 Task: Look for space in Dhanaula, India from 12th  July, 2023 to 15th July, 2023 for 3 adults in price range Rs.12000 to Rs.16000. Place can be entire place with 2 bedrooms having 3 beds and 1 bathroom. Property type can be house, flat, guest house. Booking option can be shelf check-in. Required host language is English.
Action: Mouse moved to (555, 133)
Screenshot: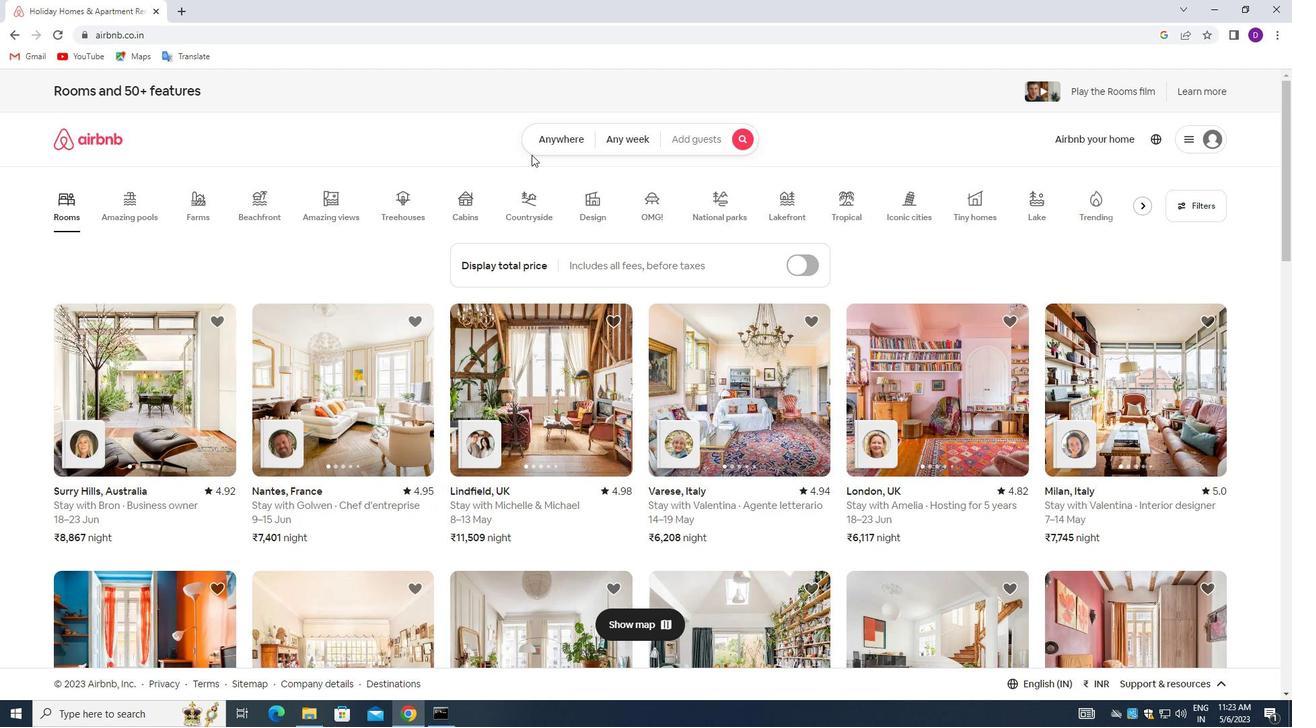 
Action: Mouse pressed left at (555, 133)
Screenshot: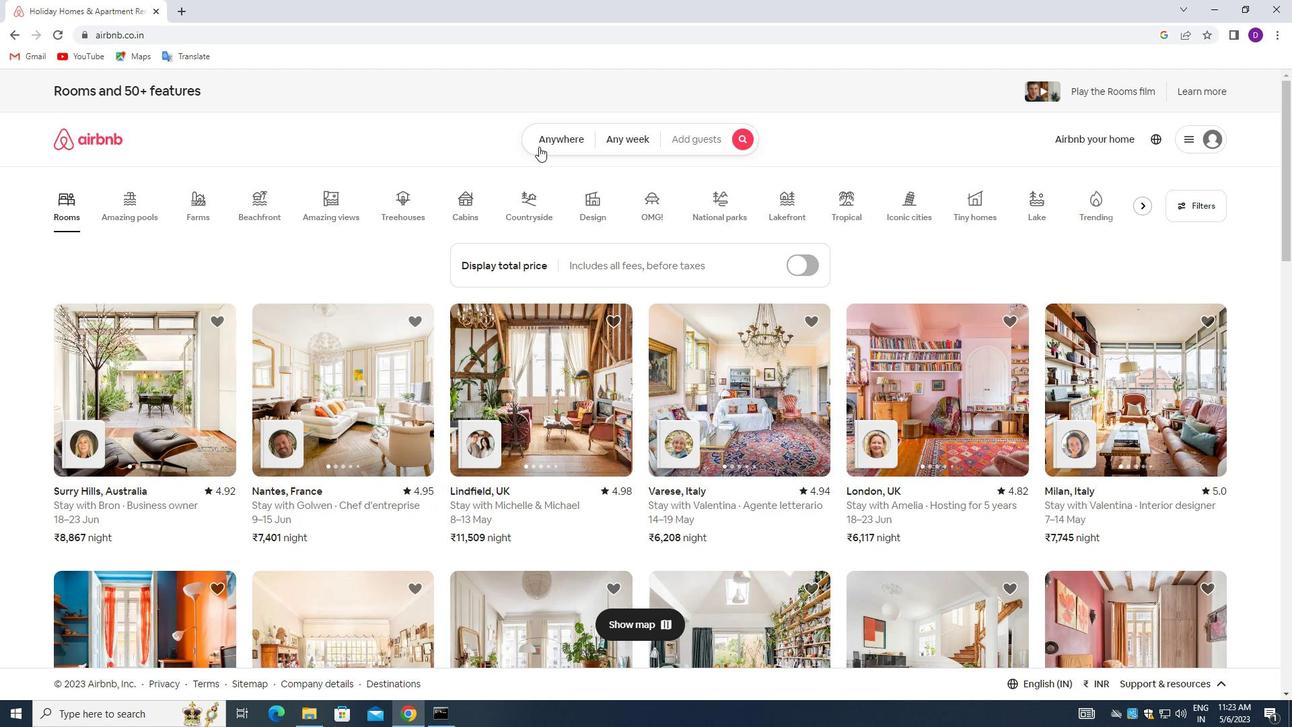 
Action: Mouse moved to (515, 202)
Screenshot: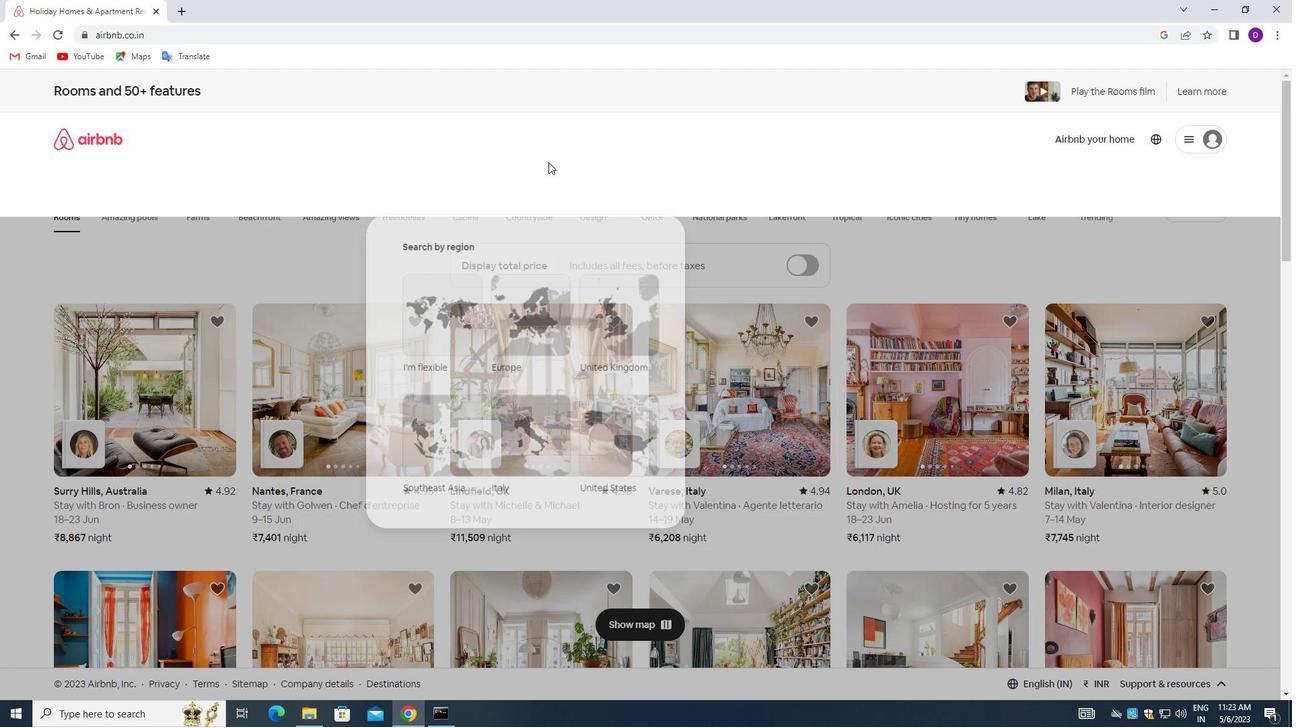 
Action: Mouse pressed left at (515, 202)
Screenshot: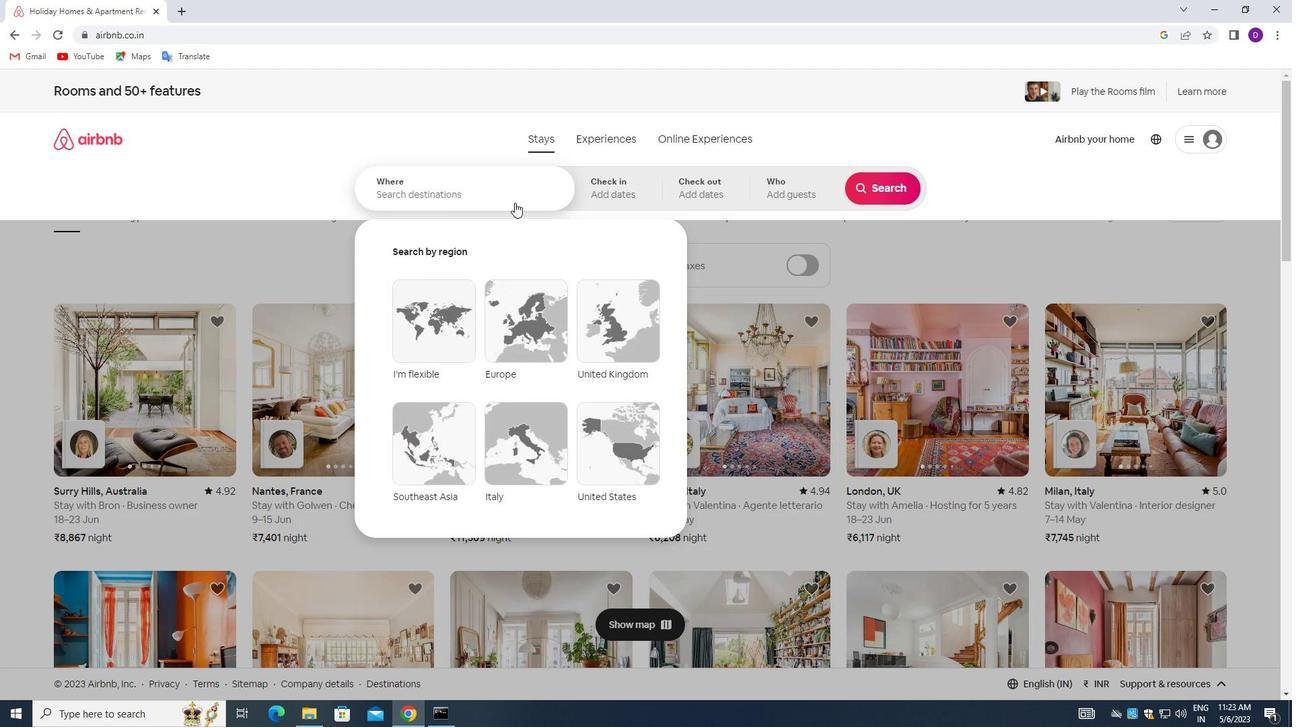 
Action: Mouse moved to (296, 257)
Screenshot: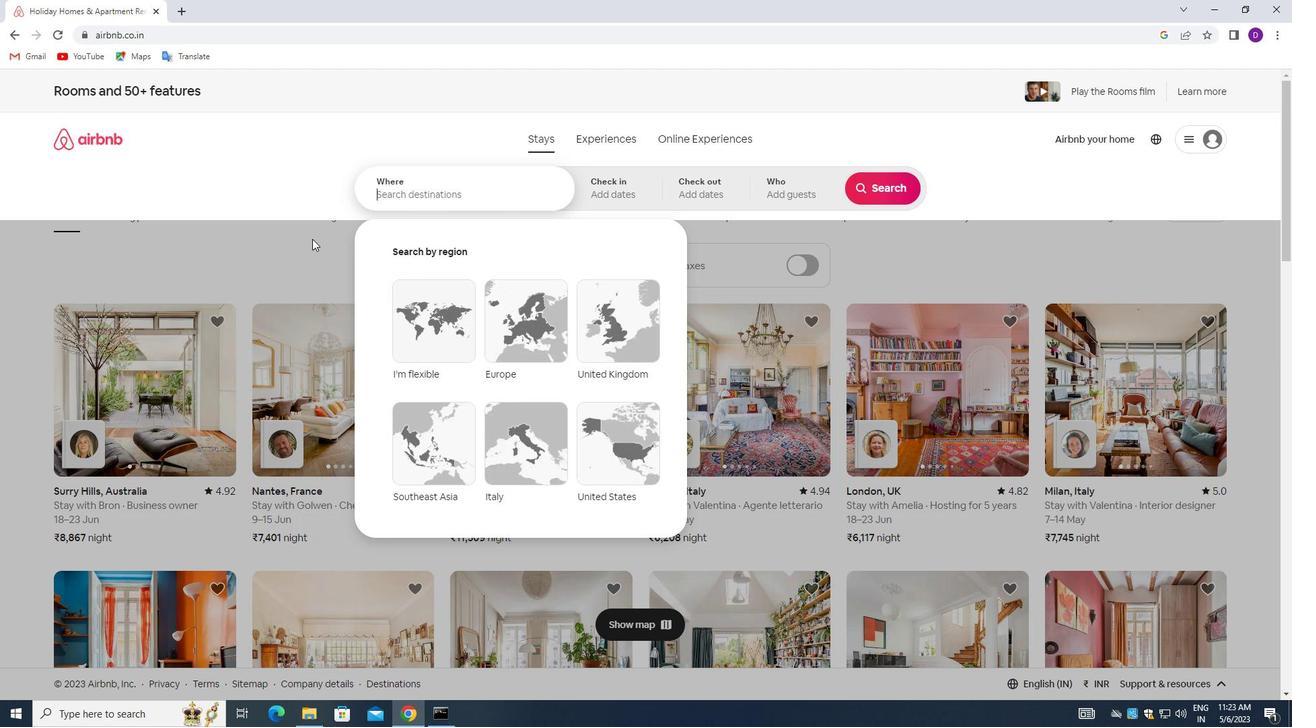
Action: Key pressed <Key.shift_r>Dhanaula,<Key.space><Key.shift>INDIA<Key.enter>
Screenshot: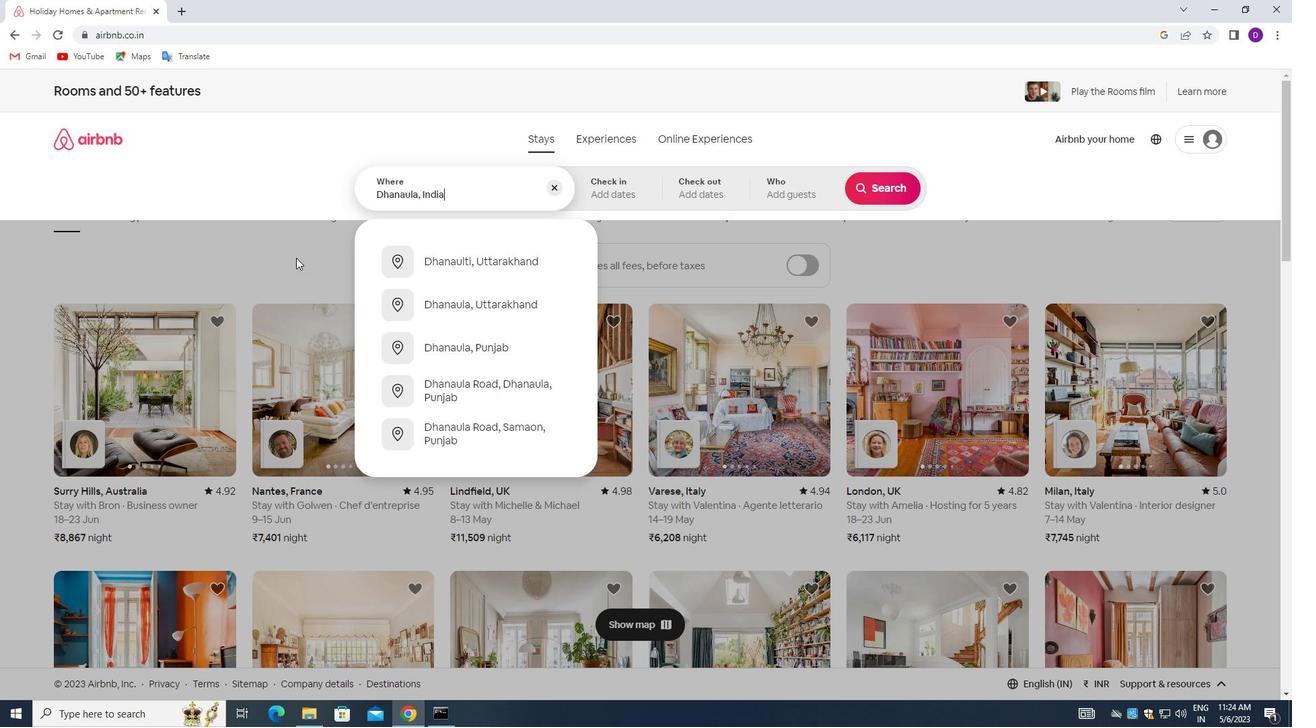 
Action: Mouse moved to (872, 296)
Screenshot: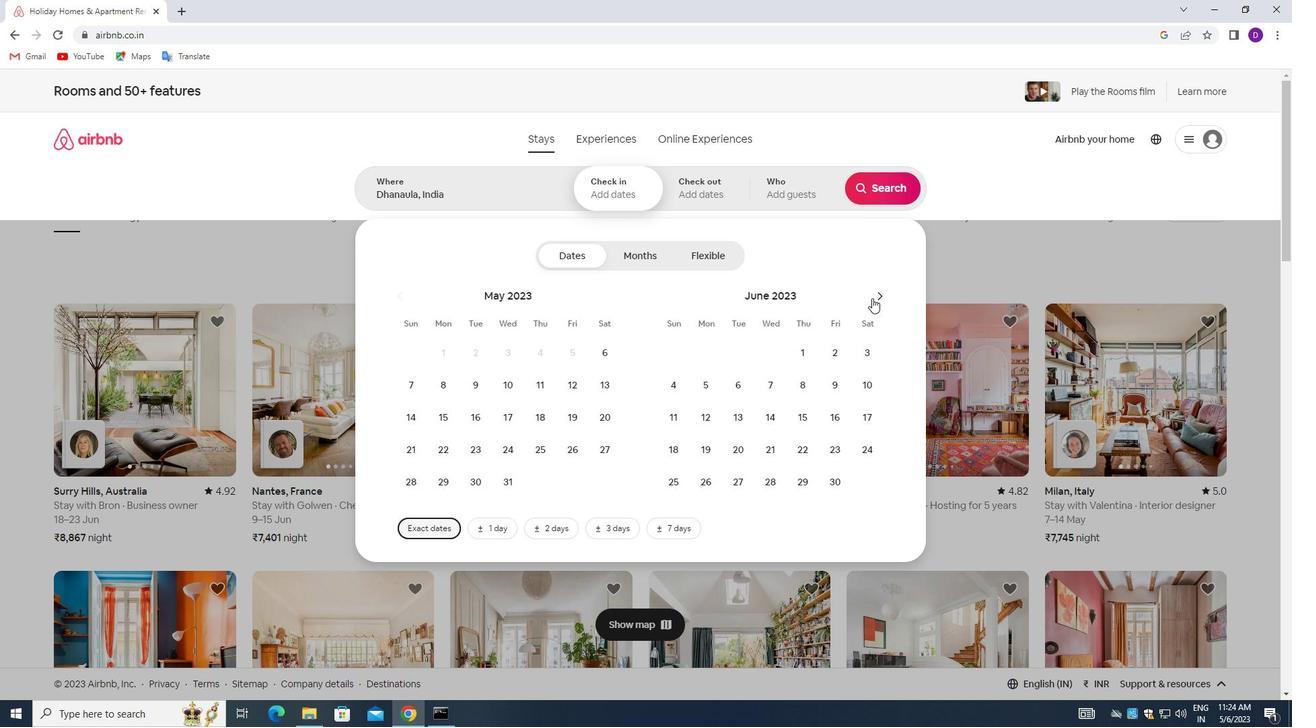 
Action: Mouse pressed left at (872, 296)
Screenshot: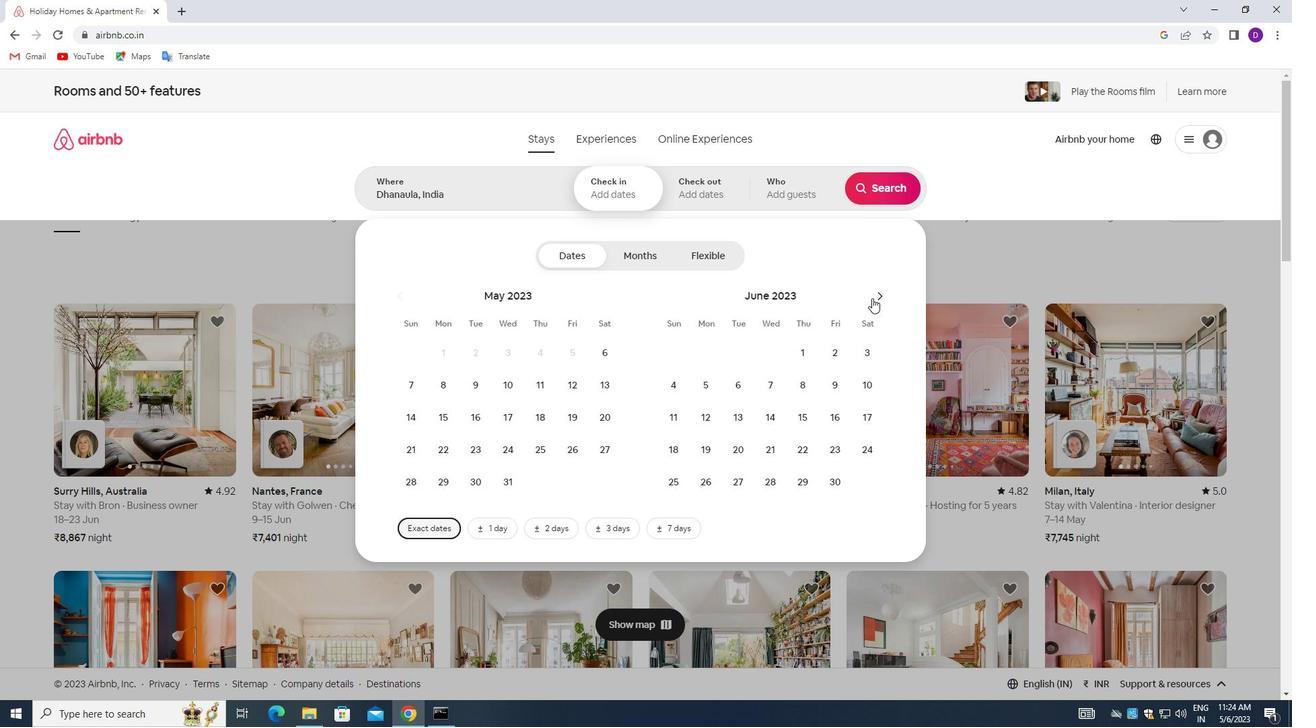 
Action: Mouse moved to (758, 412)
Screenshot: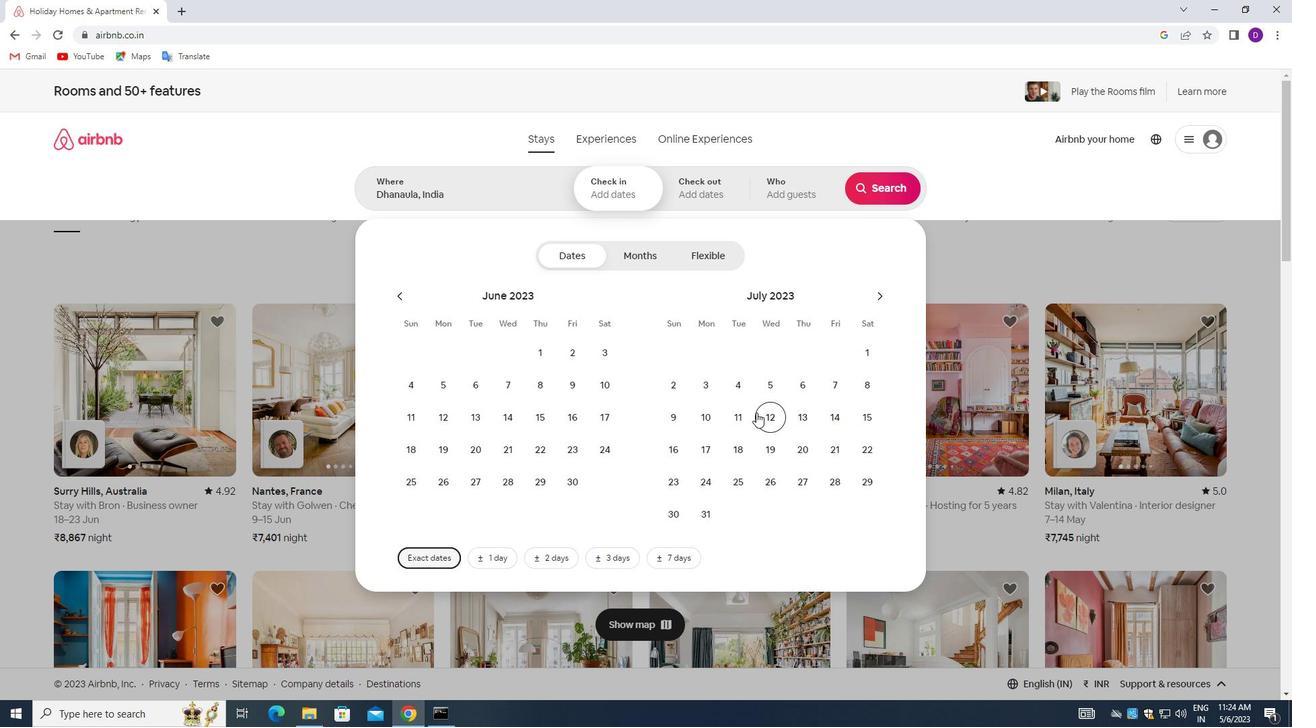 
Action: Mouse pressed left at (758, 412)
Screenshot: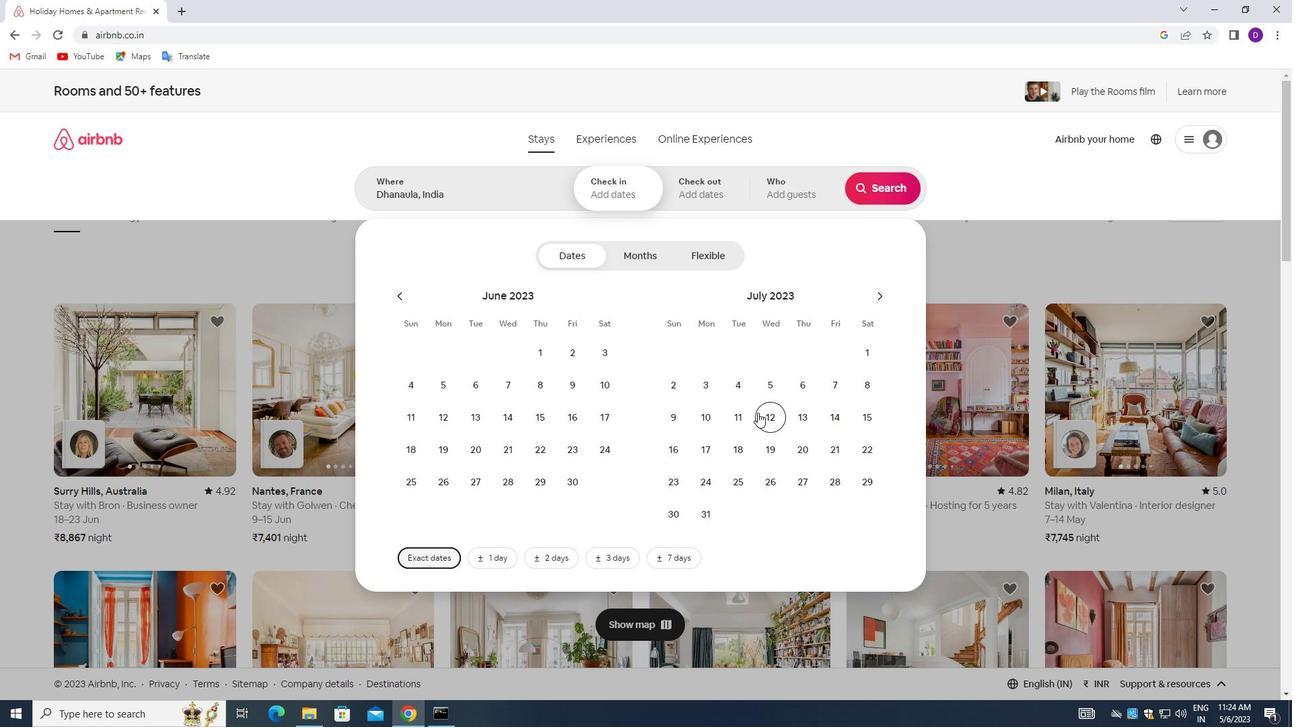 
Action: Mouse moved to (861, 419)
Screenshot: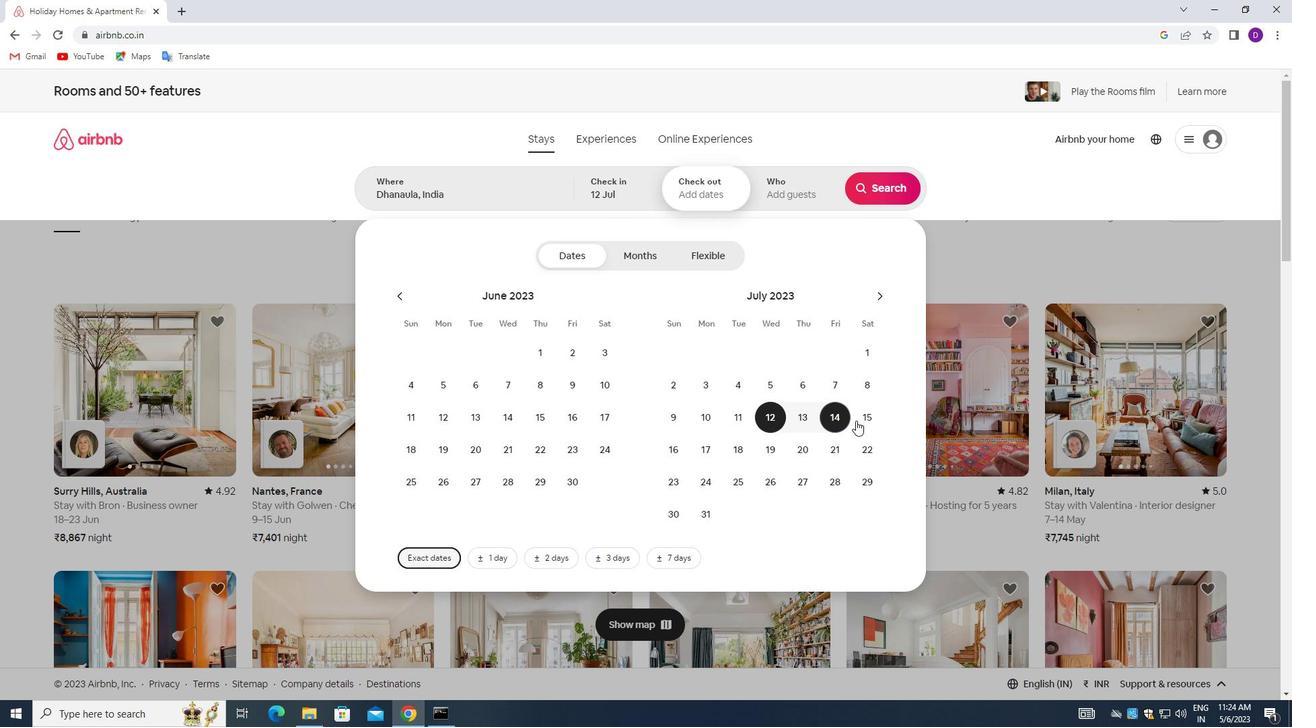 
Action: Mouse pressed left at (861, 419)
Screenshot: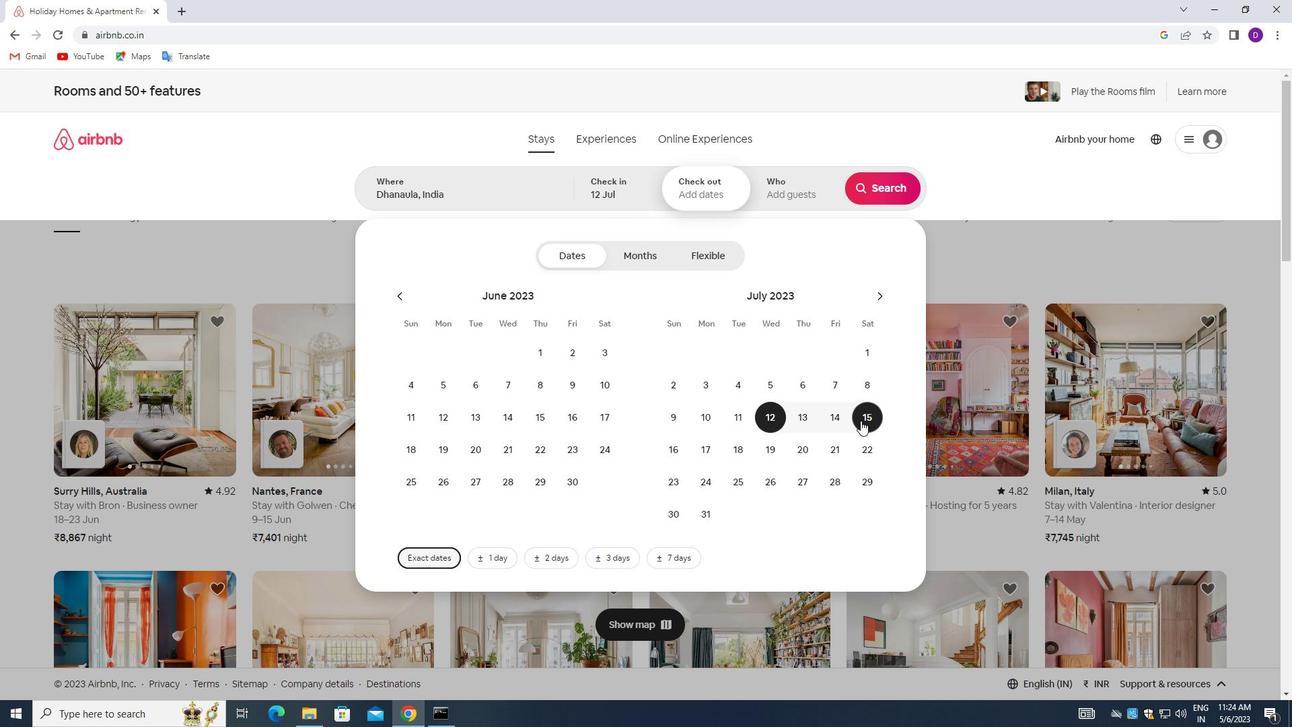 
Action: Mouse moved to (781, 200)
Screenshot: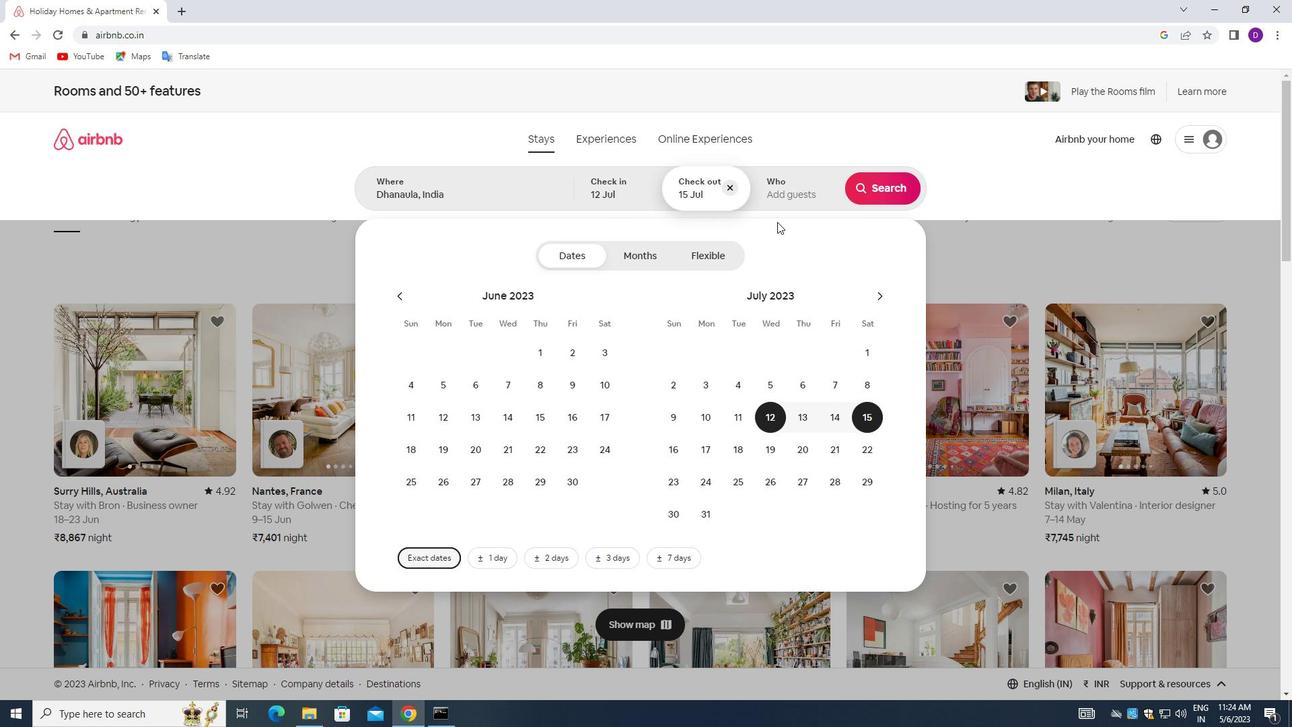 
Action: Mouse pressed left at (781, 200)
Screenshot: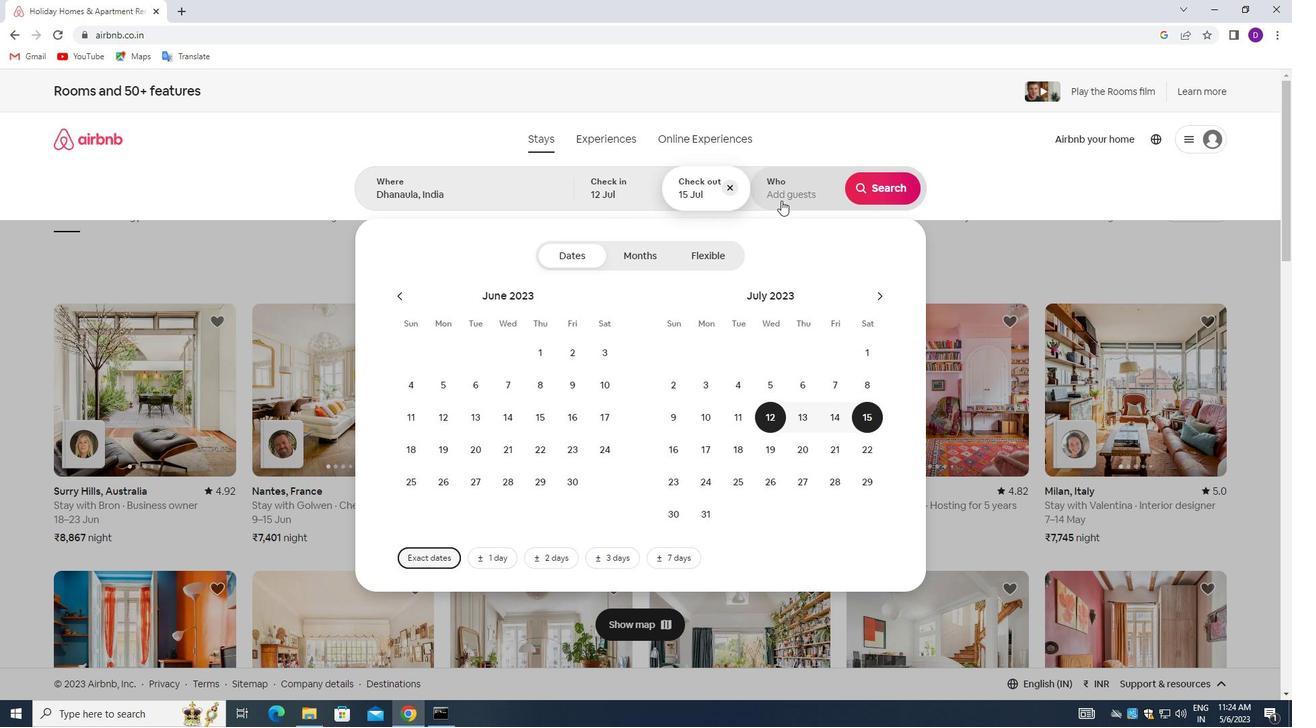 
Action: Mouse moved to (882, 259)
Screenshot: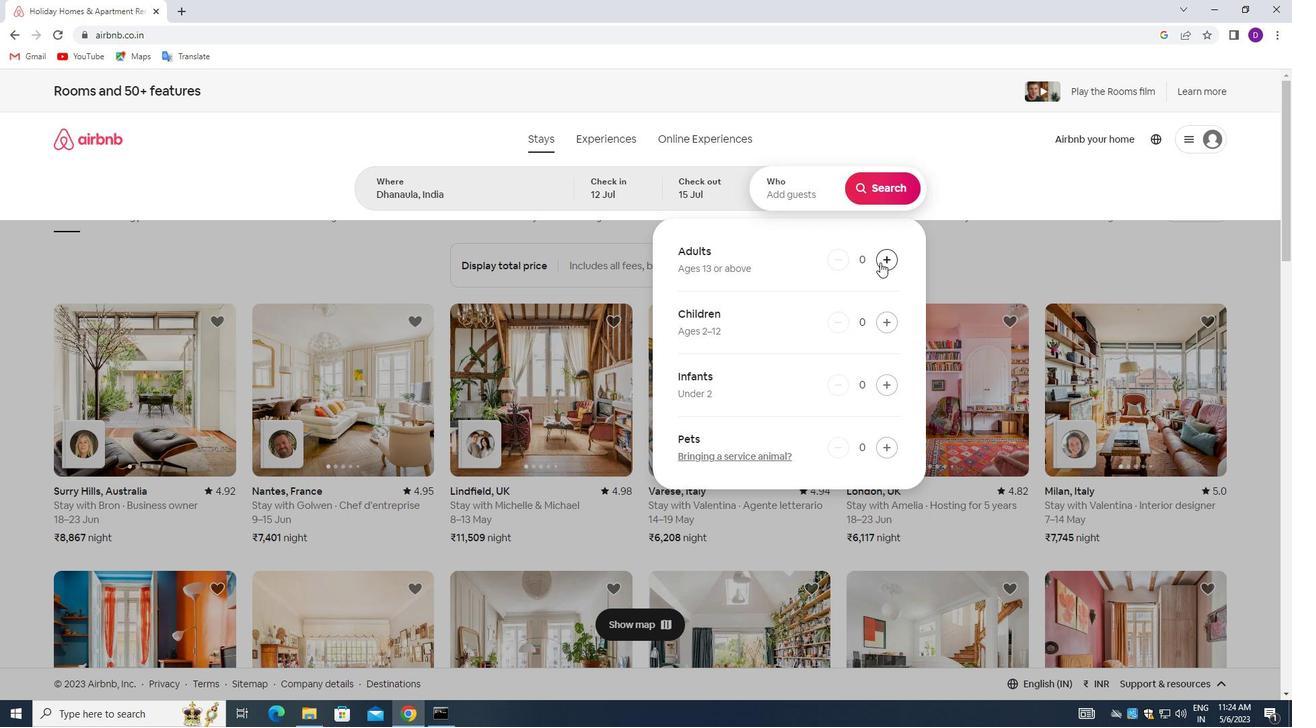 
Action: Mouse pressed left at (882, 259)
Screenshot: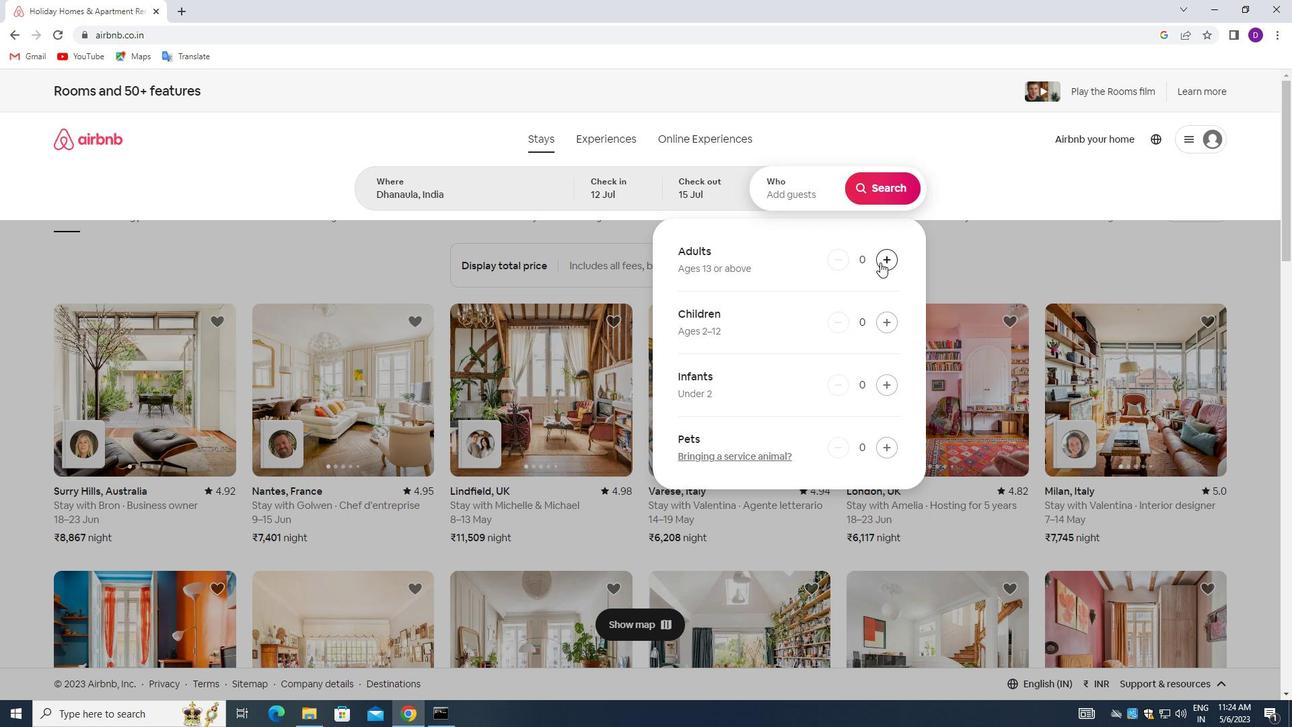
Action: Mouse moved to (882, 259)
Screenshot: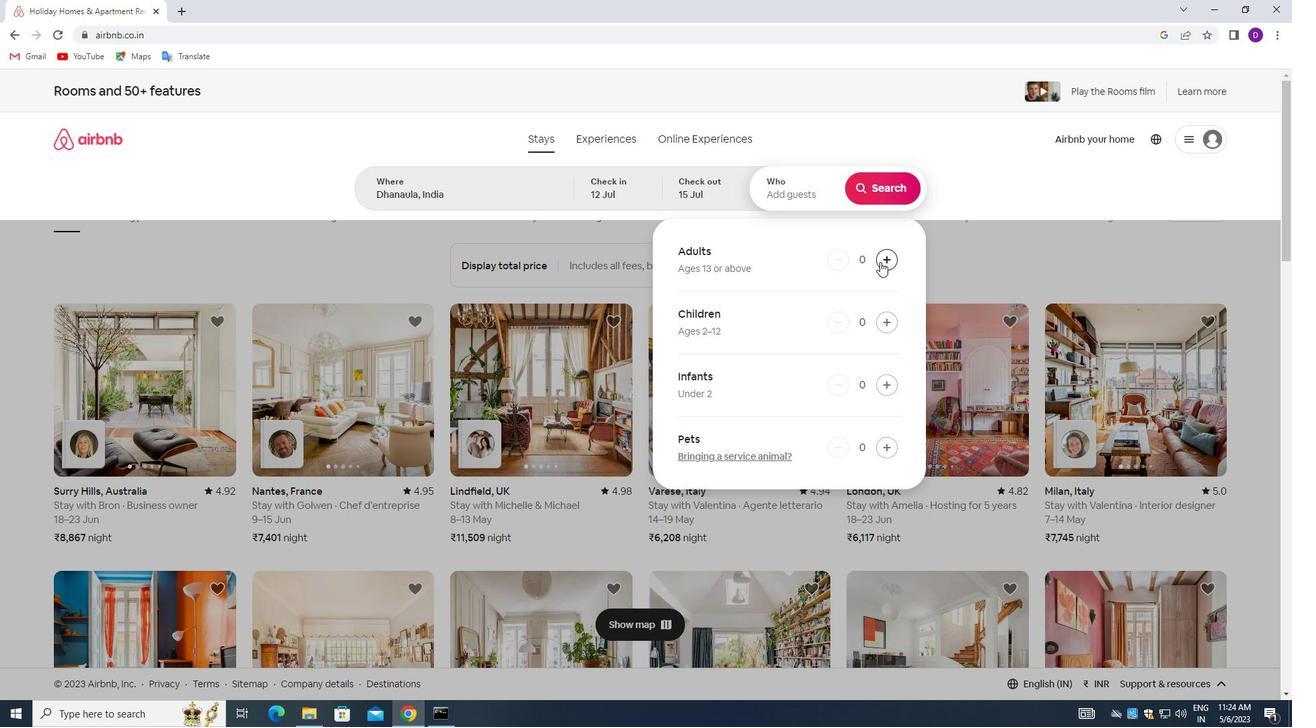 
Action: Mouse pressed left at (882, 259)
Screenshot: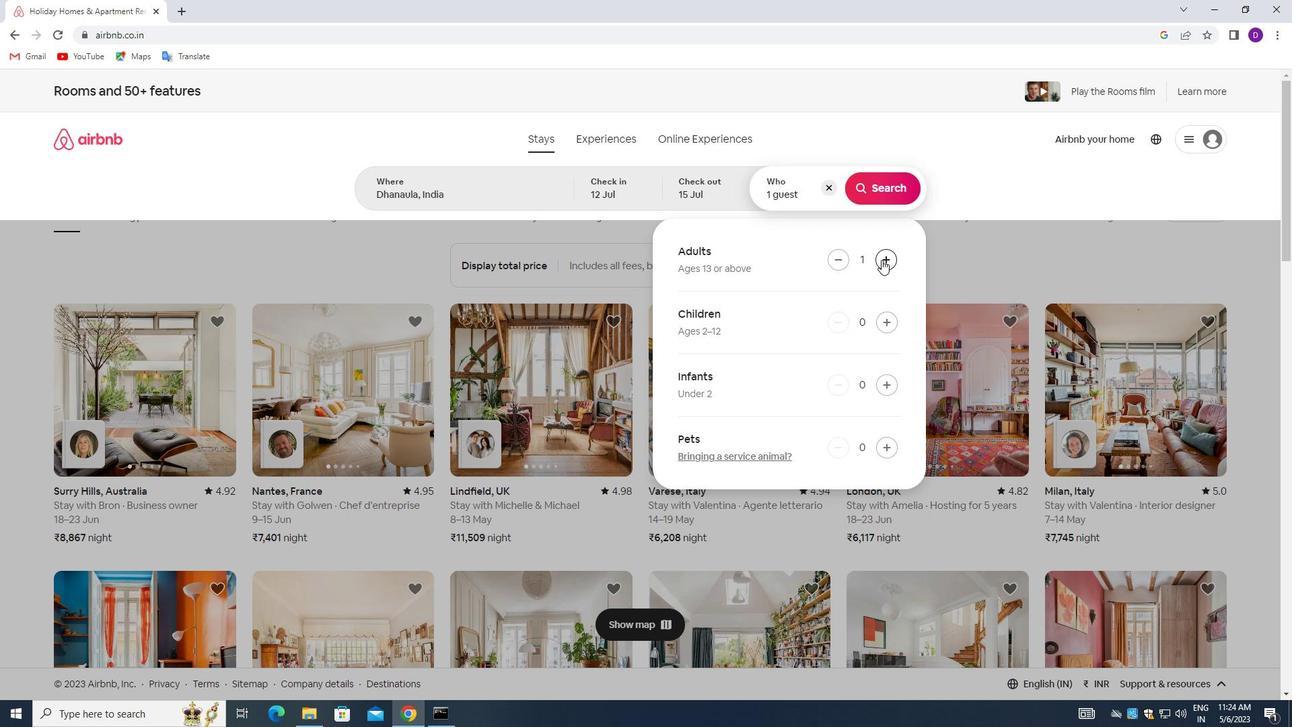 
Action: Mouse pressed left at (882, 259)
Screenshot: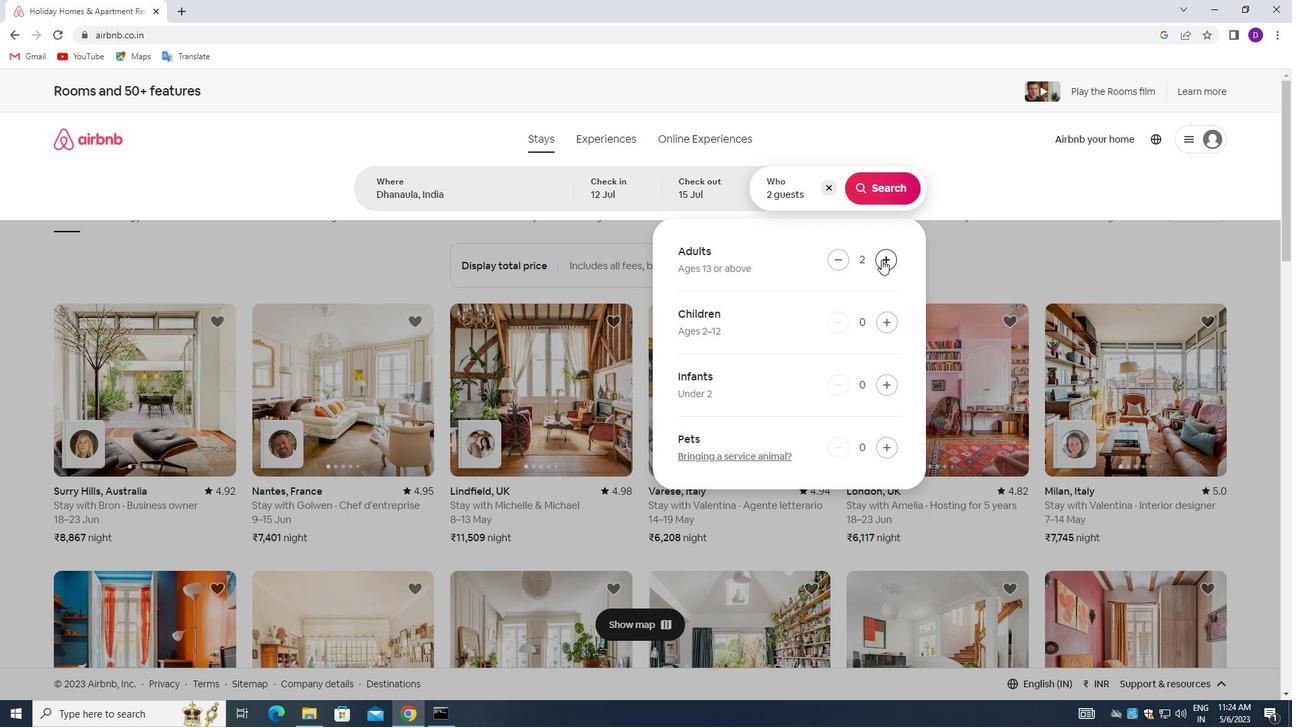 
Action: Mouse moved to (876, 184)
Screenshot: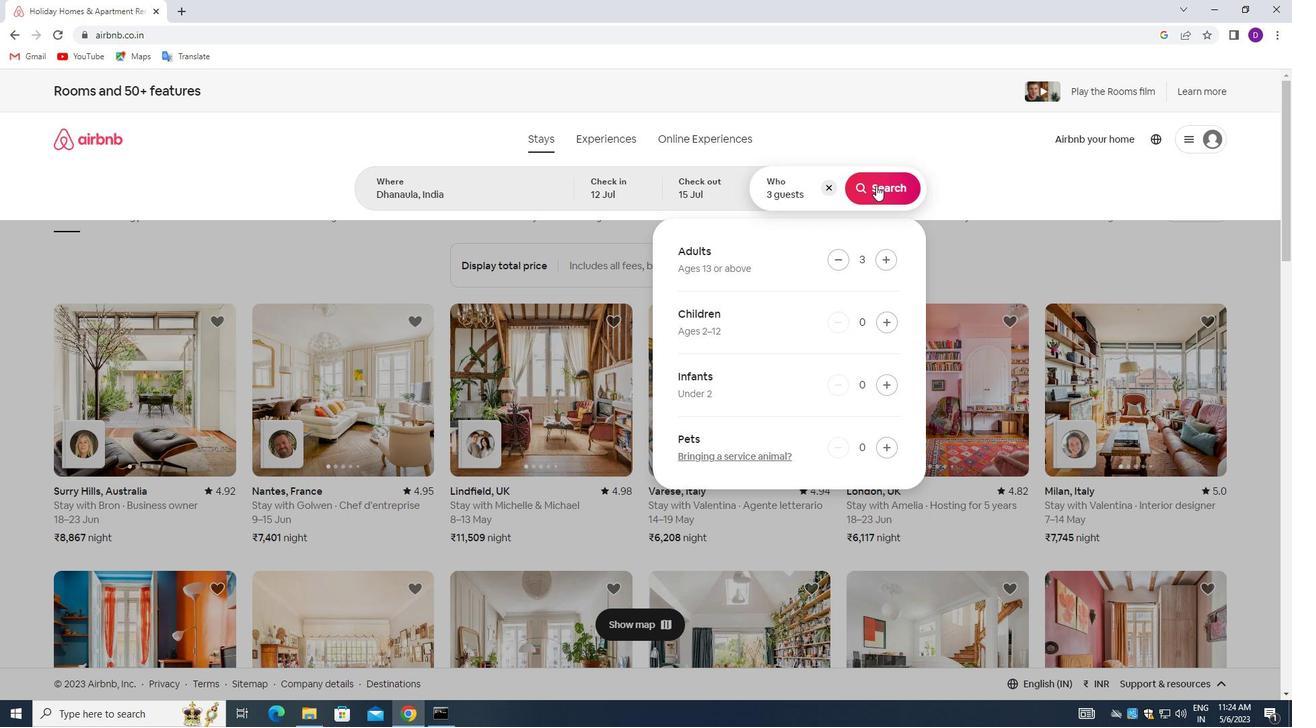 
Action: Mouse pressed left at (876, 184)
Screenshot: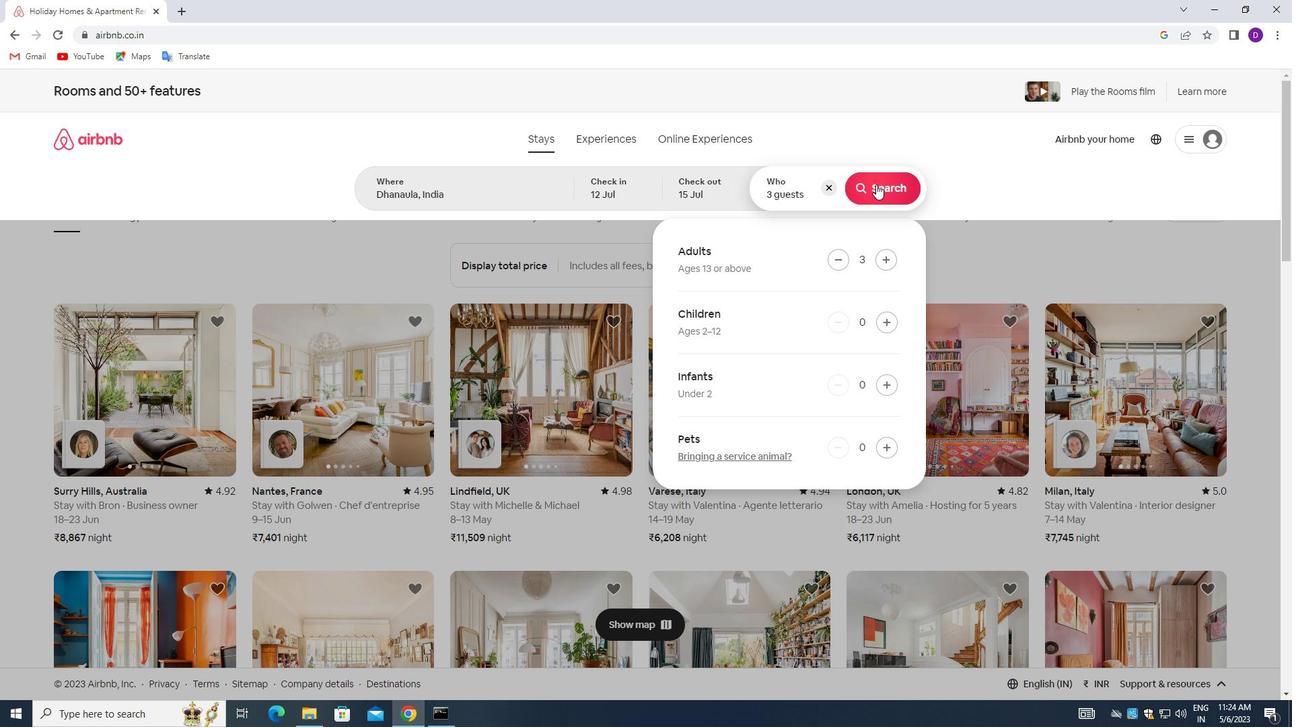 
Action: Mouse moved to (1224, 146)
Screenshot: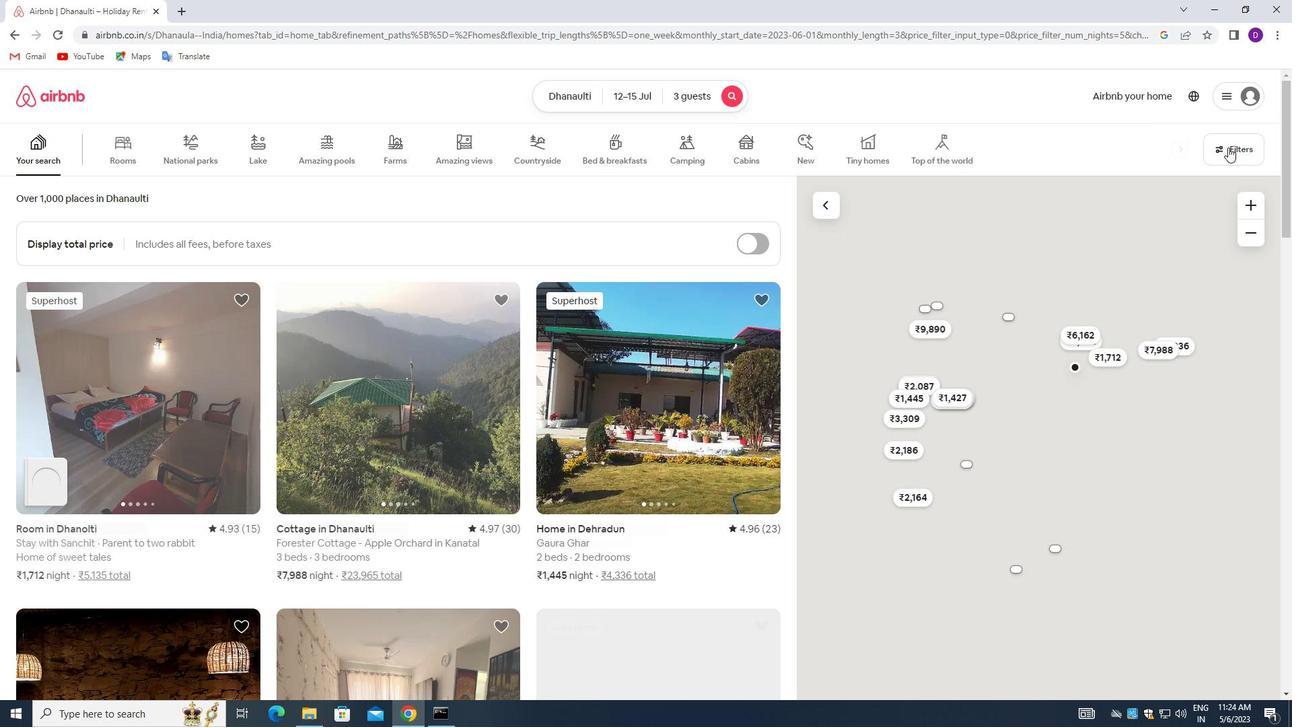 
Action: Mouse pressed left at (1224, 146)
Screenshot: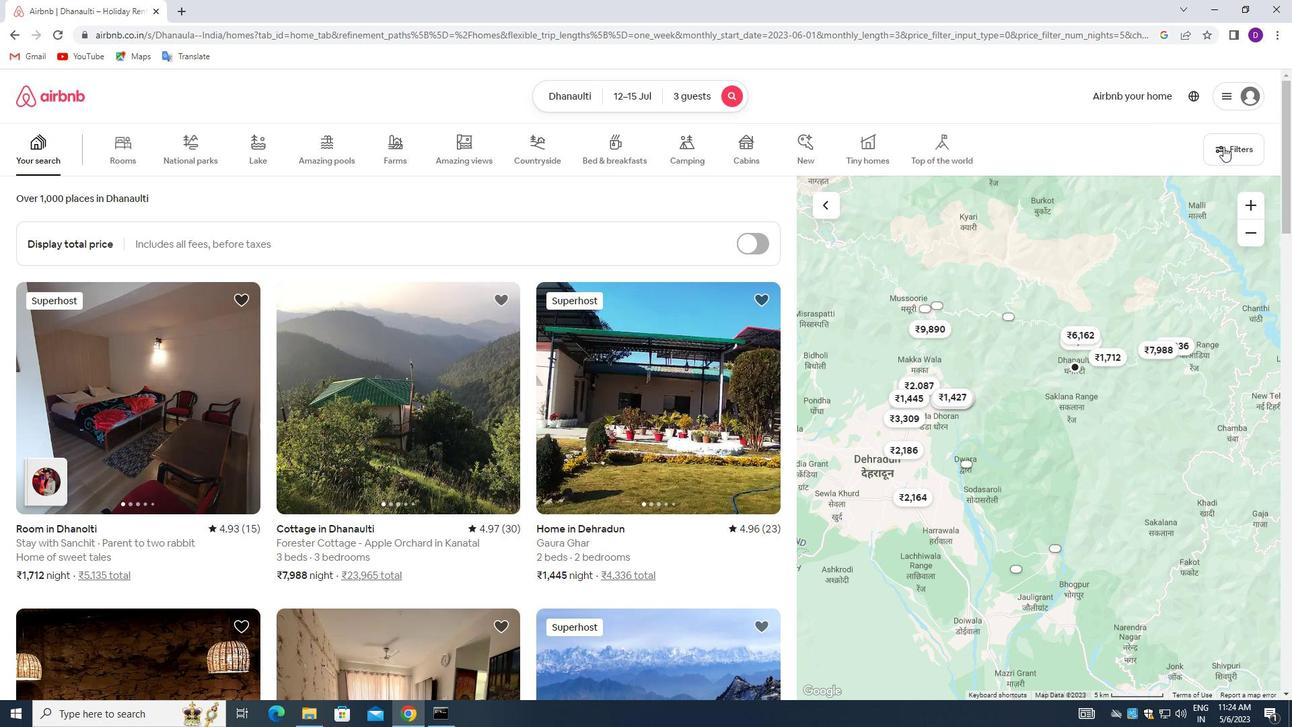 
Action: Mouse moved to (601, 383)
Screenshot: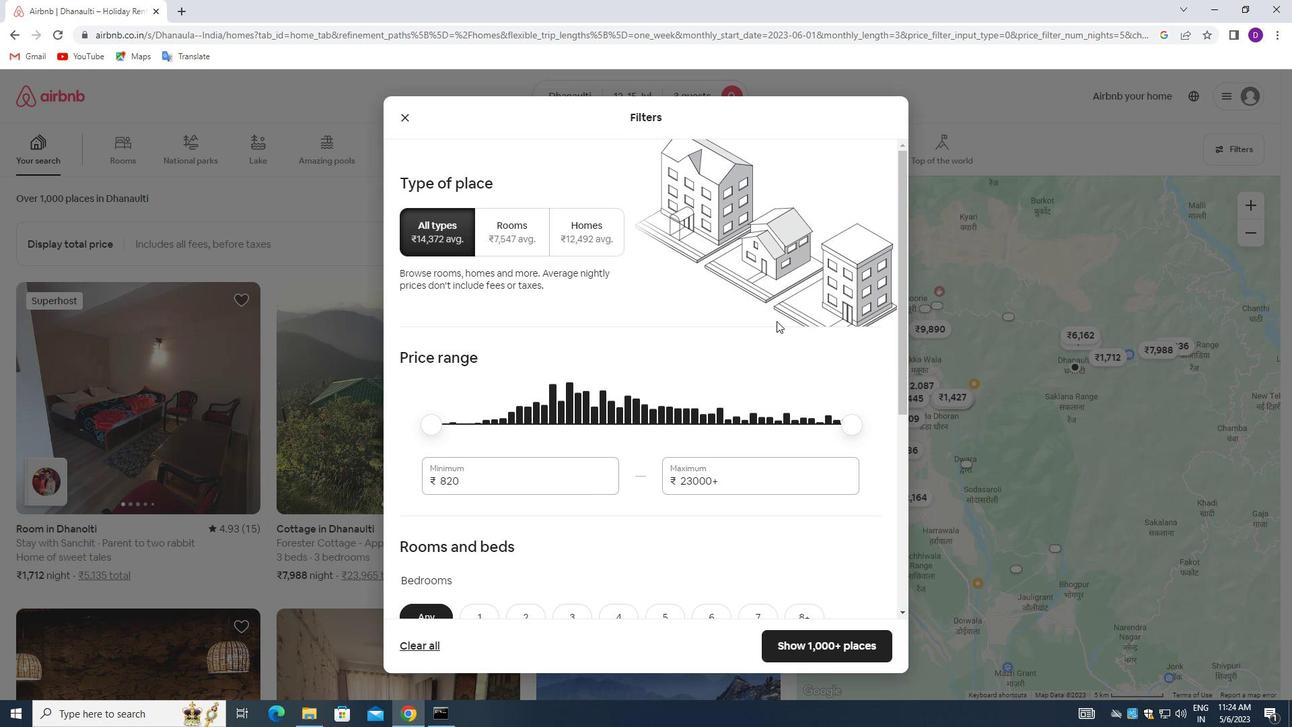 
Action: Mouse scrolled (601, 383) with delta (0, 0)
Screenshot: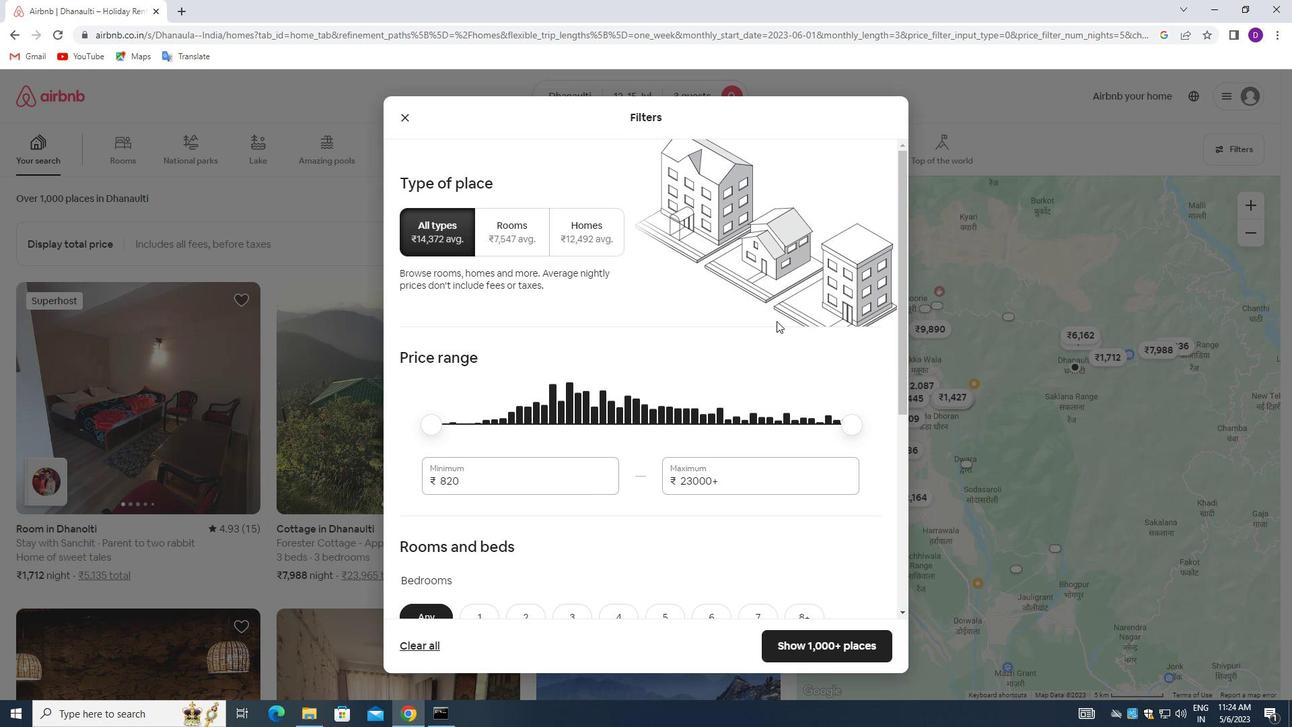 
Action: Mouse moved to (580, 387)
Screenshot: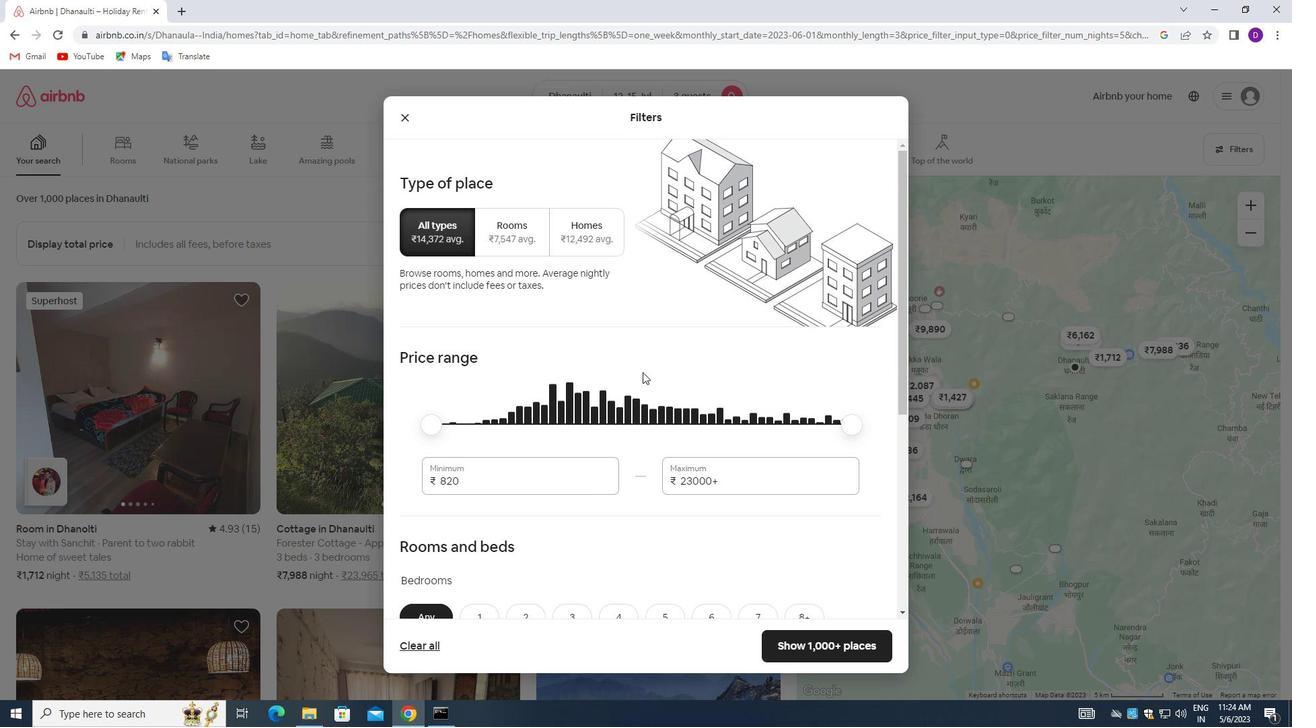 
Action: Mouse scrolled (580, 387) with delta (0, 0)
Screenshot: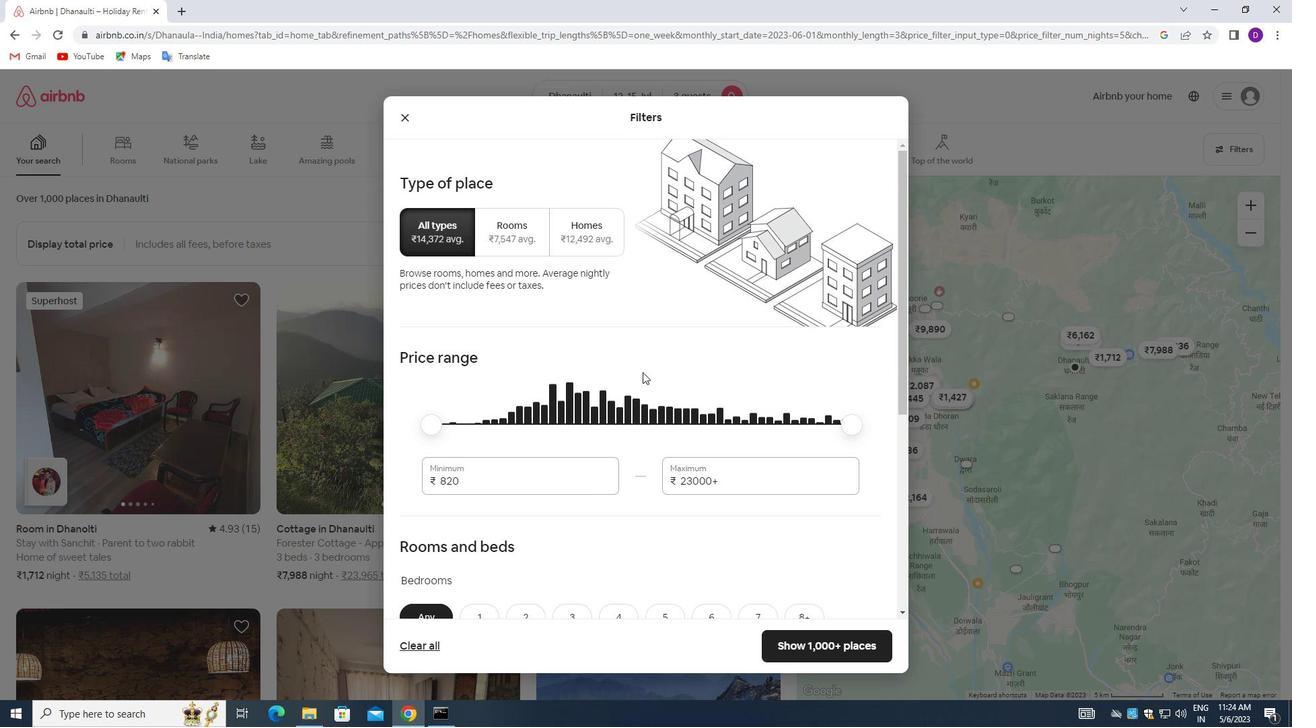 
Action: Mouse moved to (470, 347)
Screenshot: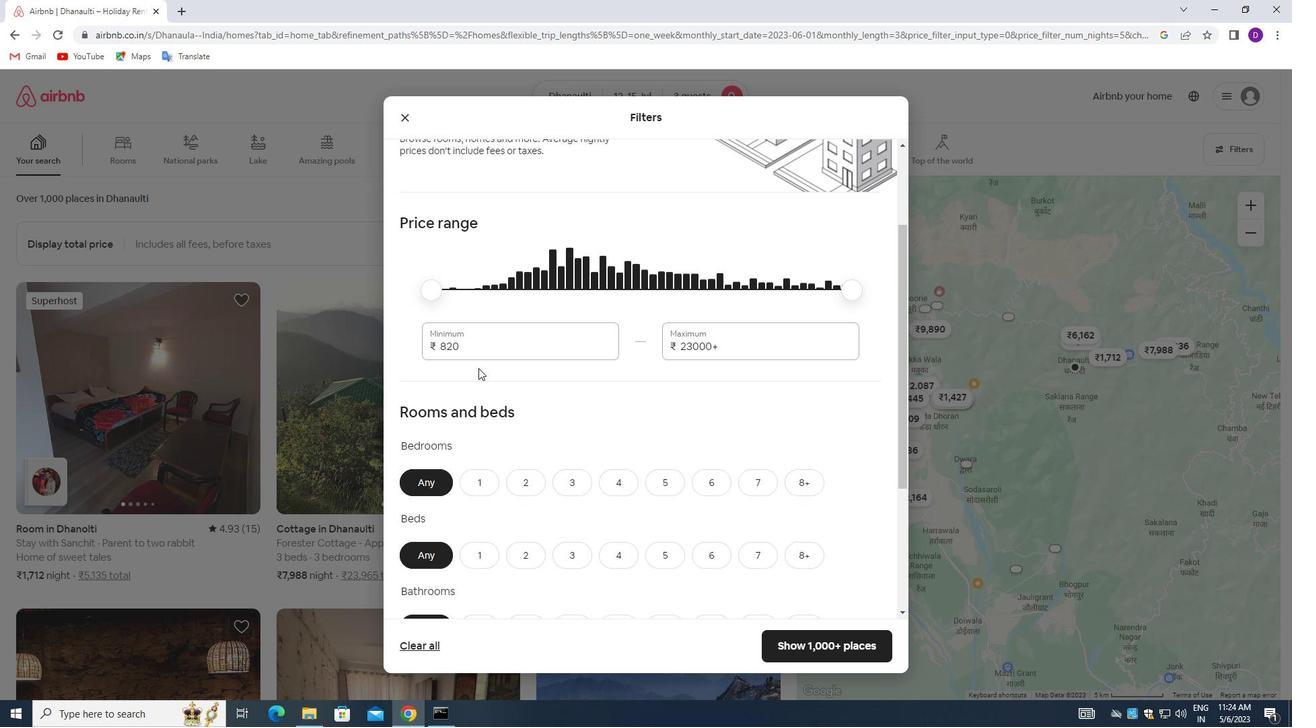 
Action: Mouse pressed left at (470, 347)
Screenshot: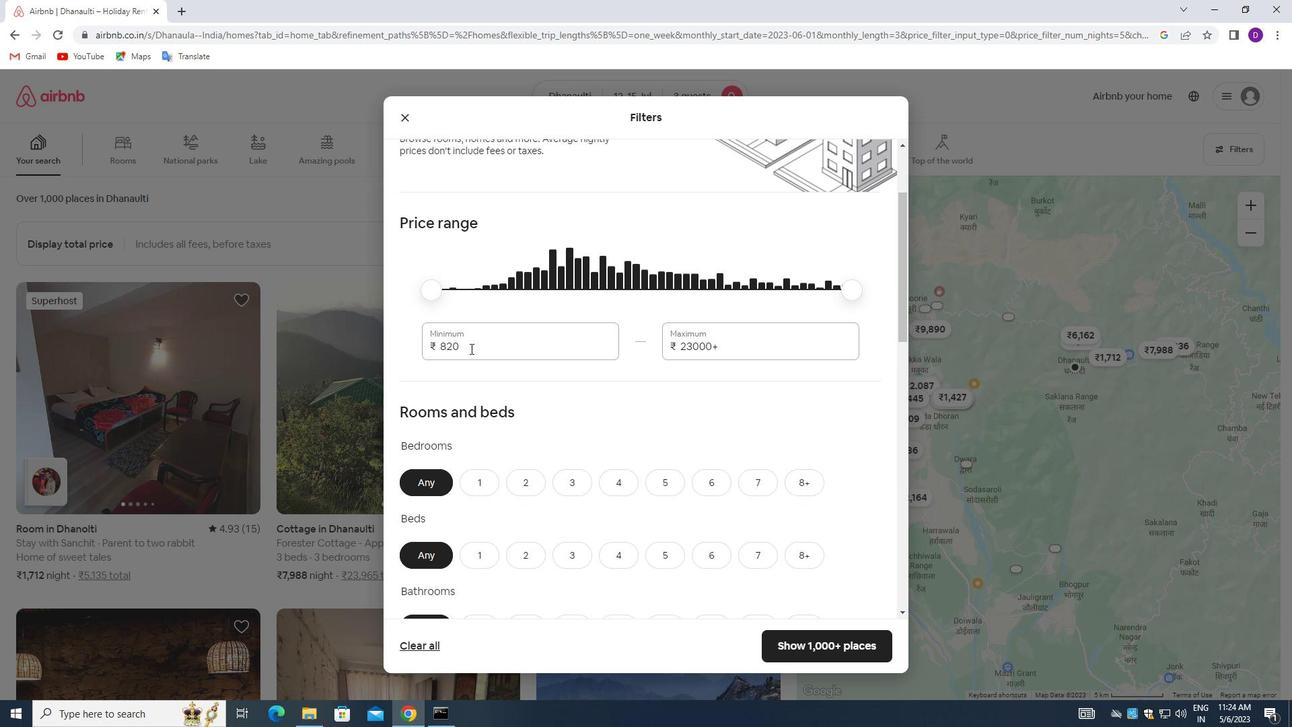 
Action: Mouse pressed left at (470, 347)
Screenshot: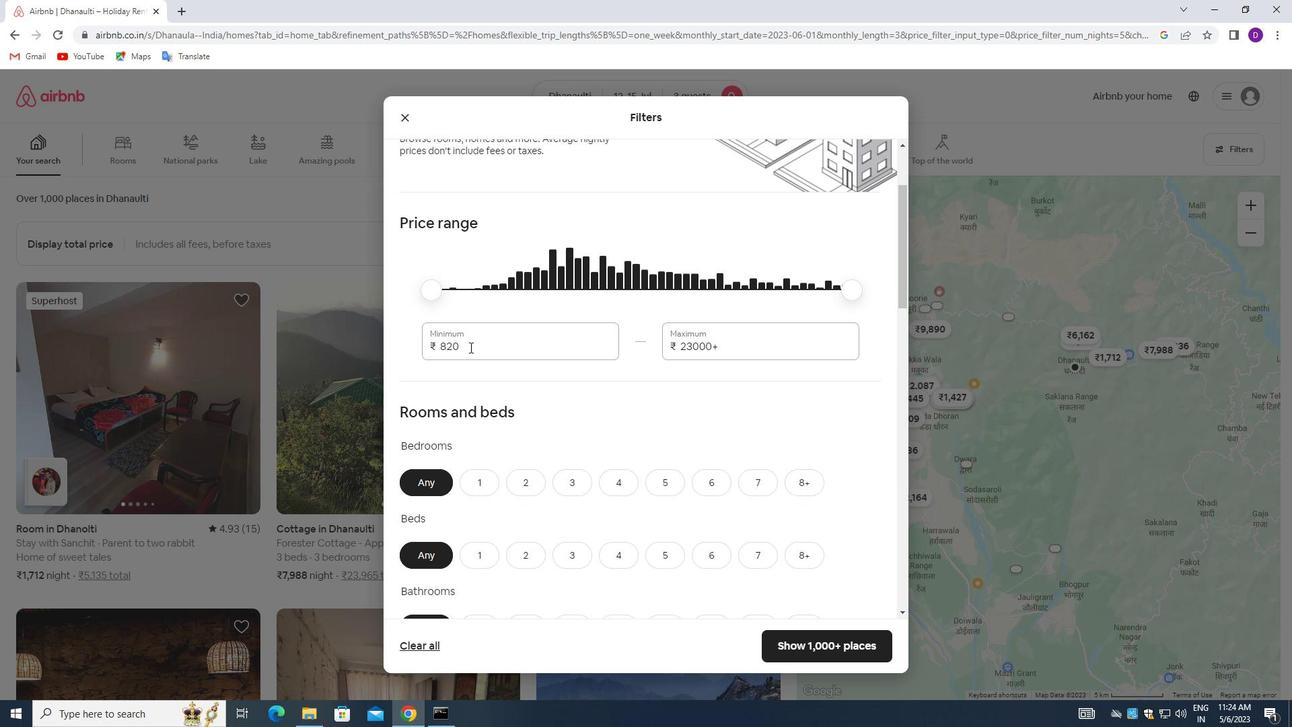 
Action: Key pressed 12000<Key.tab>16000
Screenshot: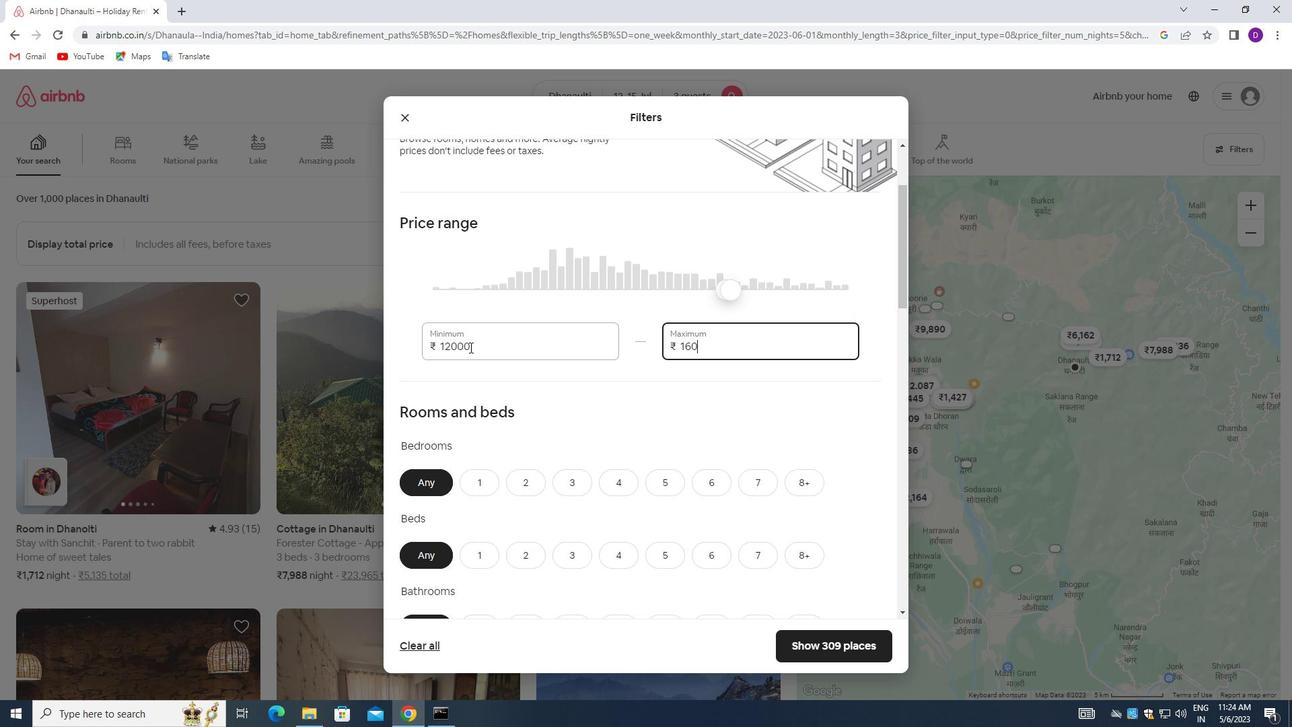 
Action: Mouse moved to (589, 380)
Screenshot: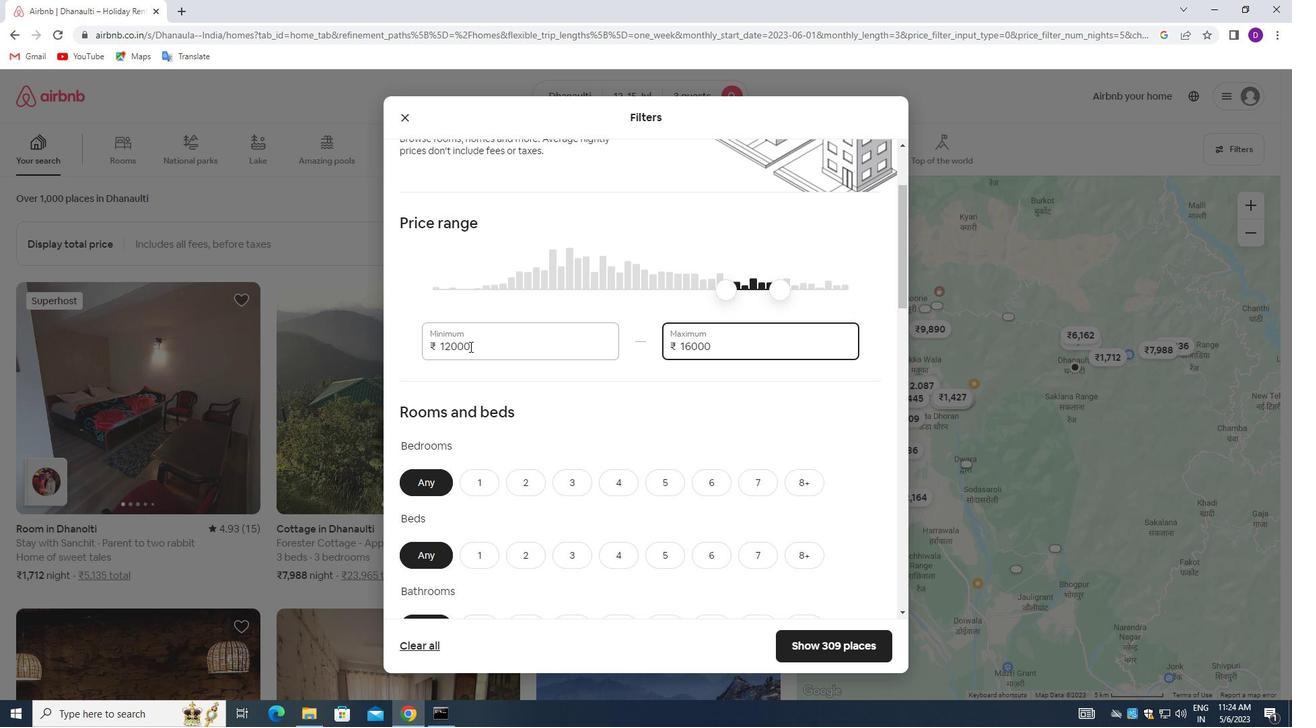 
Action: Mouse scrolled (589, 379) with delta (0, 0)
Screenshot: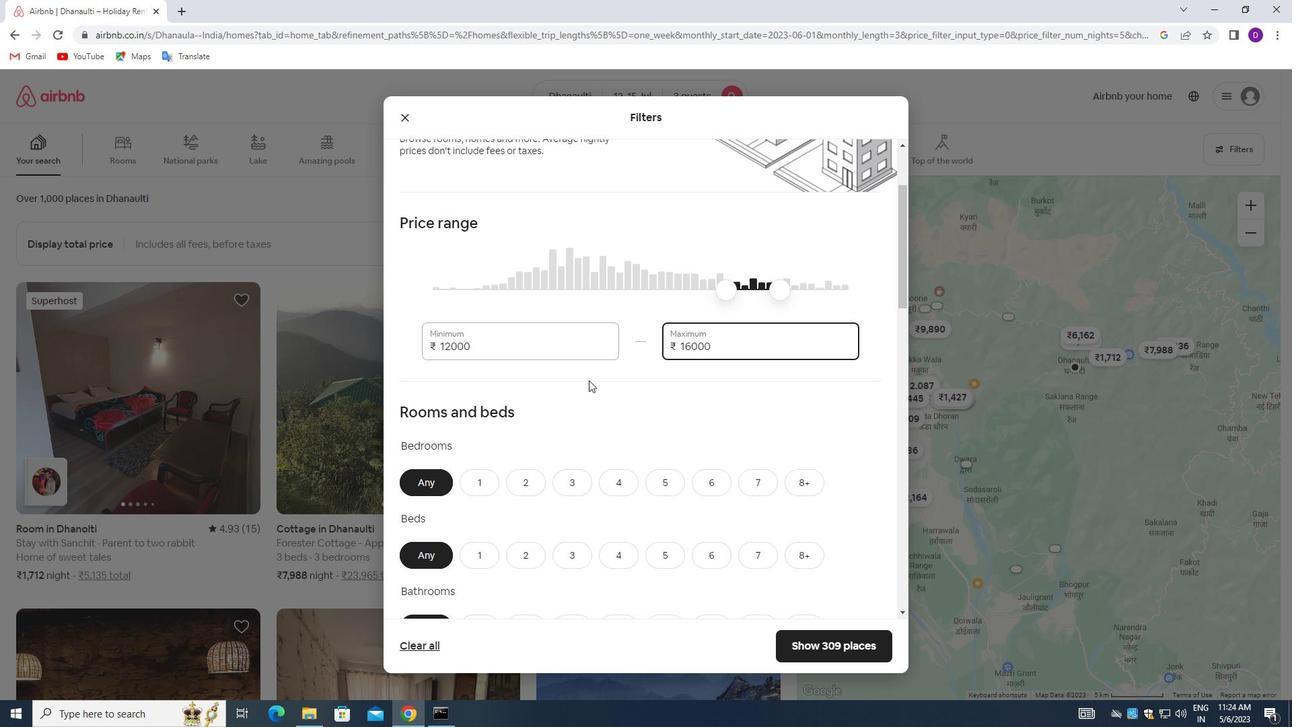 
Action: Mouse scrolled (589, 379) with delta (0, 0)
Screenshot: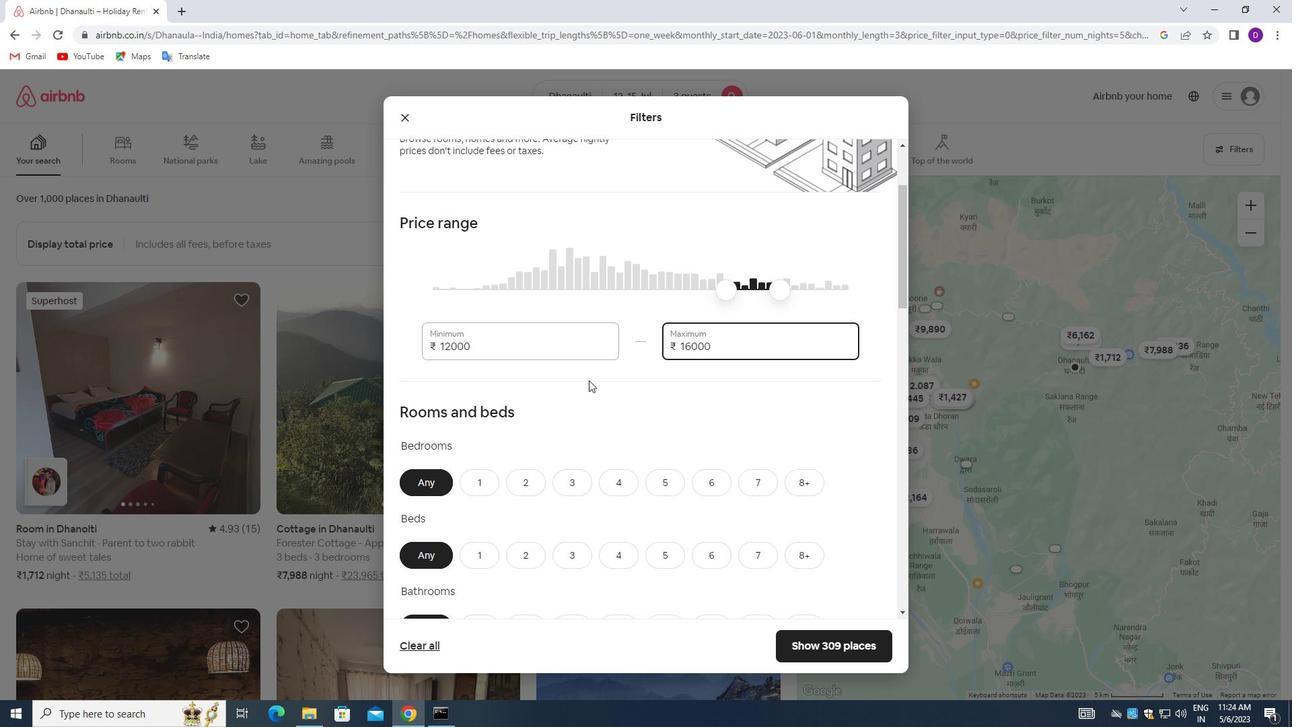 
Action: Mouse moved to (527, 350)
Screenshot: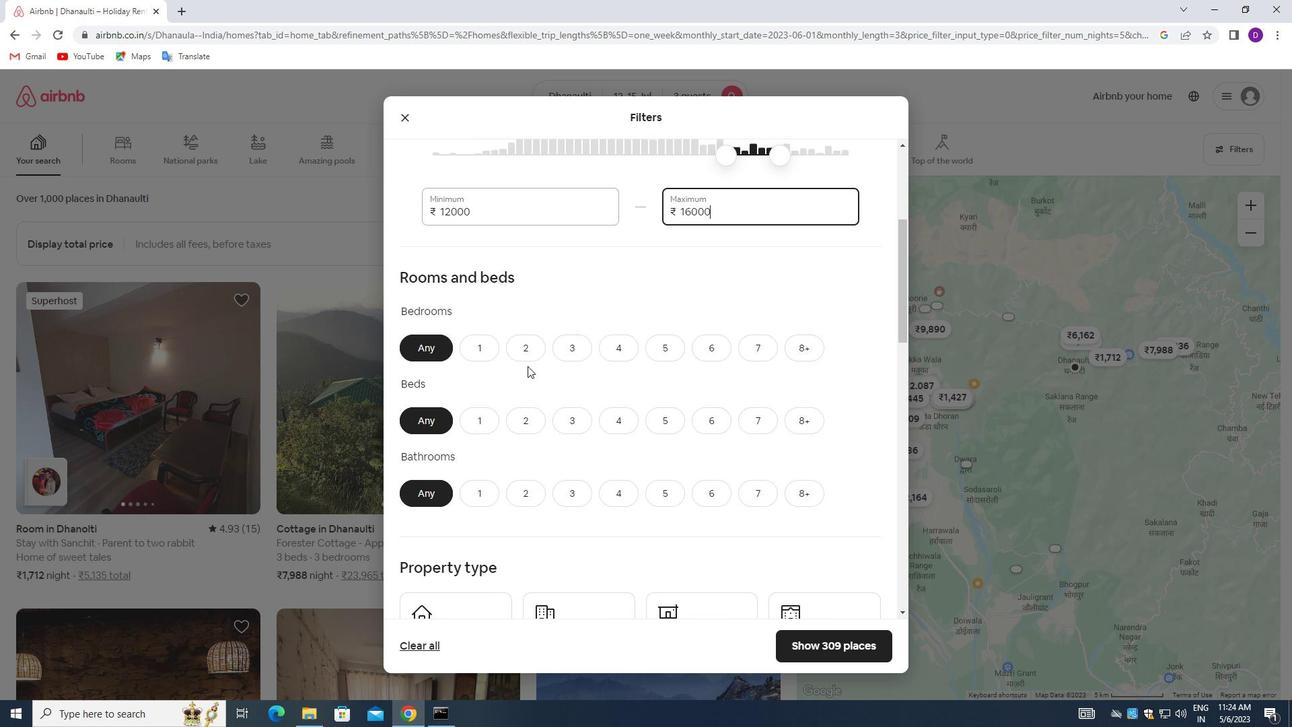 
Action: Mouse pressed left at (527, 350)
Screenshot: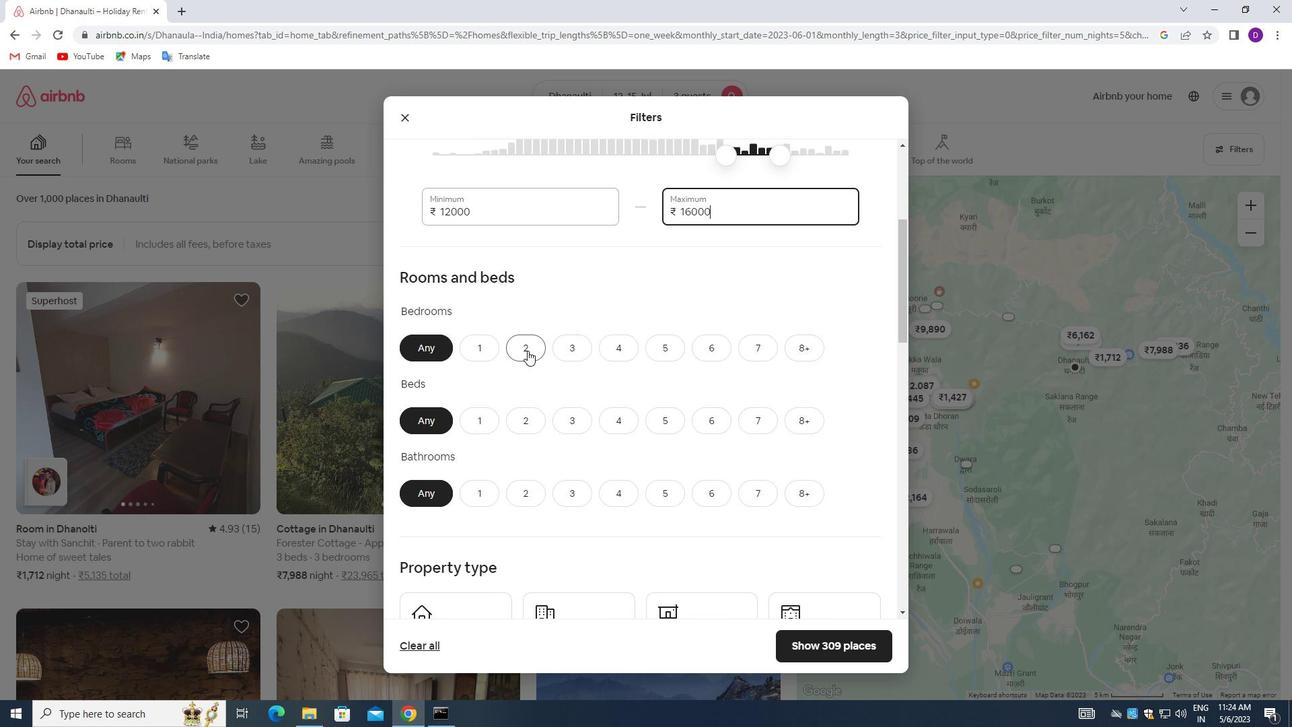 
Action: Mouse moved to (571, 424)
Screenshot: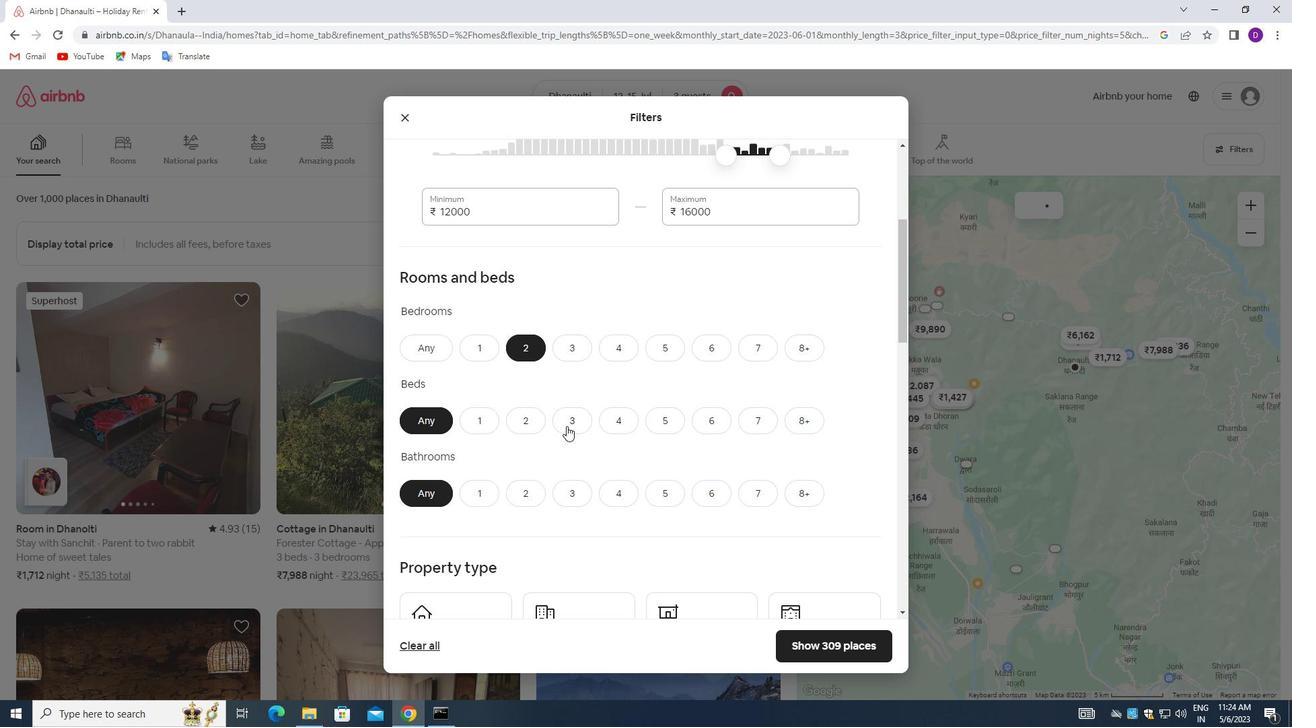 
Action: Mouse pressed left at (571, 424)
Screenshot: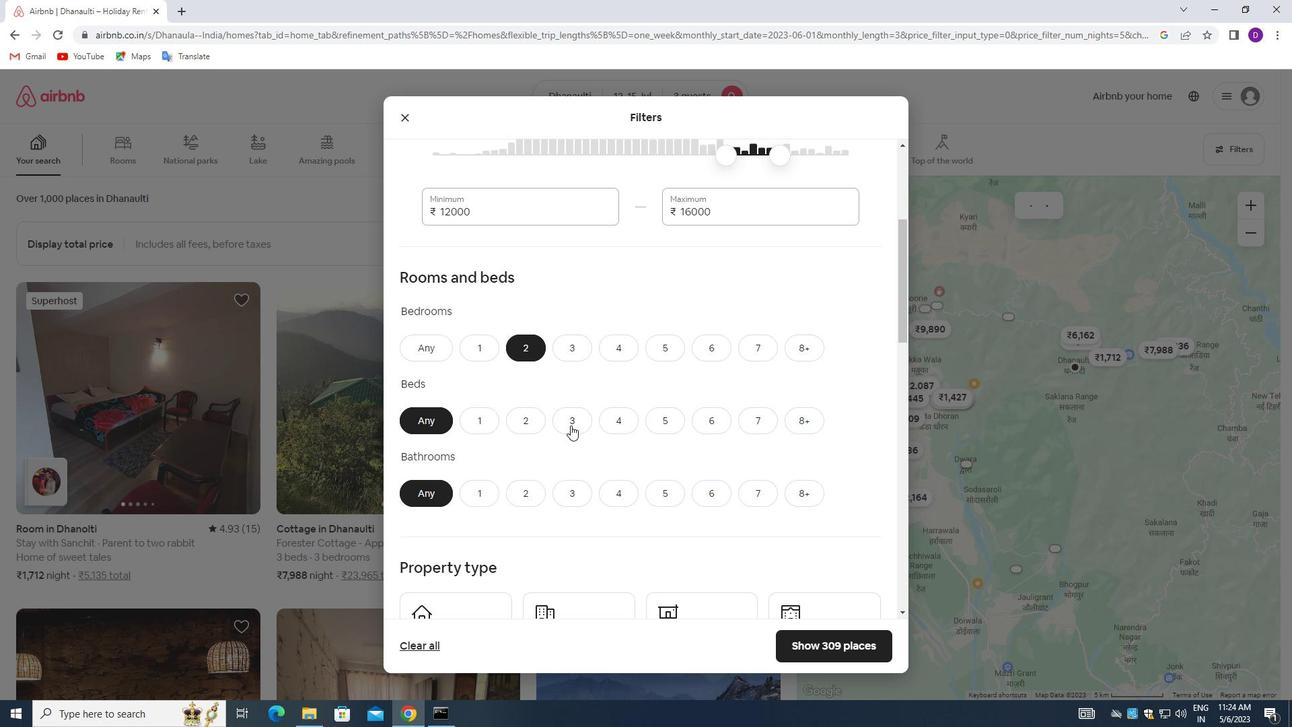 
Action: Mouse moved to (489, 486)
Screenshot: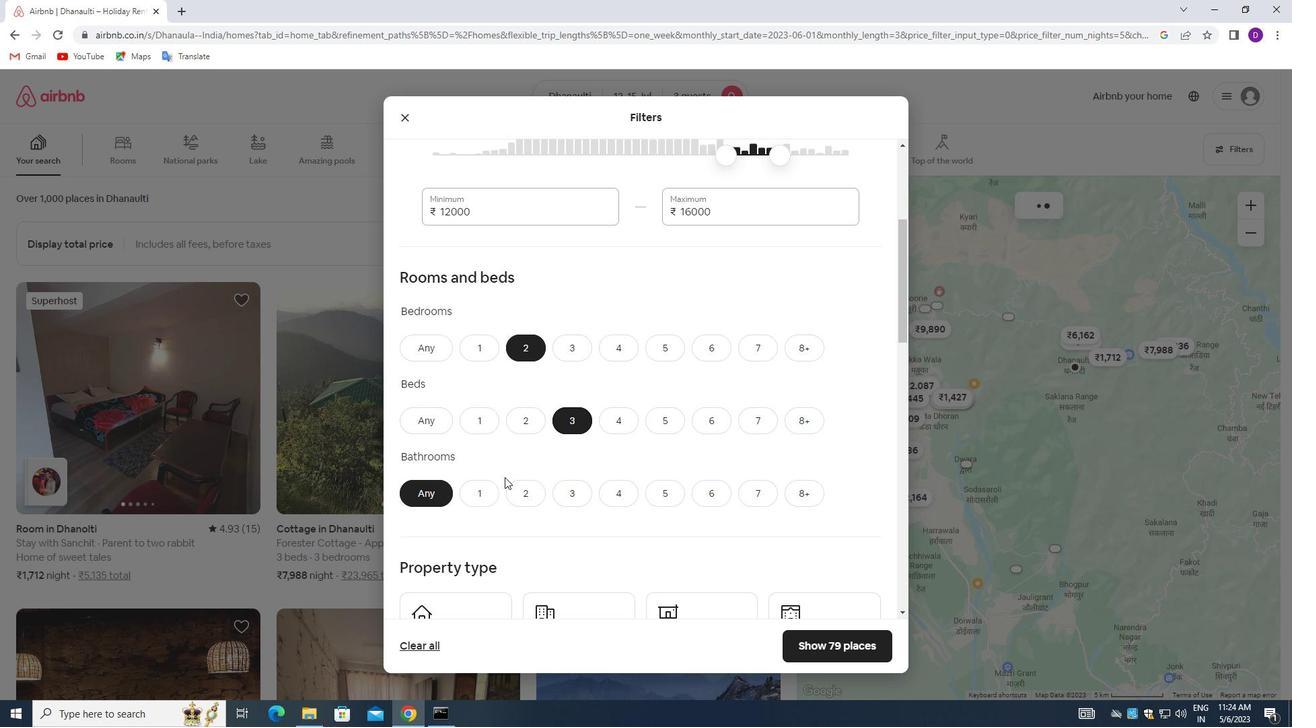 
Action: Mouse pressed left at (489, 486)
Screenshot: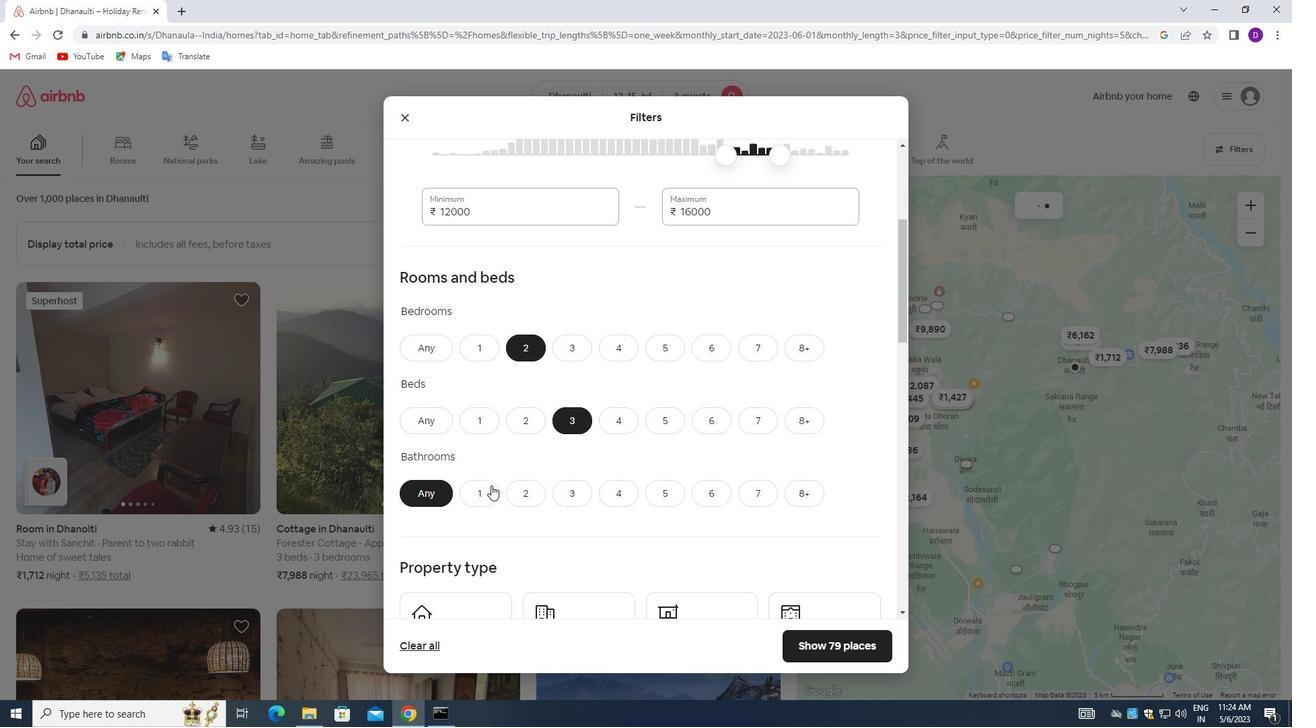 
Action: Mouse moved to (546, 387)
Screenshot: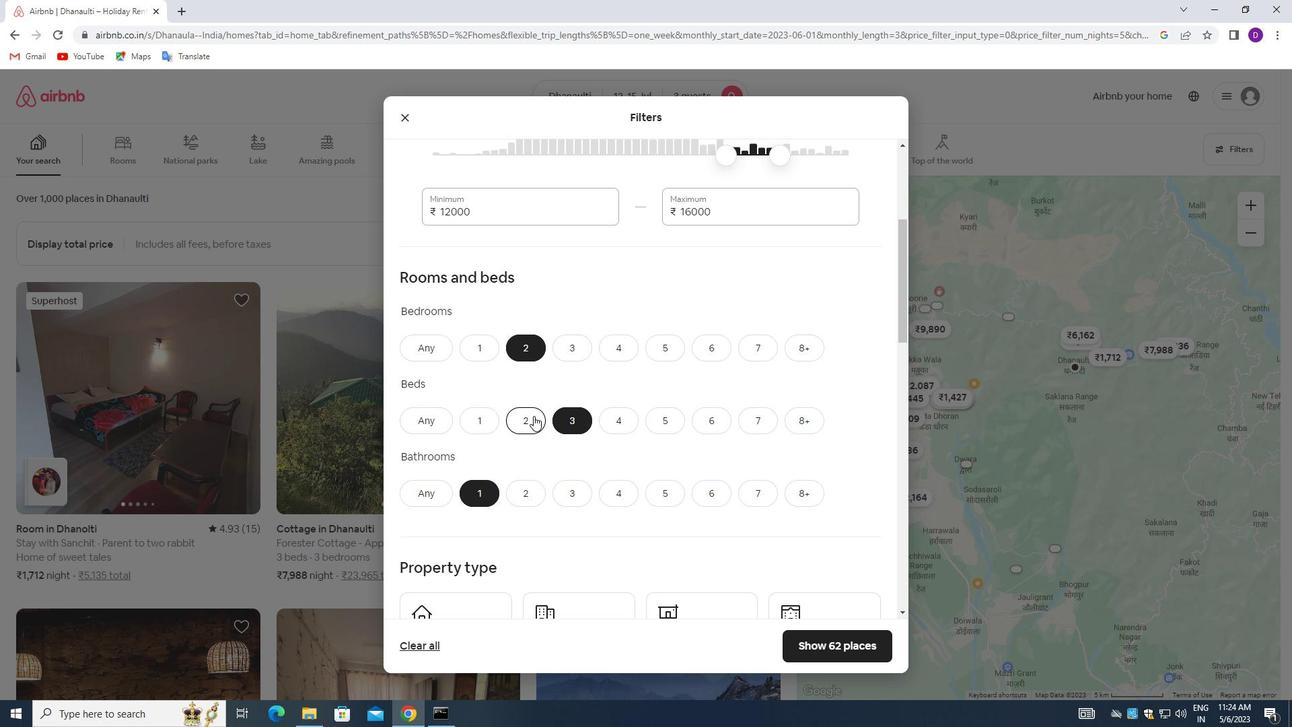 
Action: Mouse scrolled (546, 386) with delta (0, 0)
Screenshot: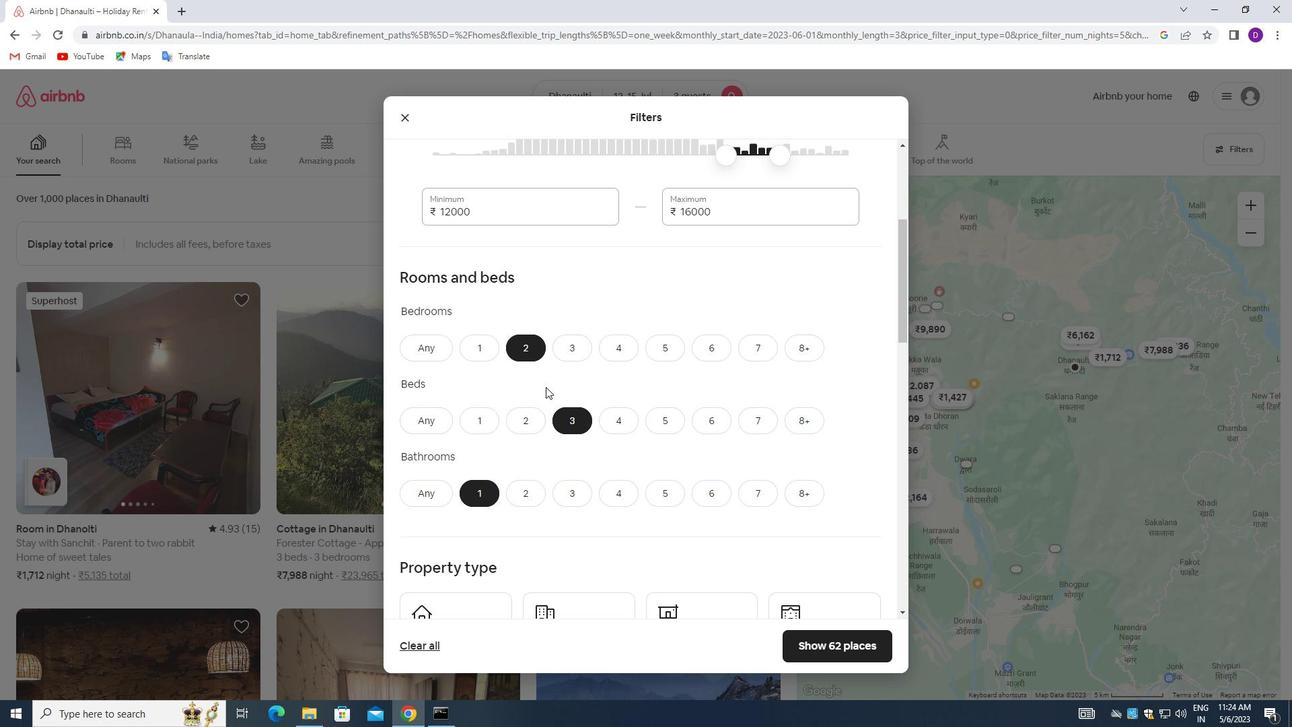 
Action: Mouse scrolled (546, 386) with delta (0, 0)
Screenshot: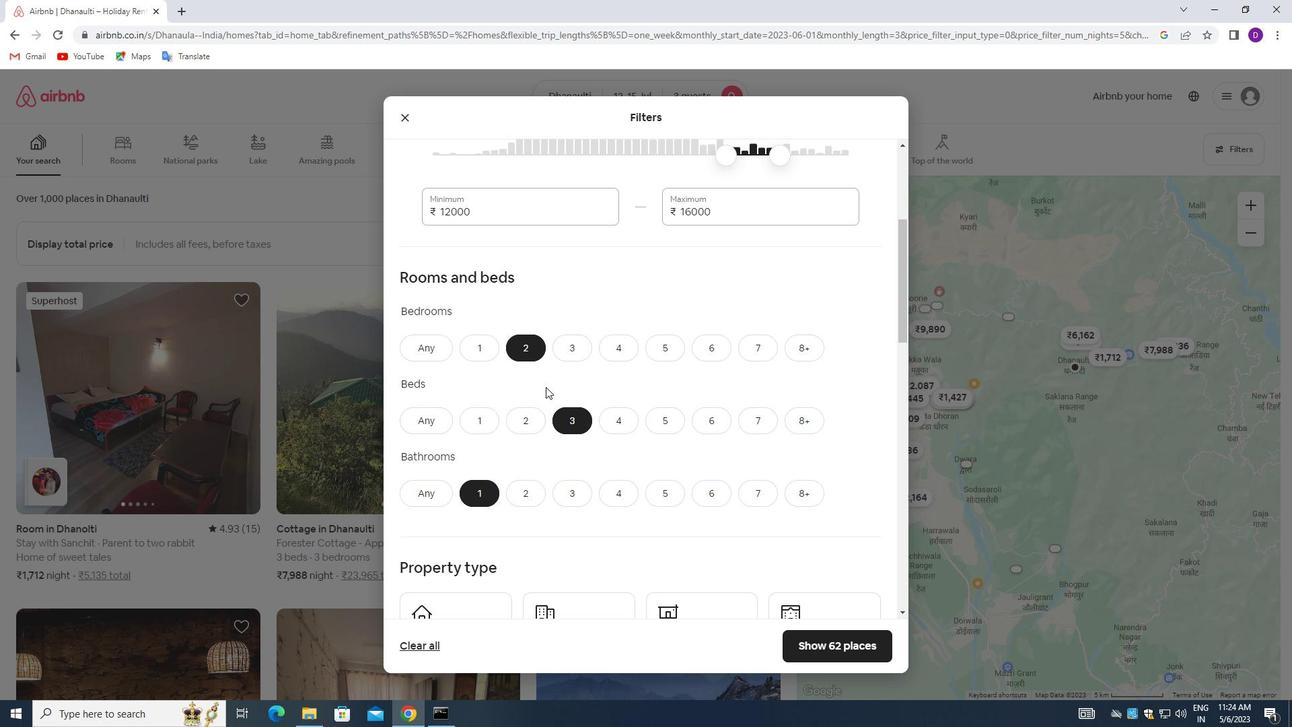 
Action: Mouse scrolled (546, 386) with delta (0, 0)
Screenshot: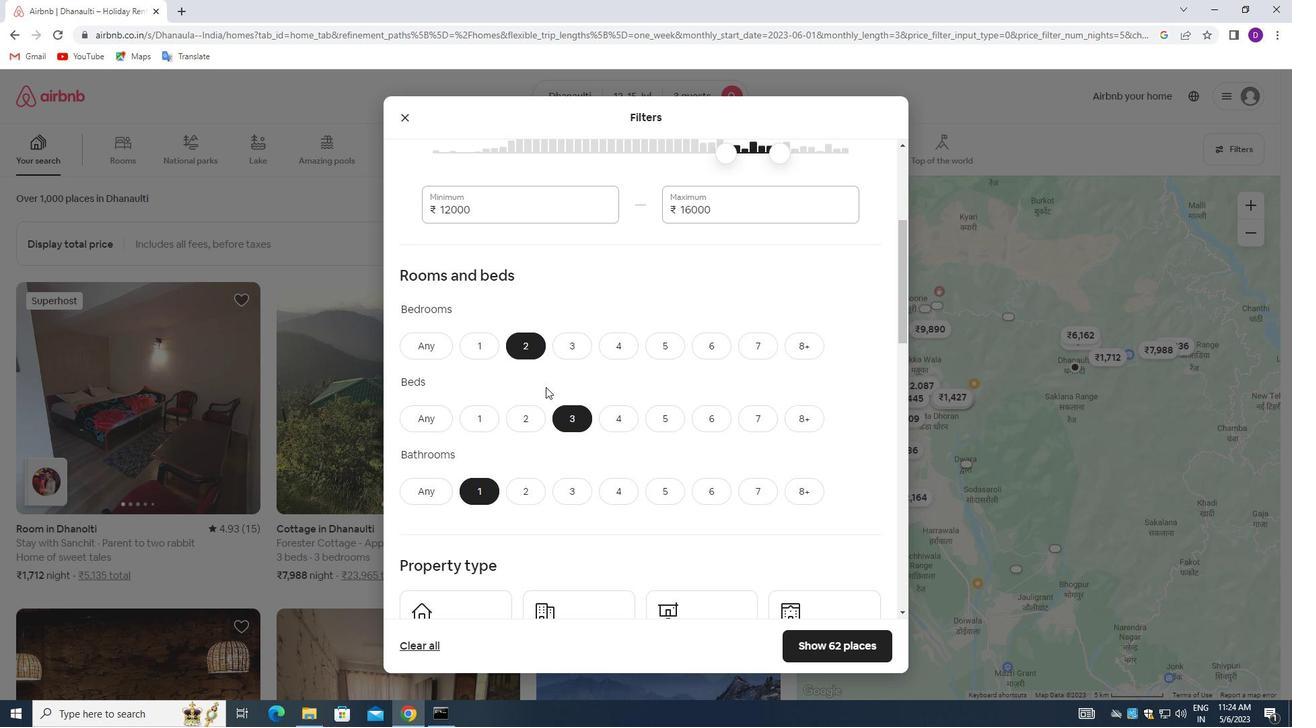 
Action: Mouse moved to (546, 387)
Screenshot: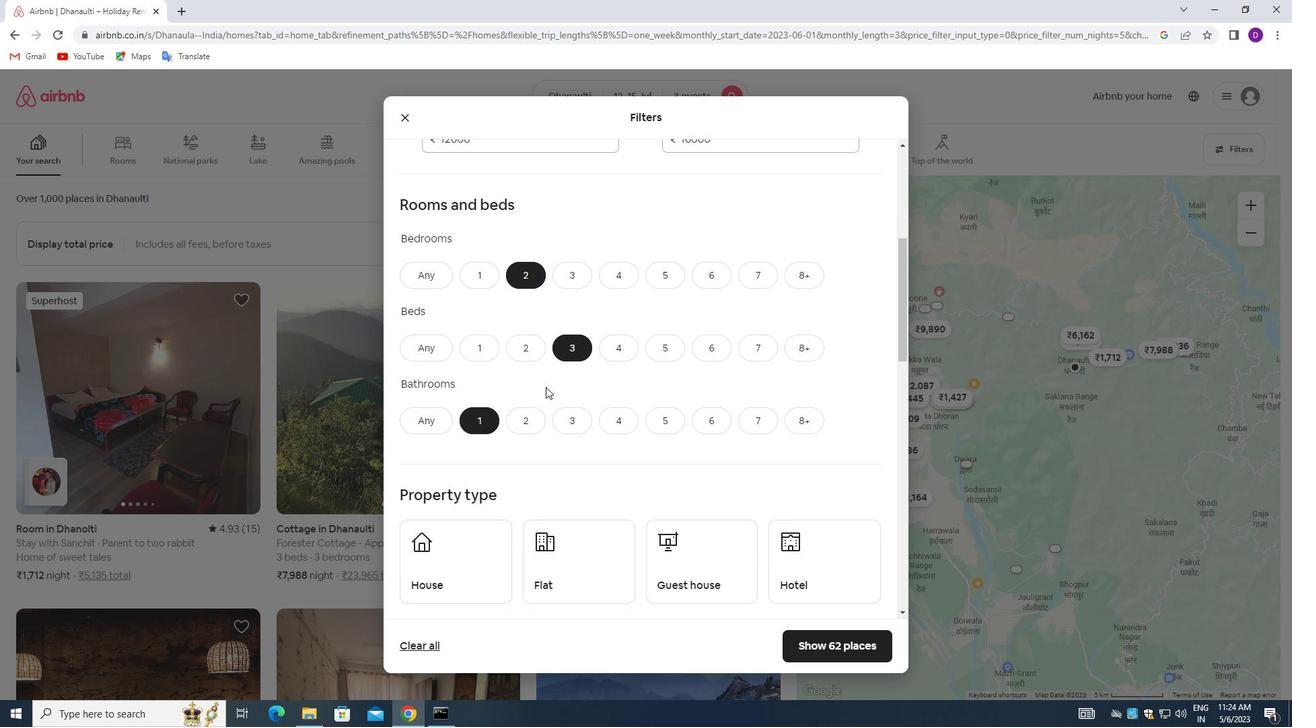 
Action: Mouse scrolled (546, 387) with delta (0, 0)
Screenshot: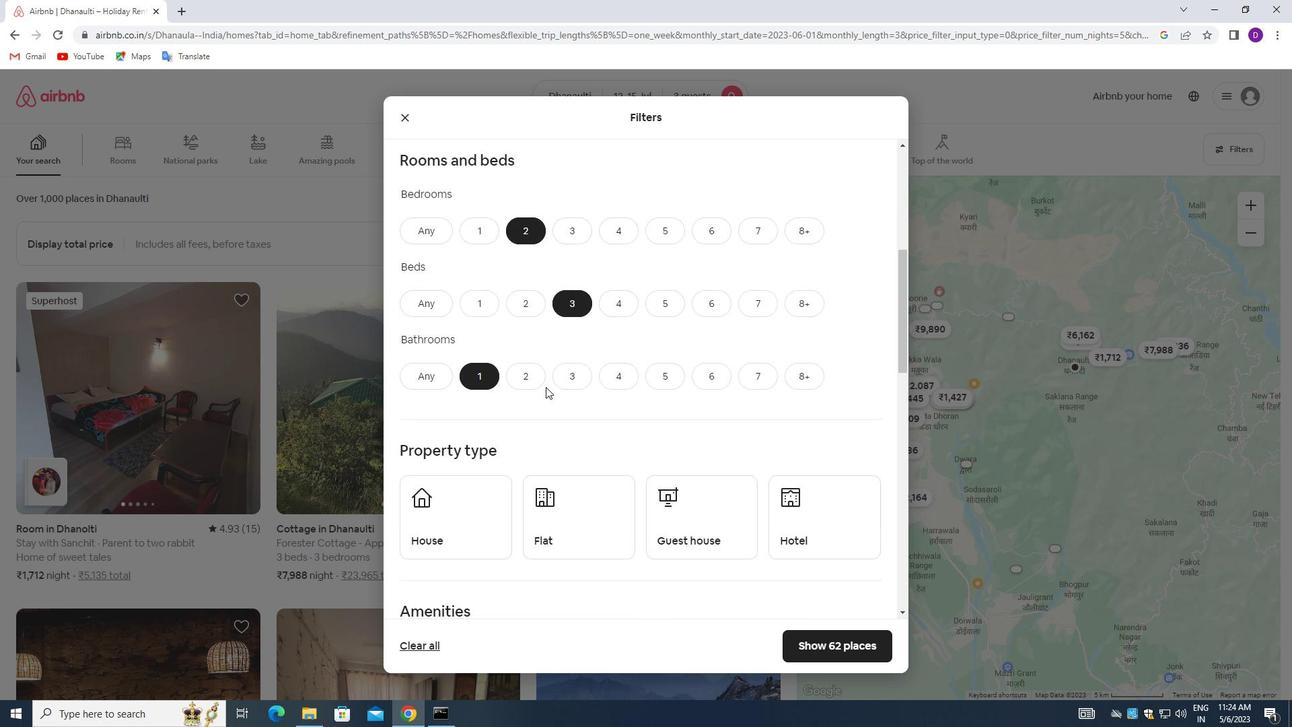 
Action: Mouse moved to (474, 376)
Screenshot: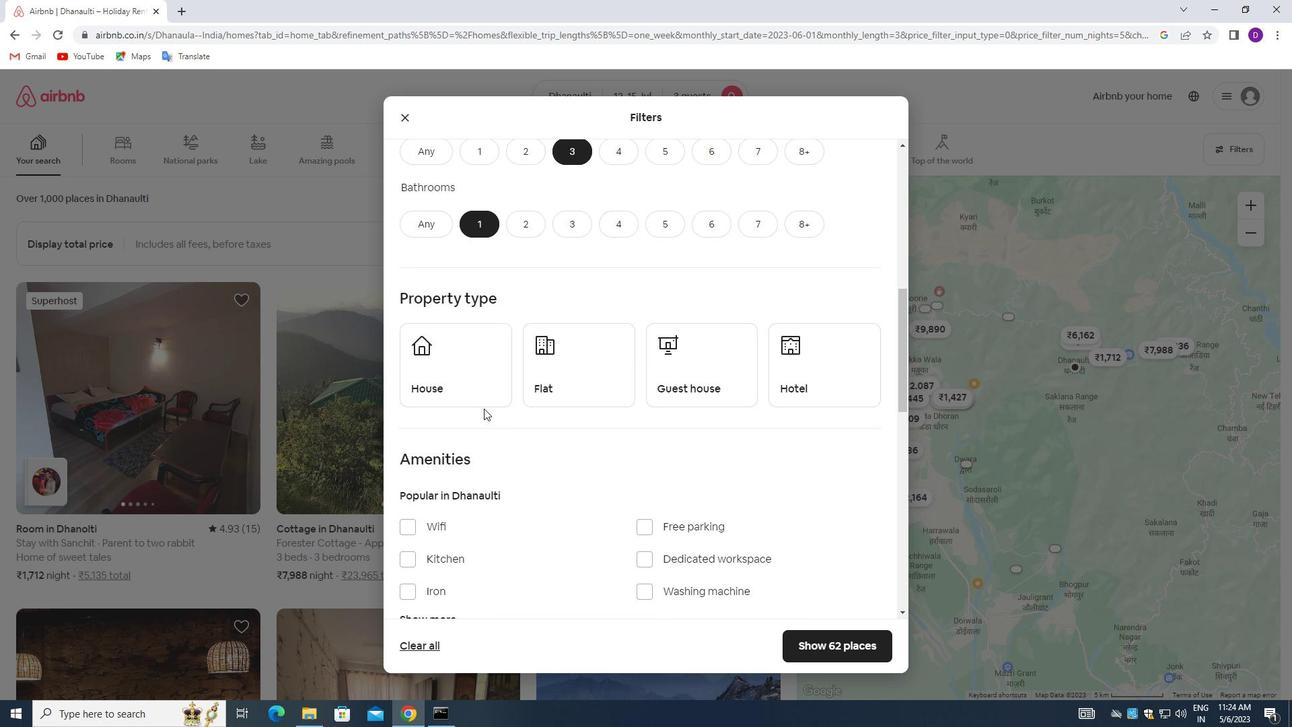 
Action: Mouse pressed left at (474, 376)
Screenshot: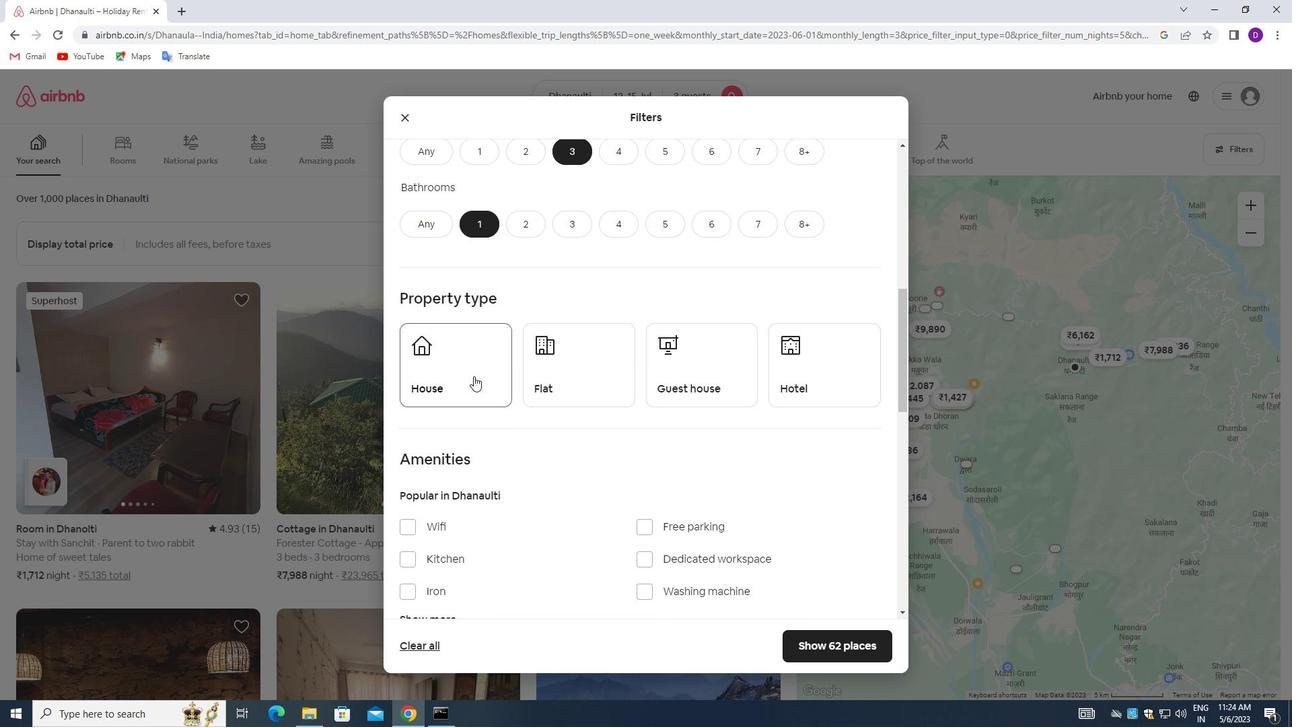 
Action: Mouse moved to (564, 390)
Screenshot: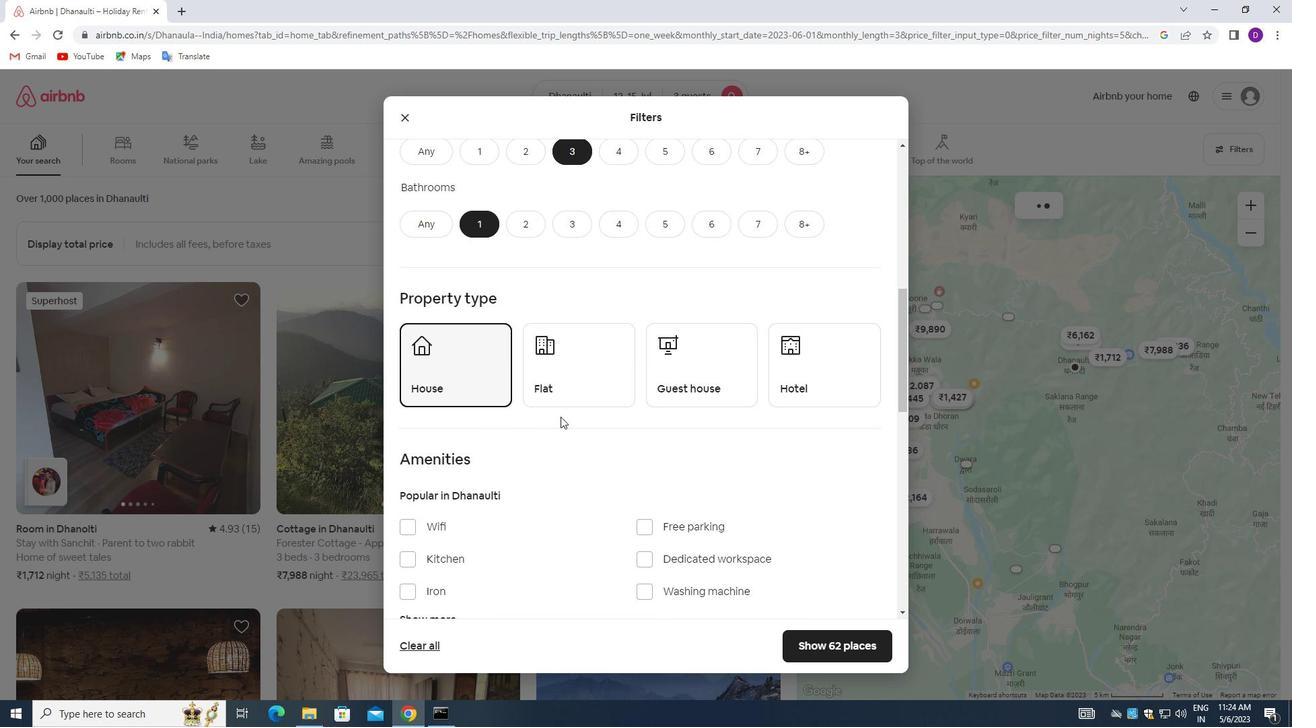 
Action: Mouse pressed left at (564, 390)
Screenshot: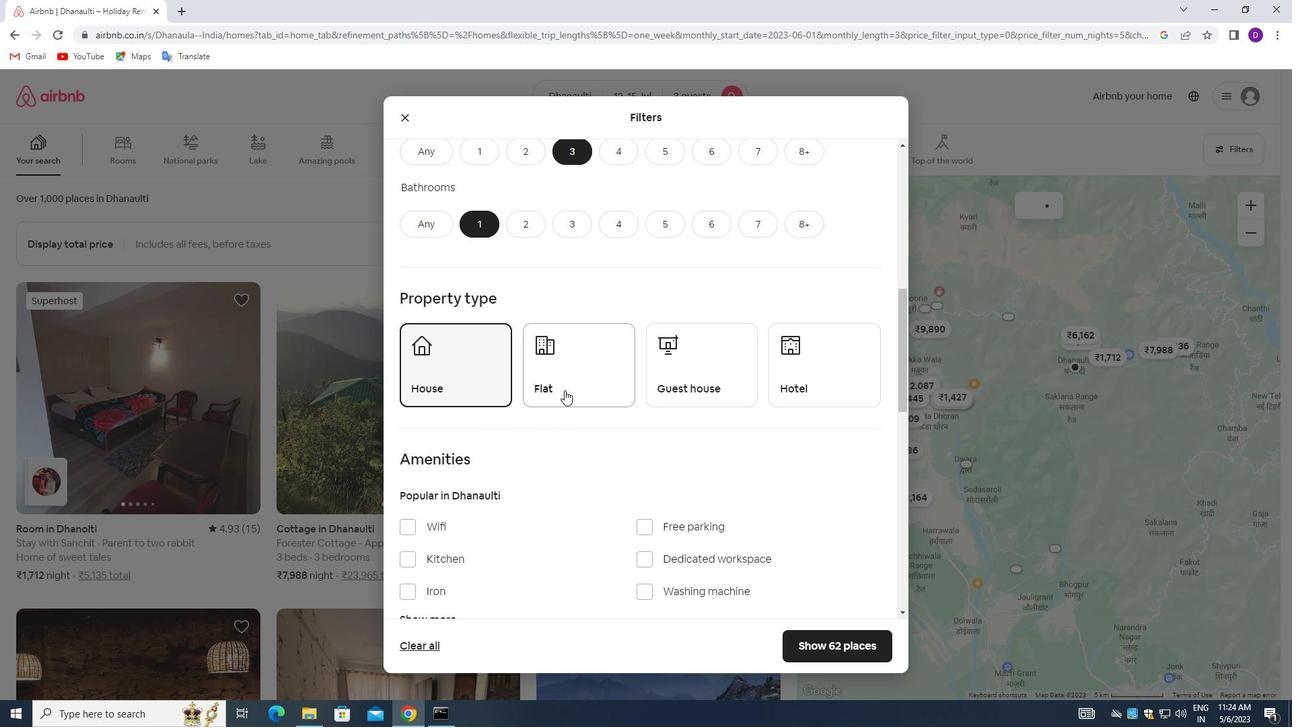
Action: Mouse moved to (672, 384)
Screenshot: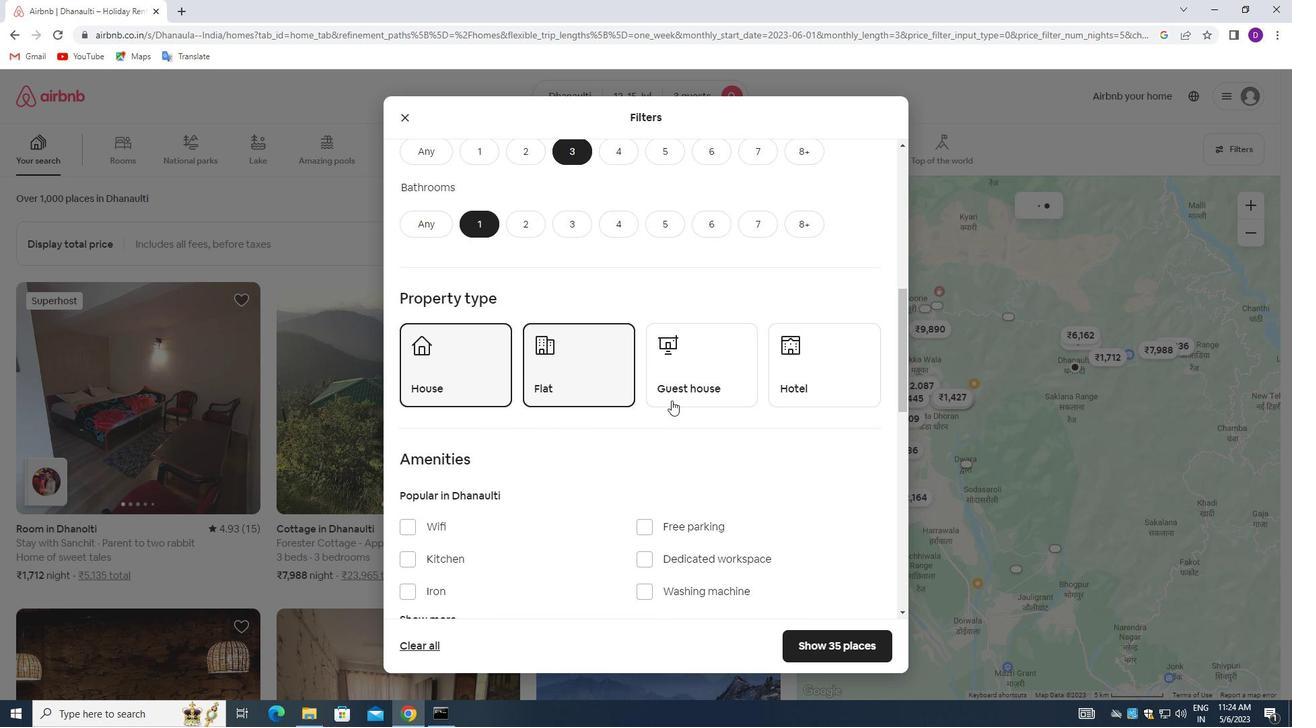 
Action: Mouse pressed left at (672, 384)
Screenshot: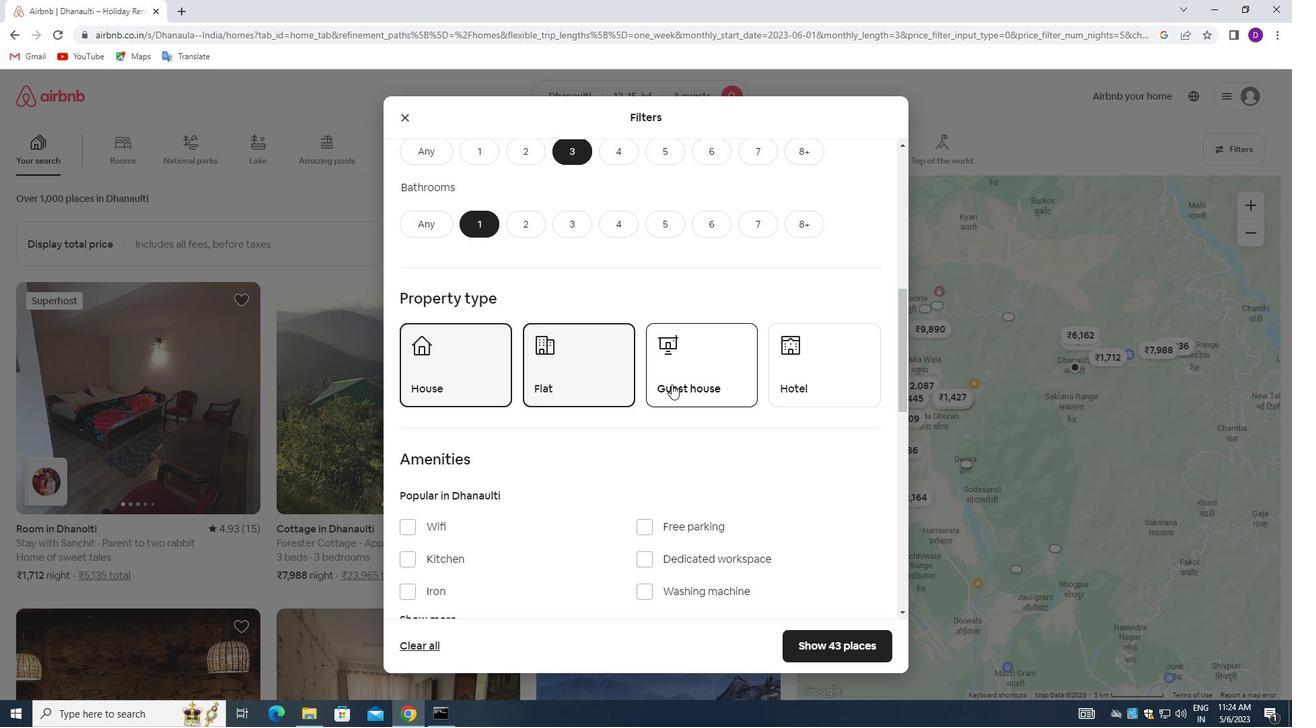 
Action: Mouse moved to (689, 434)
Screenshot: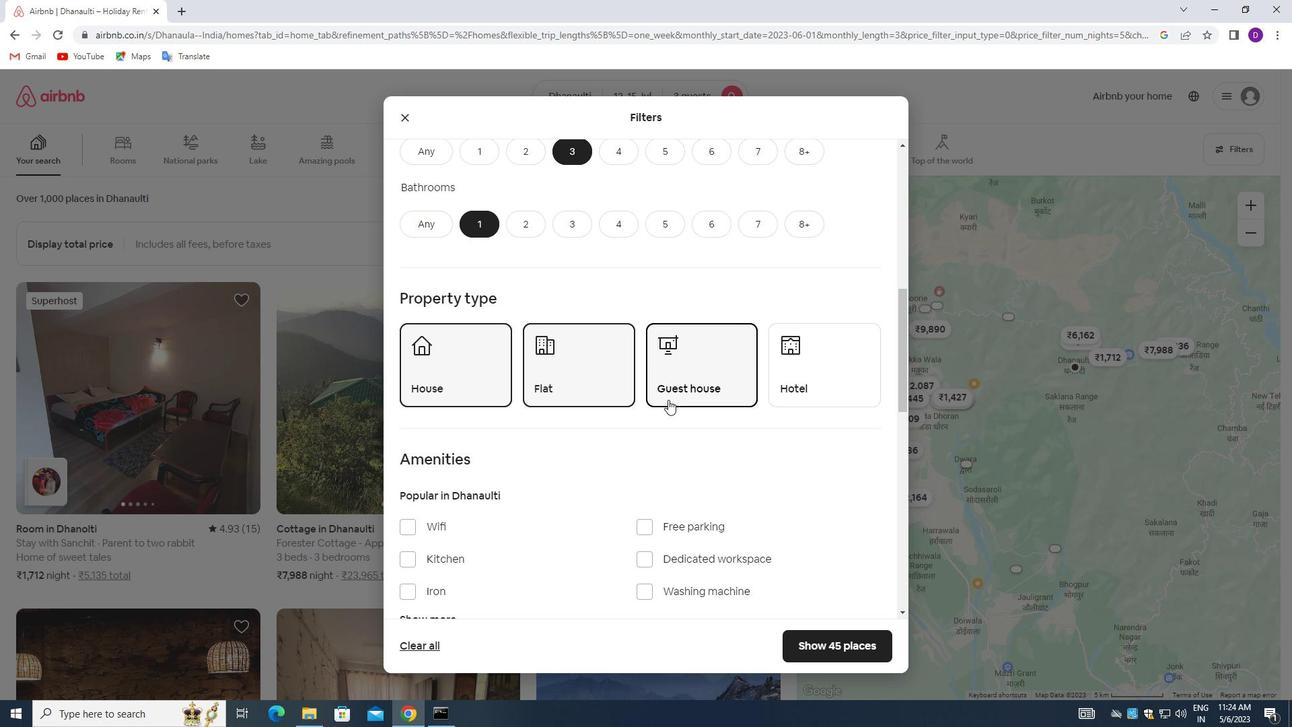 
Action: Mouse scrolled (689, 433) with delta (0, 0)
Screenshot: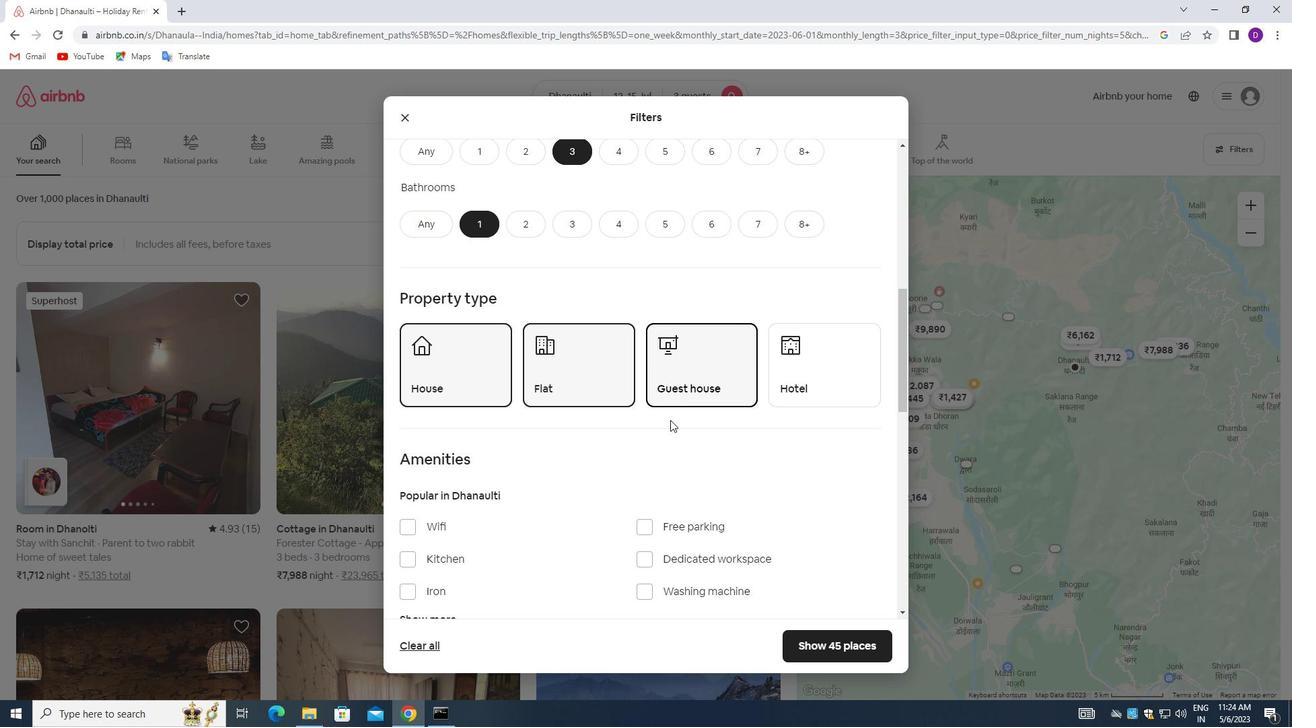 
Action: Mouse scrolled (689, 433) with delta (0, 0)
Screenshot: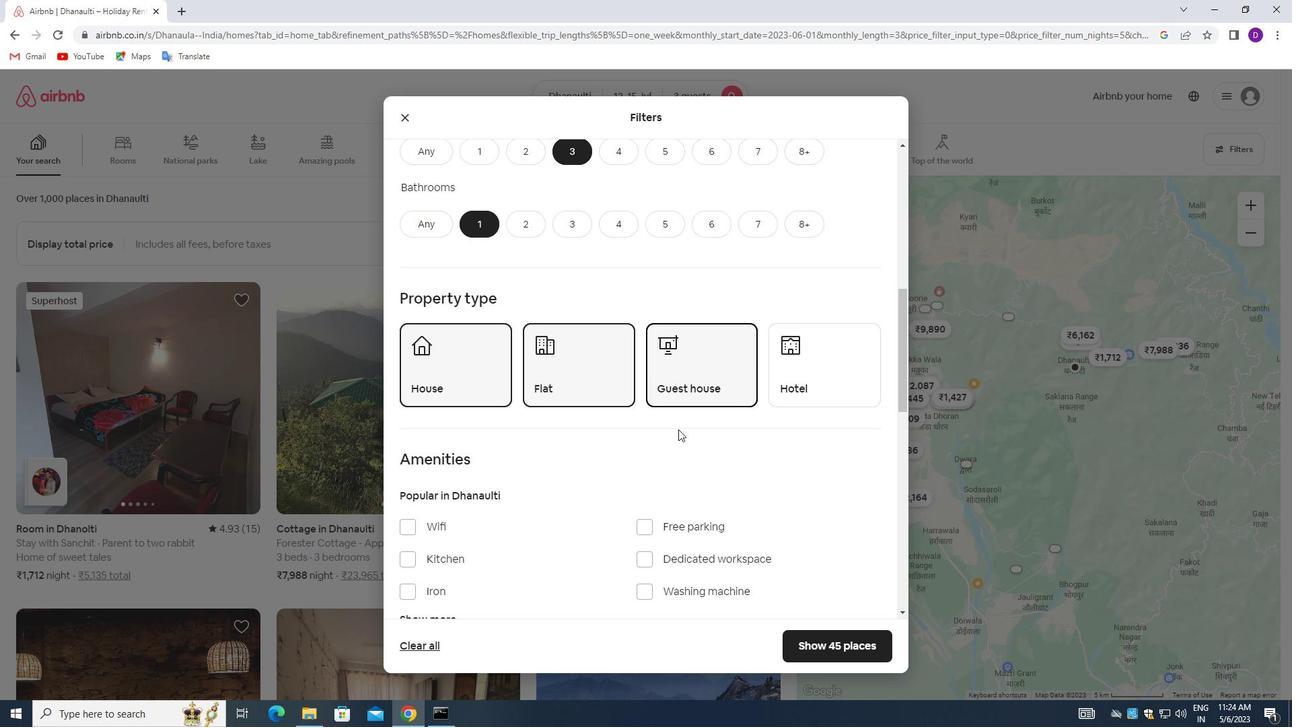 
Action: Mouse scrolled (689, 433) with delta (0, 0)
Screenshot: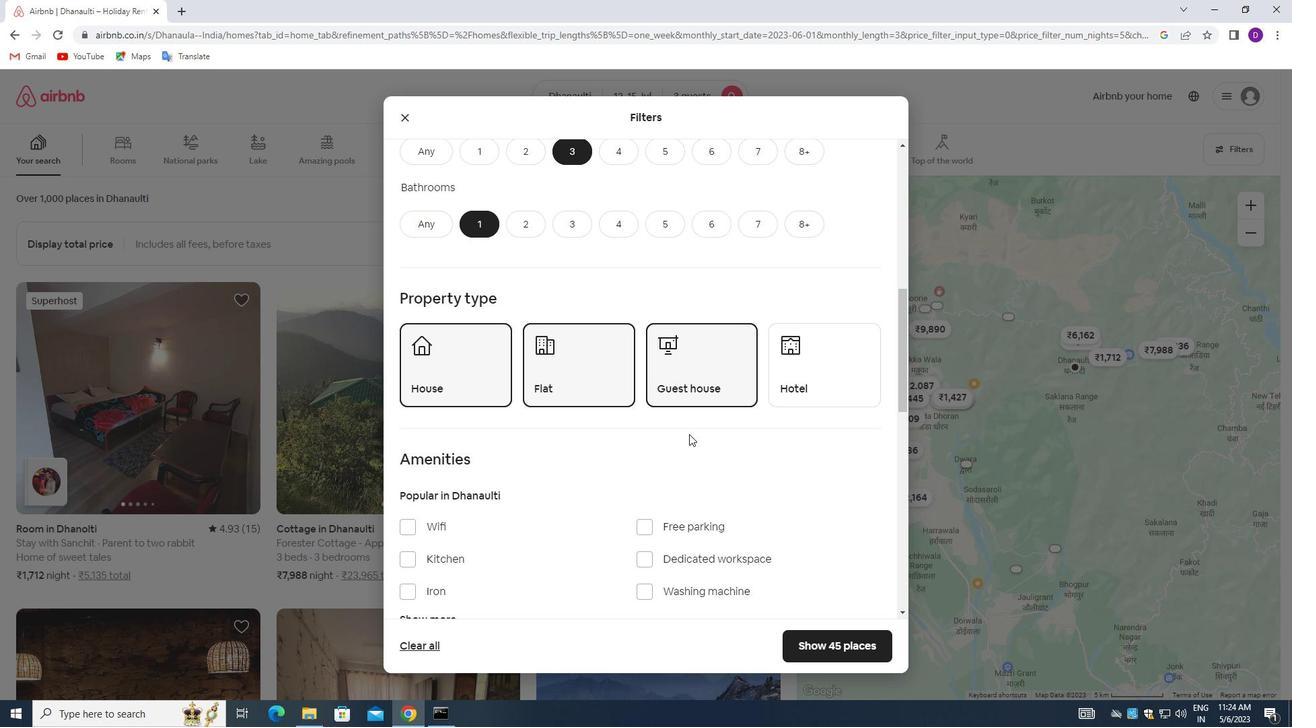 
Action: Mouse moved to (690, 434)
Screenshot: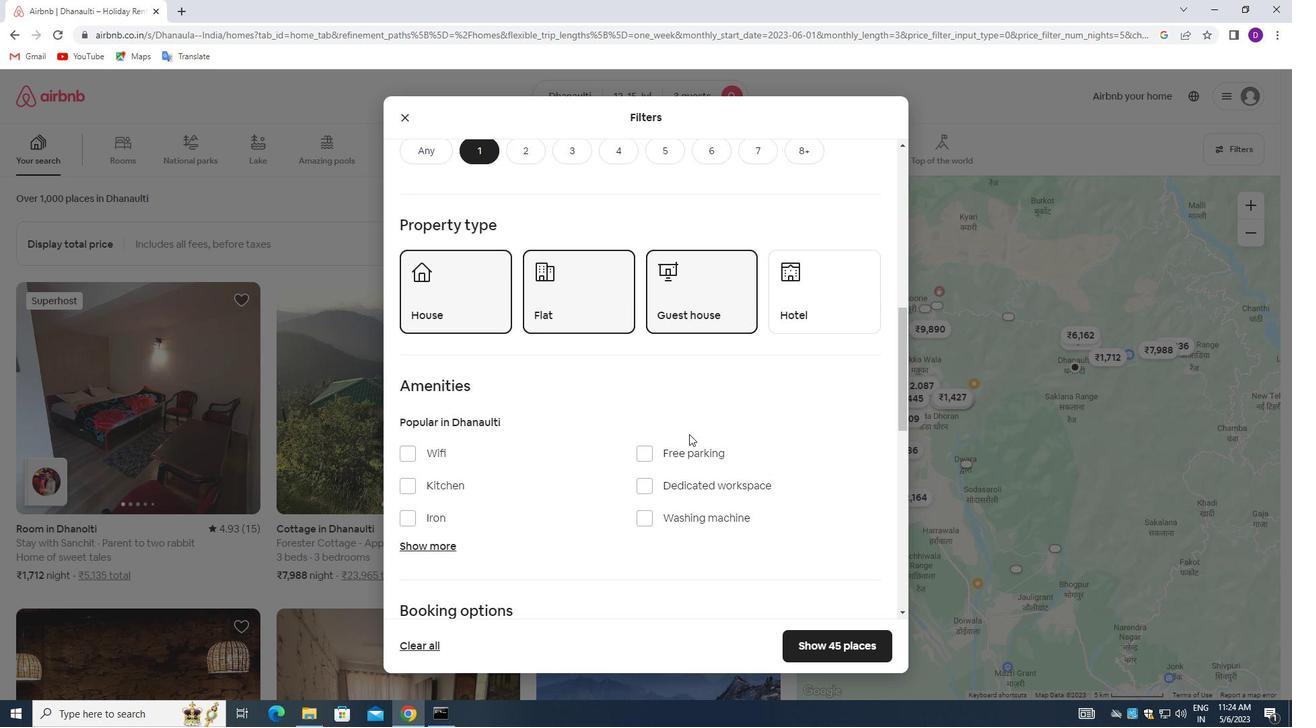 
Action: Mouse scrolled (690, 434) with delta (0, 0)
Screenshot: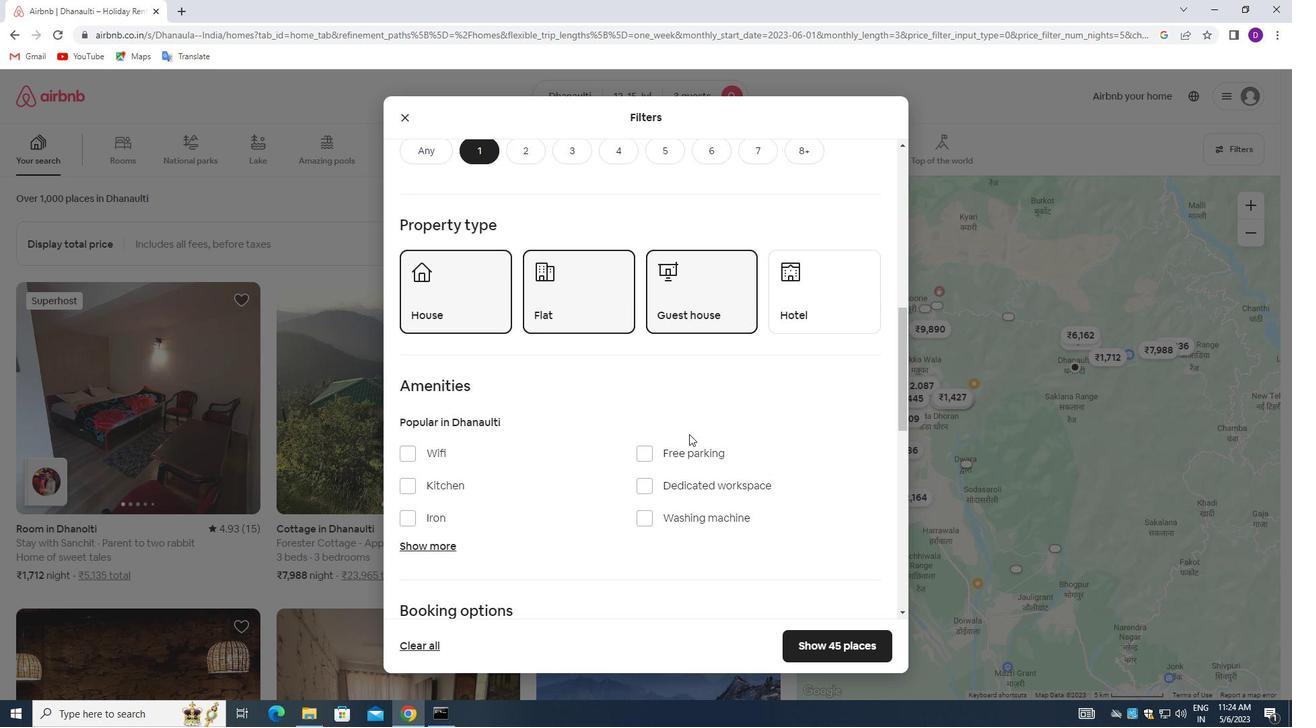 
Action: Mouse moved to (690, 437)
Screenshot: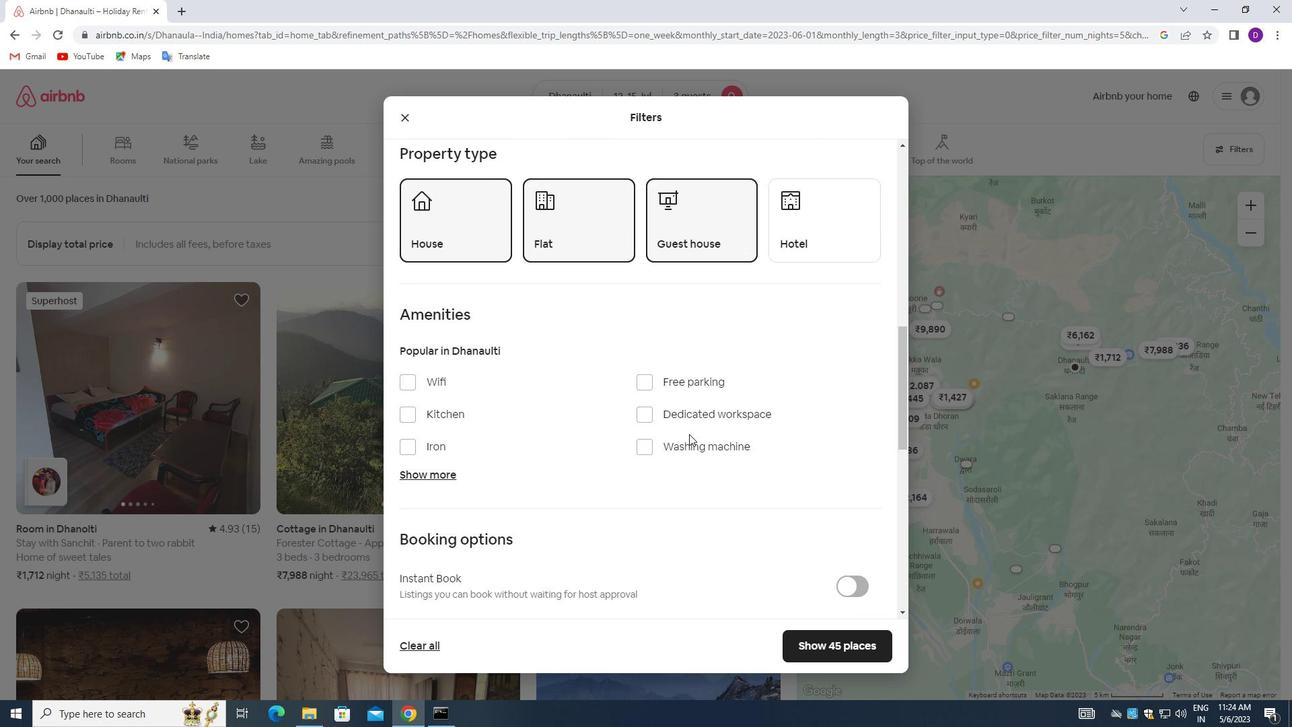 
Action: Mouse scrolled (690, 437) with delta (0, 0)
Screenshot: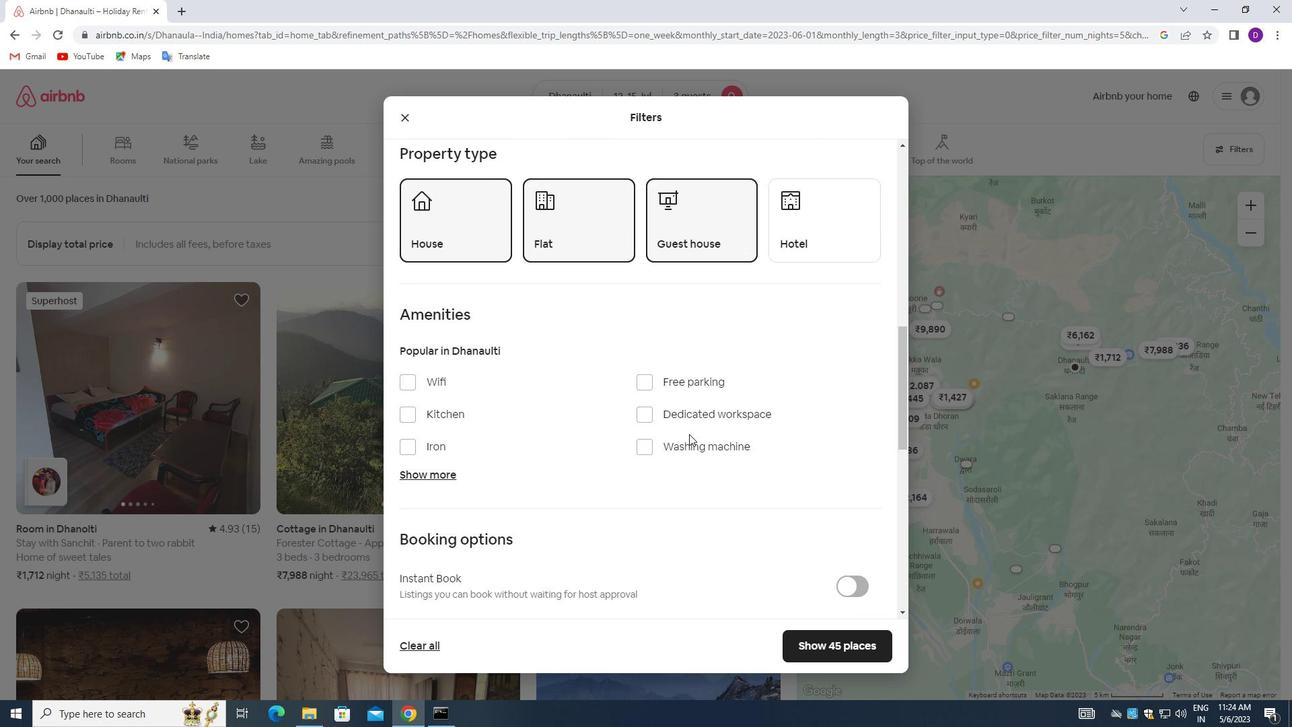 
Action: Mouse moved to (859, 441)
Screenshot: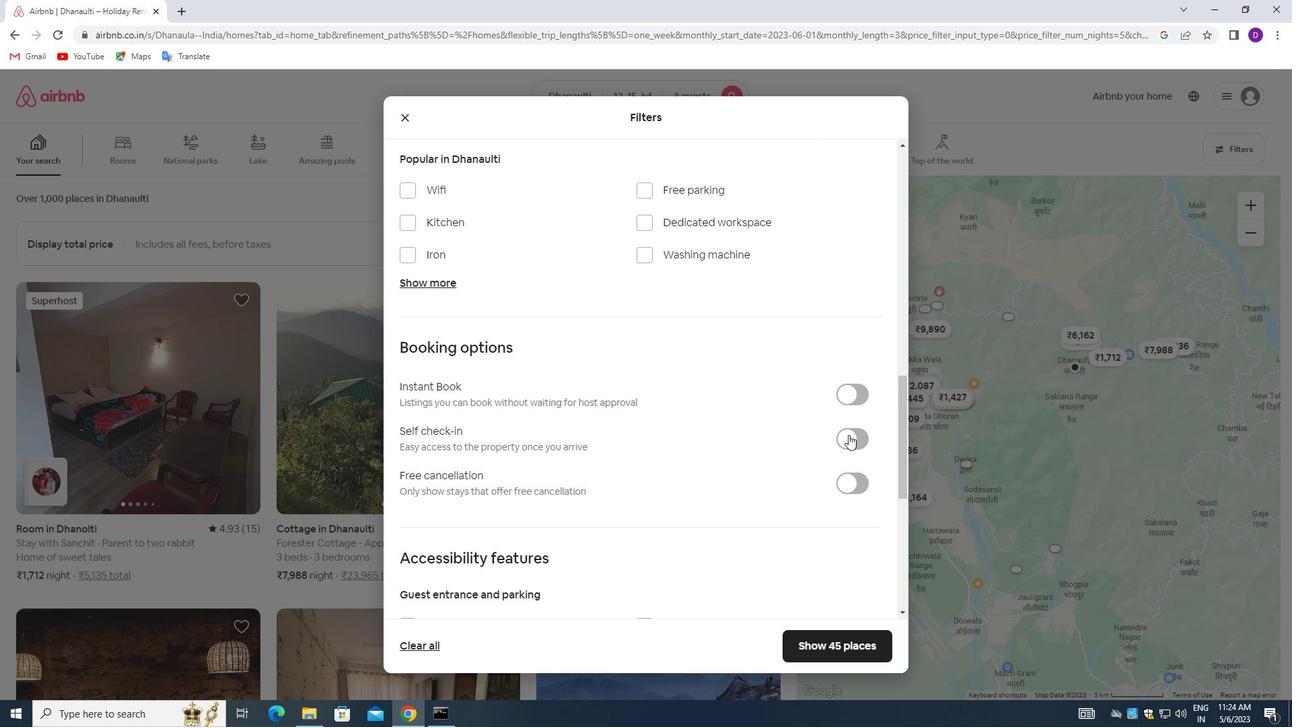 
Action: Mouse pressed left at (859, 441)
Screenshot: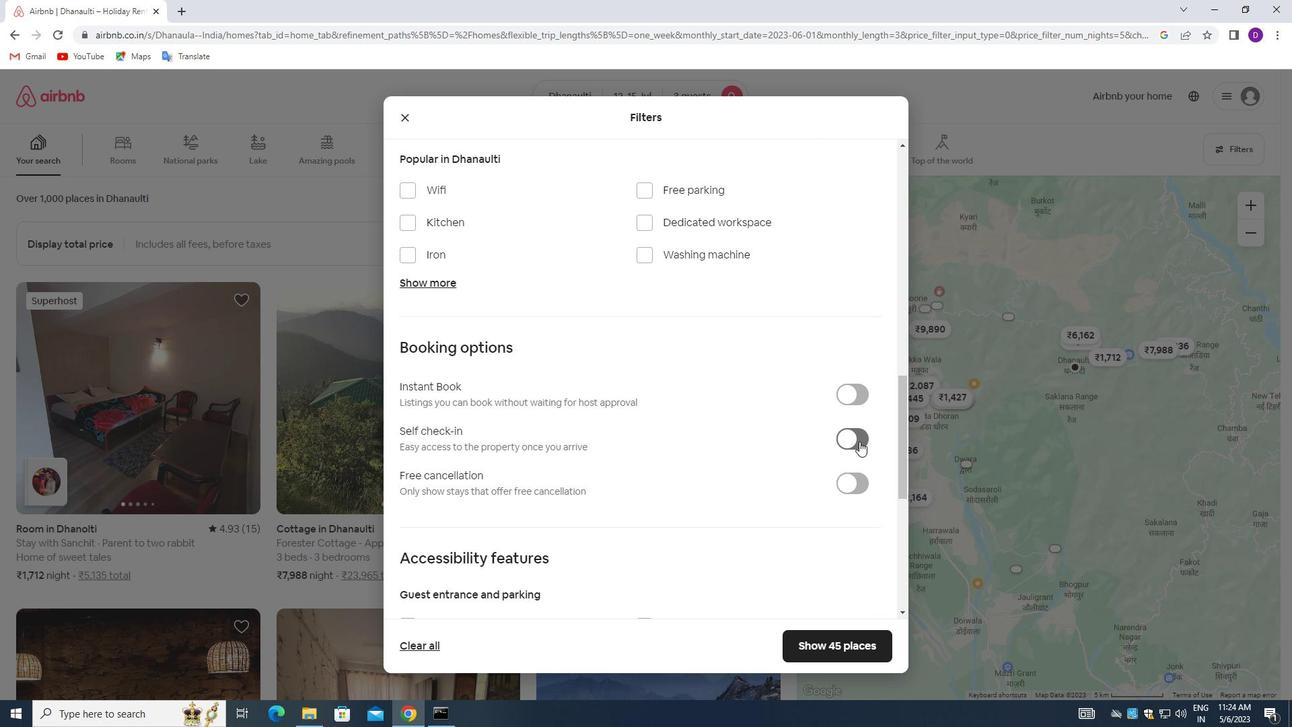 
Action: Mouse moved to (550, 445)
Screenshot: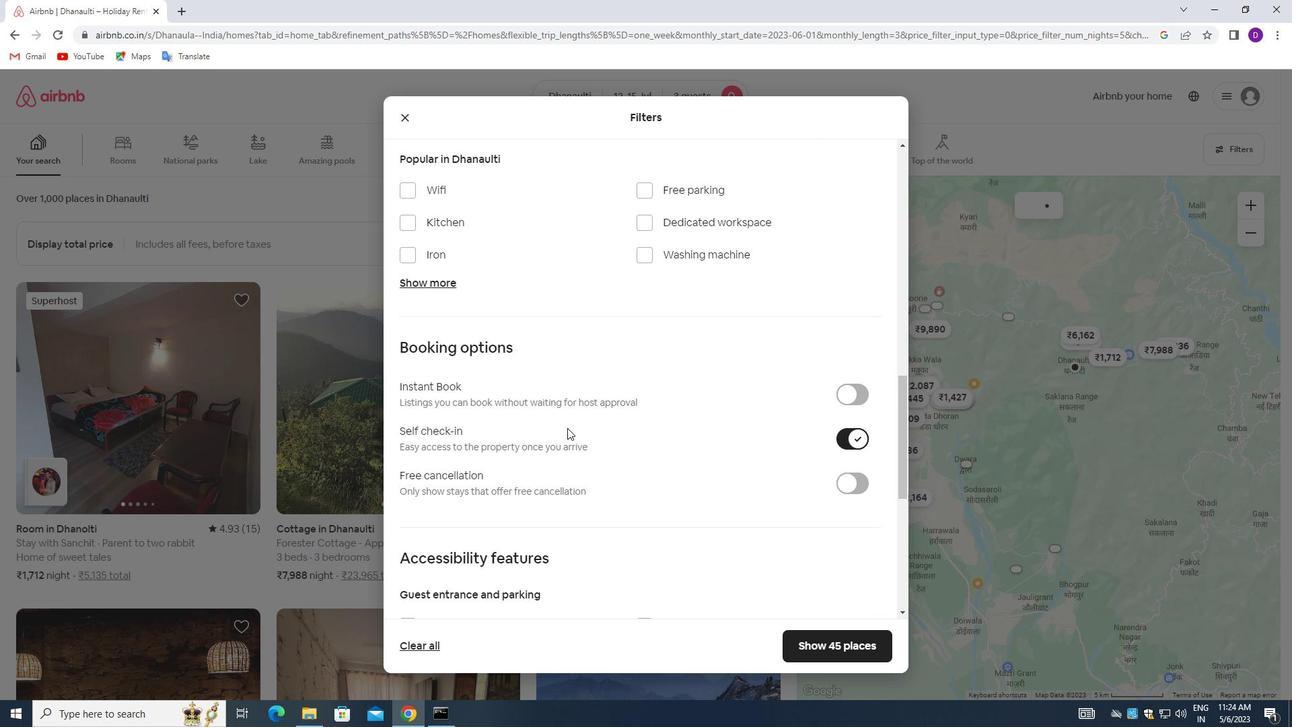 
Action: Mouse scrolled (550, 444) with delta (0, 0)
Screenshot: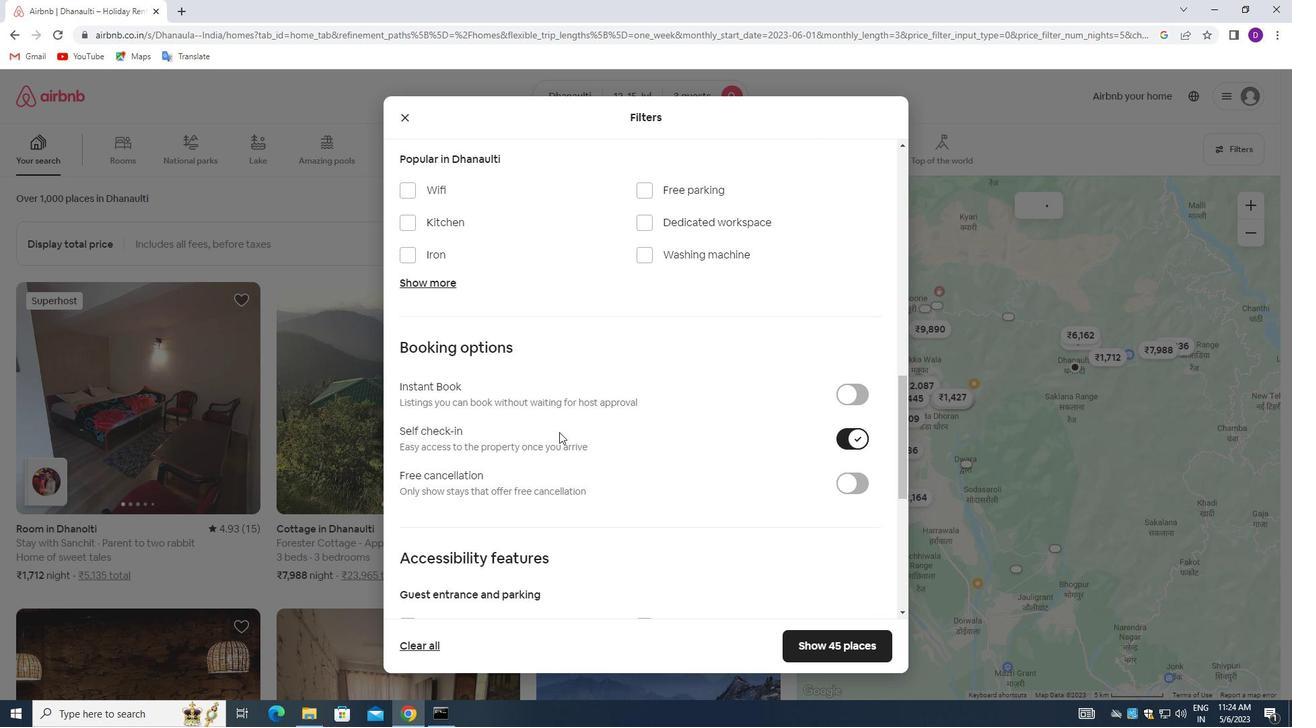 
Action: Mouse moved to (550, 446)
Screenshot: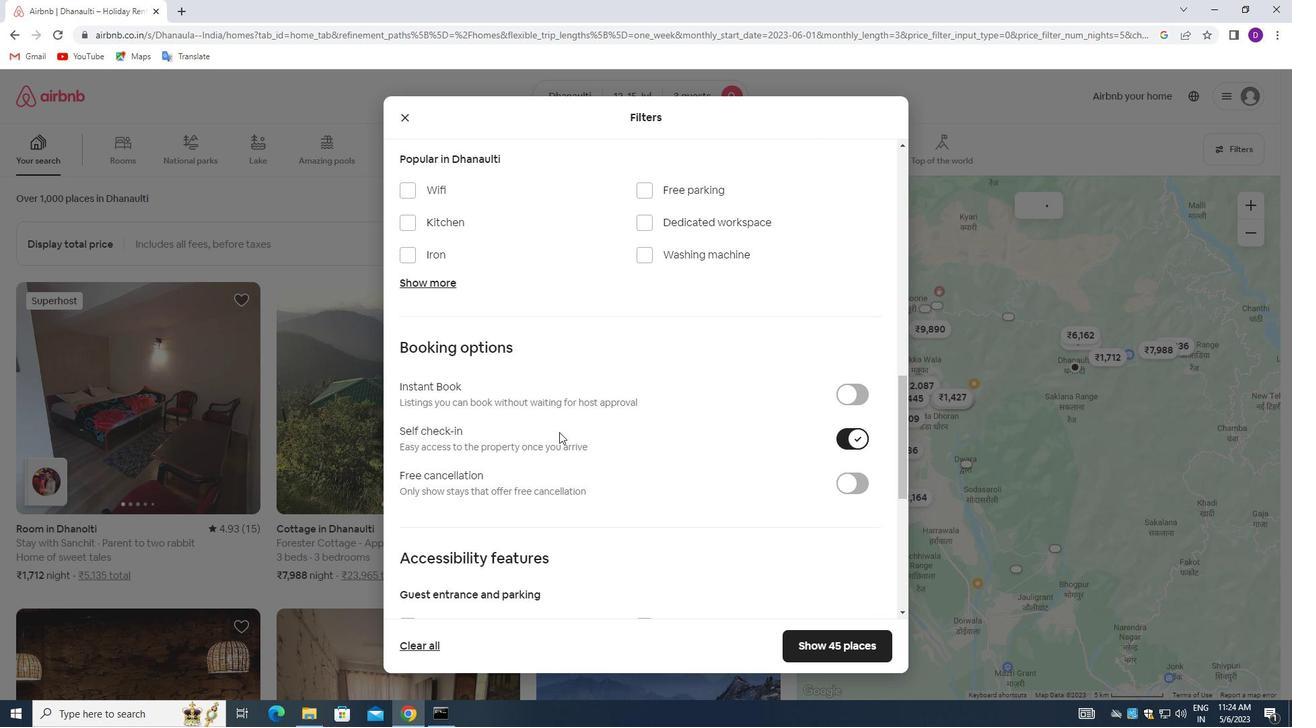 
Action: Mouse scrolled (550, 445) with delta (0, 0)
Screenshot: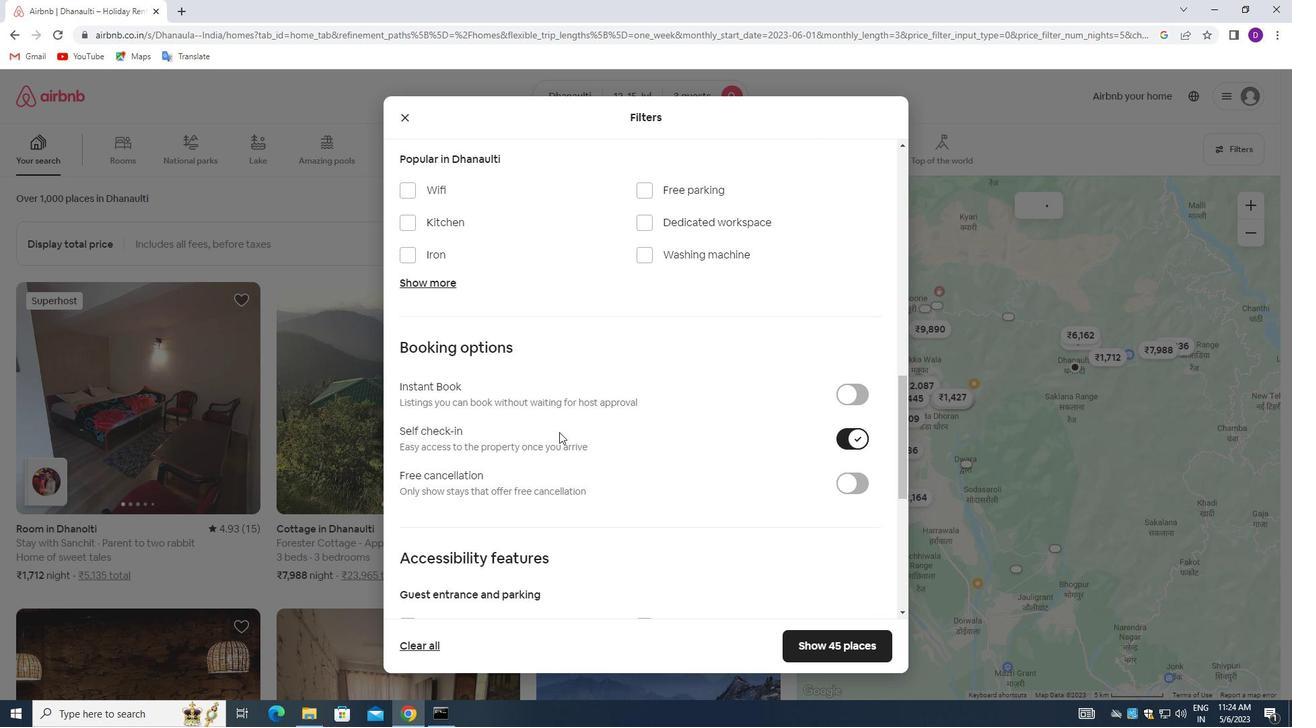 
Action: Mouse scrolled (550, 445) with delta (0, 0)
Screenshot: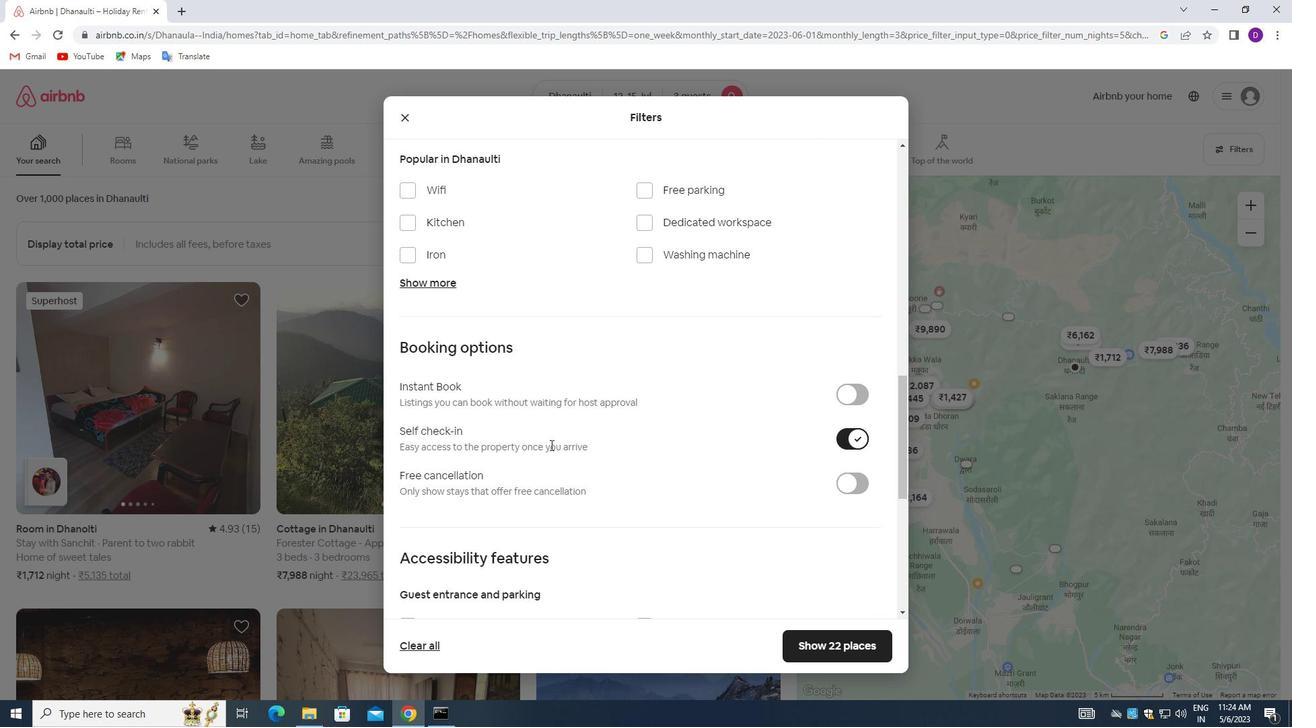 
Action: Mouse scrolled (550, 445) with delta (0, 0)
Screenshot: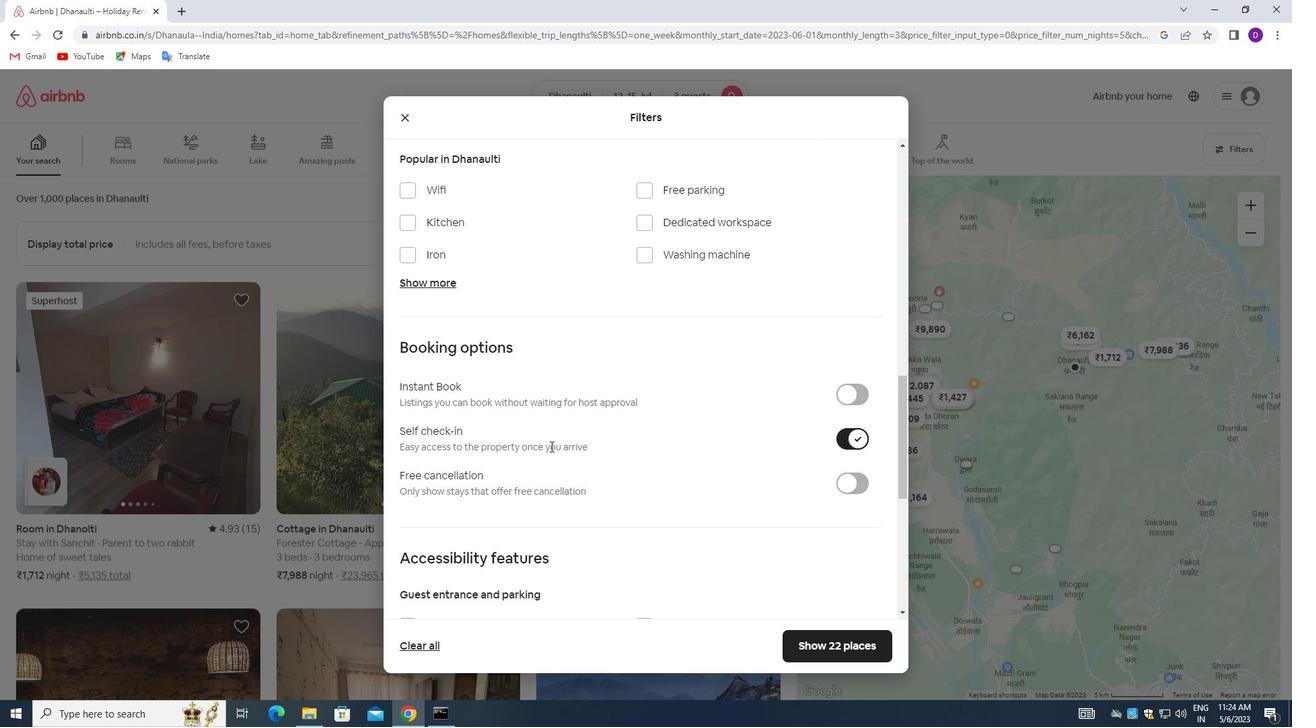 
Action: Mouse scrolled (550, 445) with delta (0, 0)
Screenshot: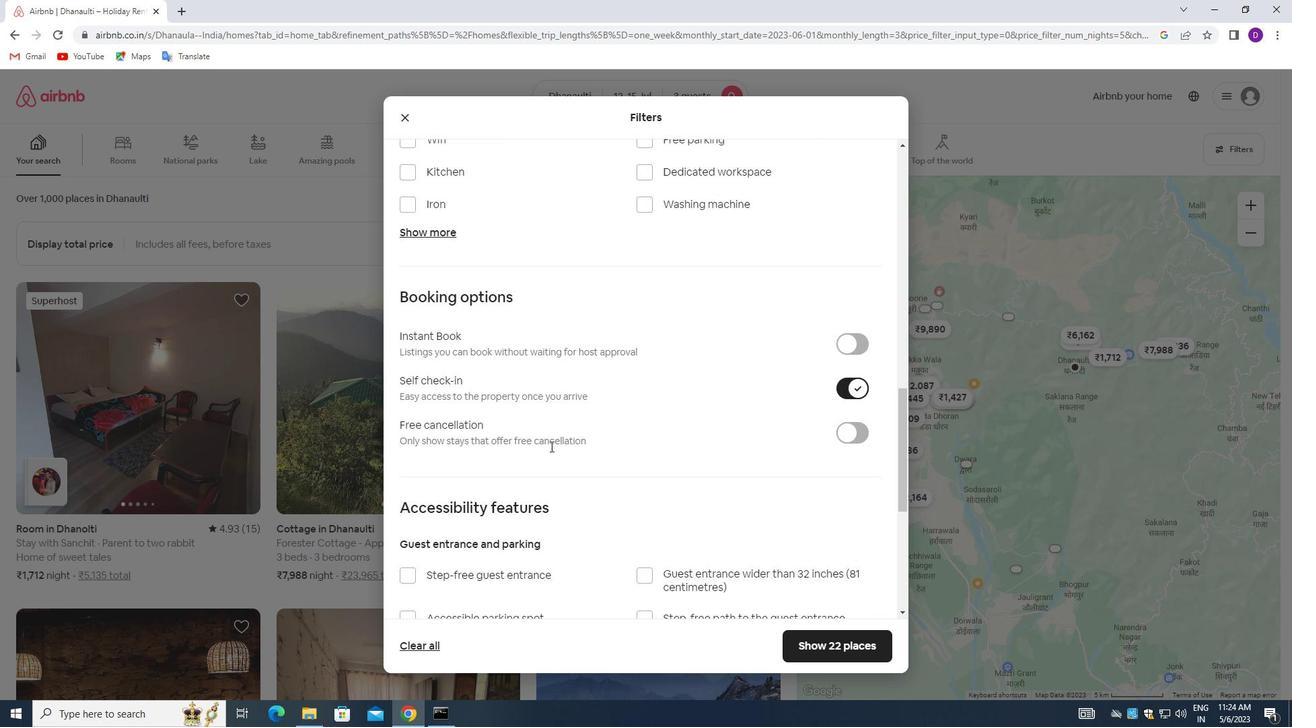 
Action: Mouse moved to (542, 437)
Screenshot: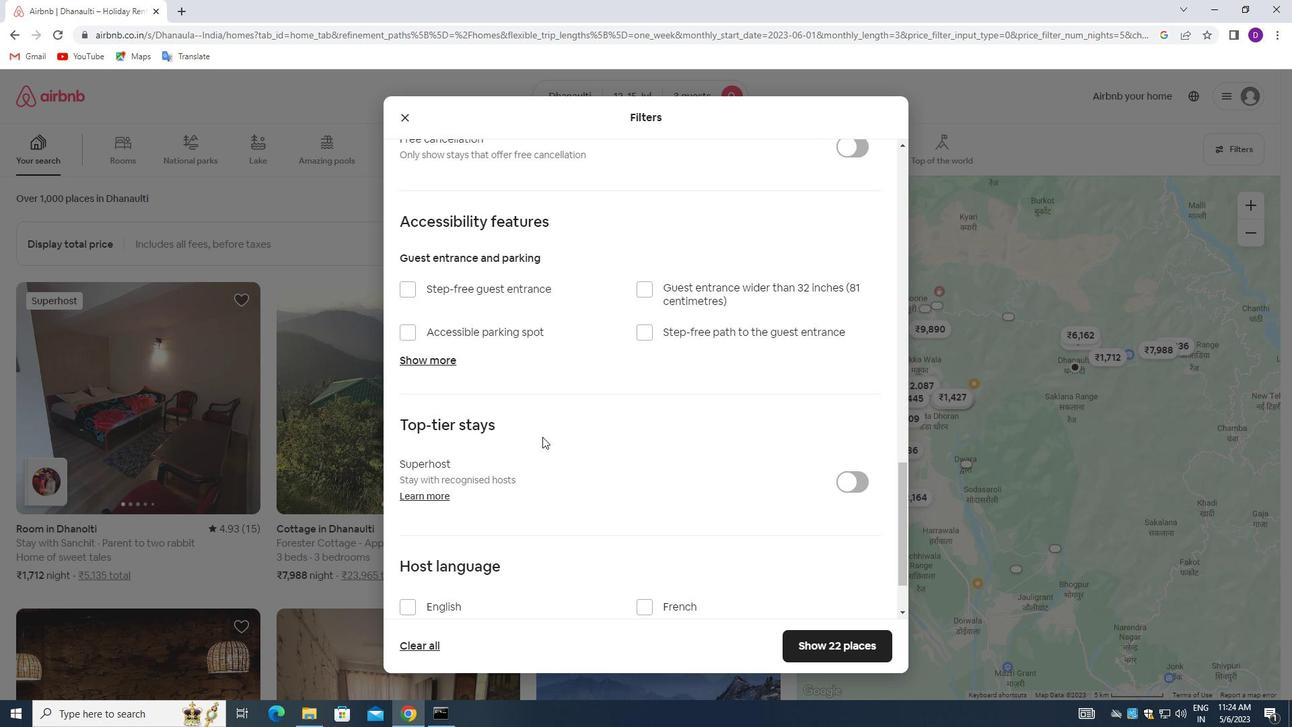
Action: Mouse scrolled (542, 436) with delta (0, 0)
Screenshot: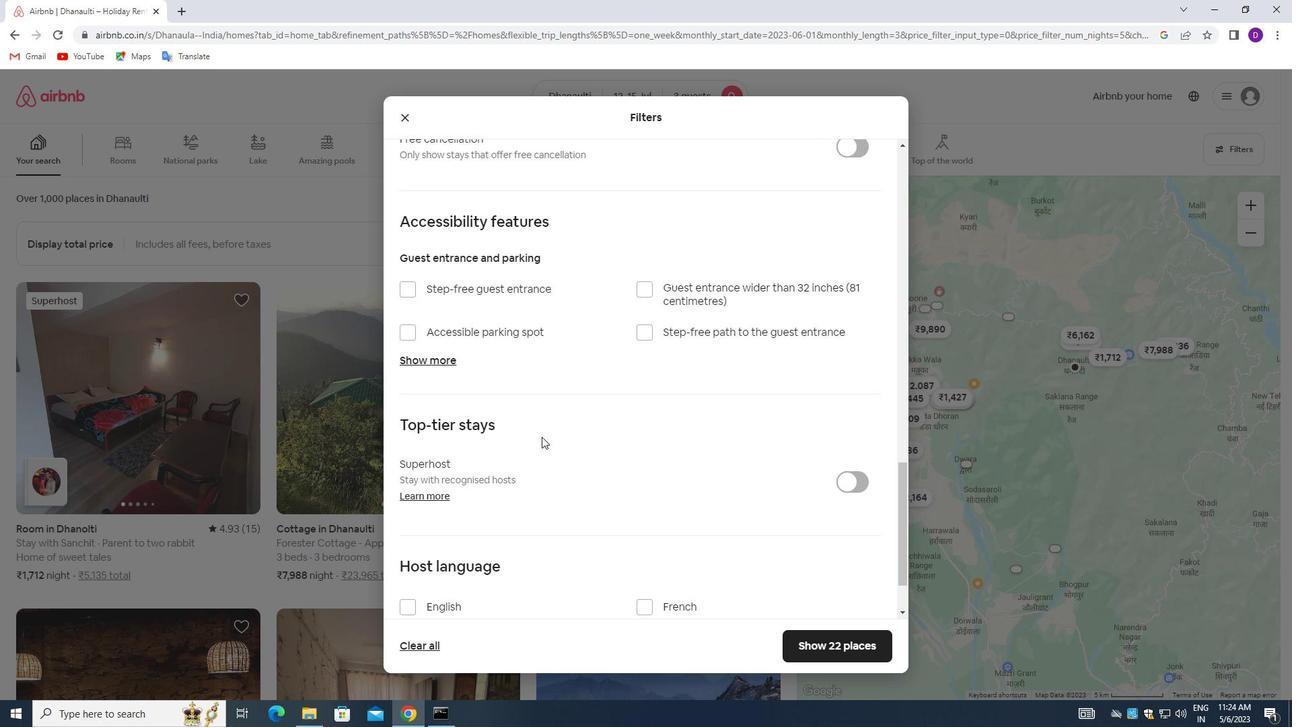
Action: Mouse moved to (543, 438)
Screenshot: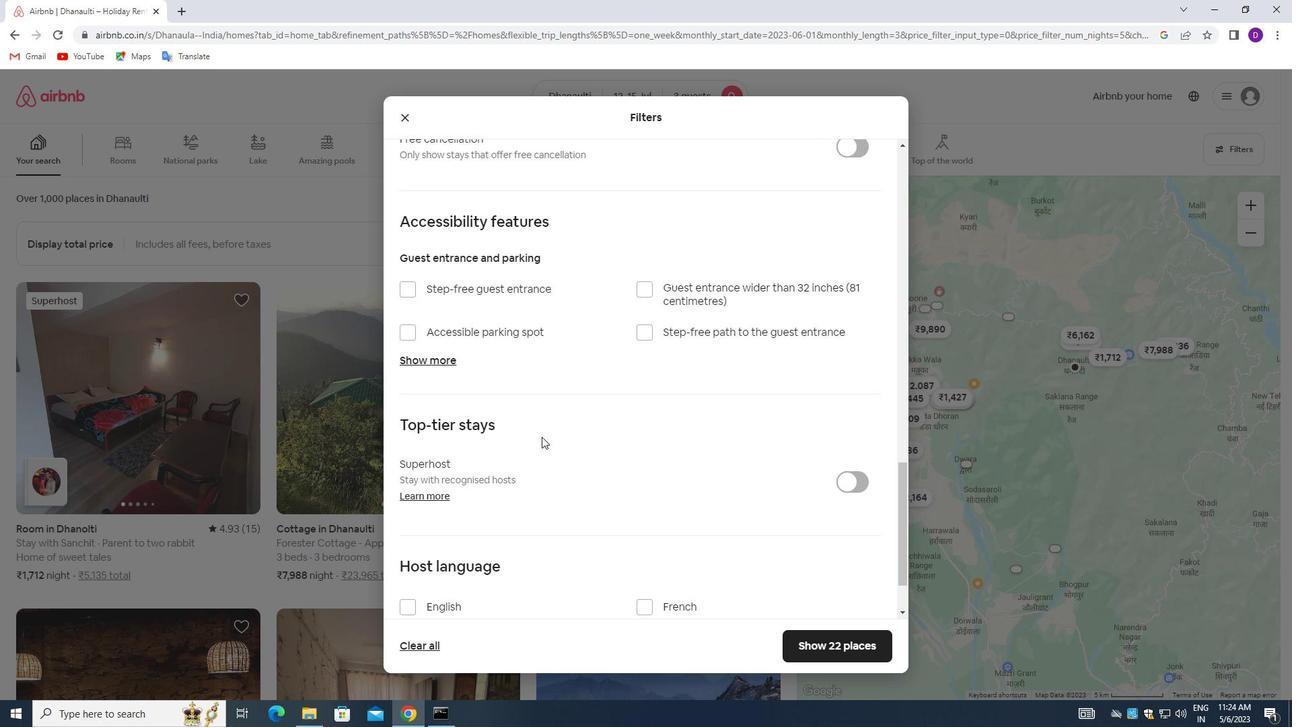 
Action: Mouse scrolled (543, 437) with delta (0, 0)
Screenshot: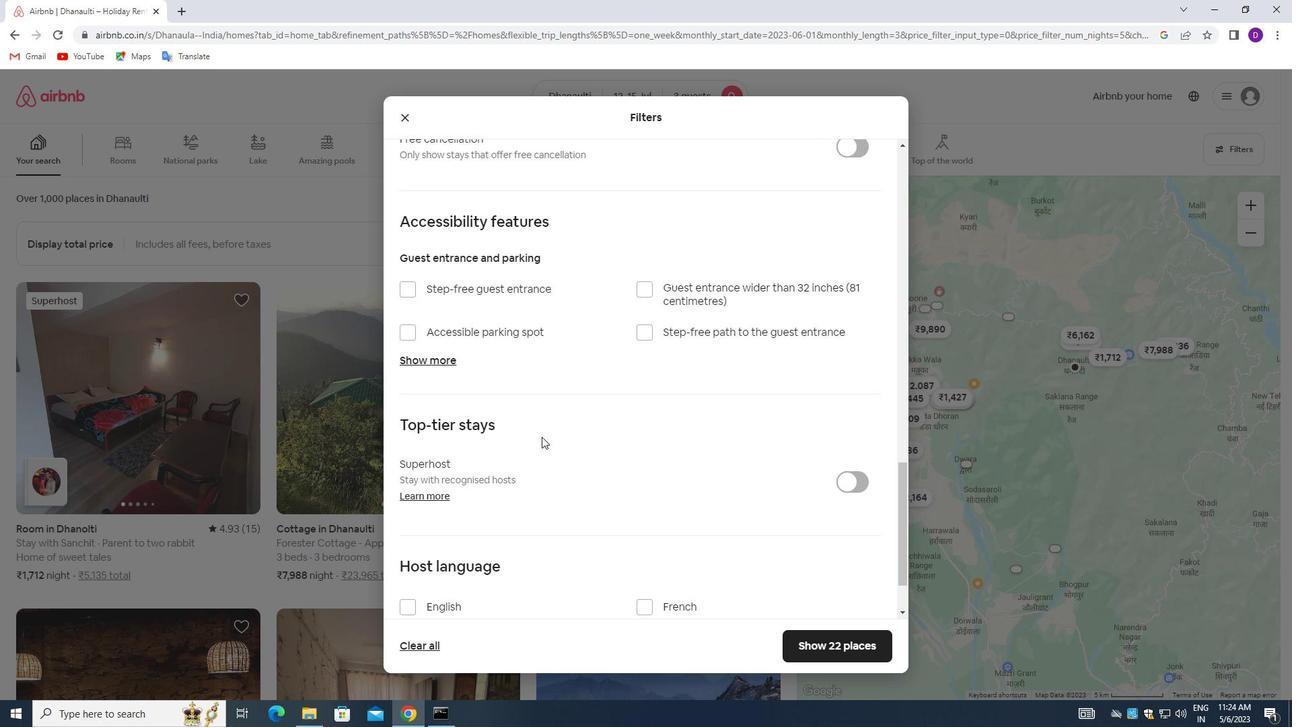 
Action: Mouse moved to (543, 441)
Screenshot: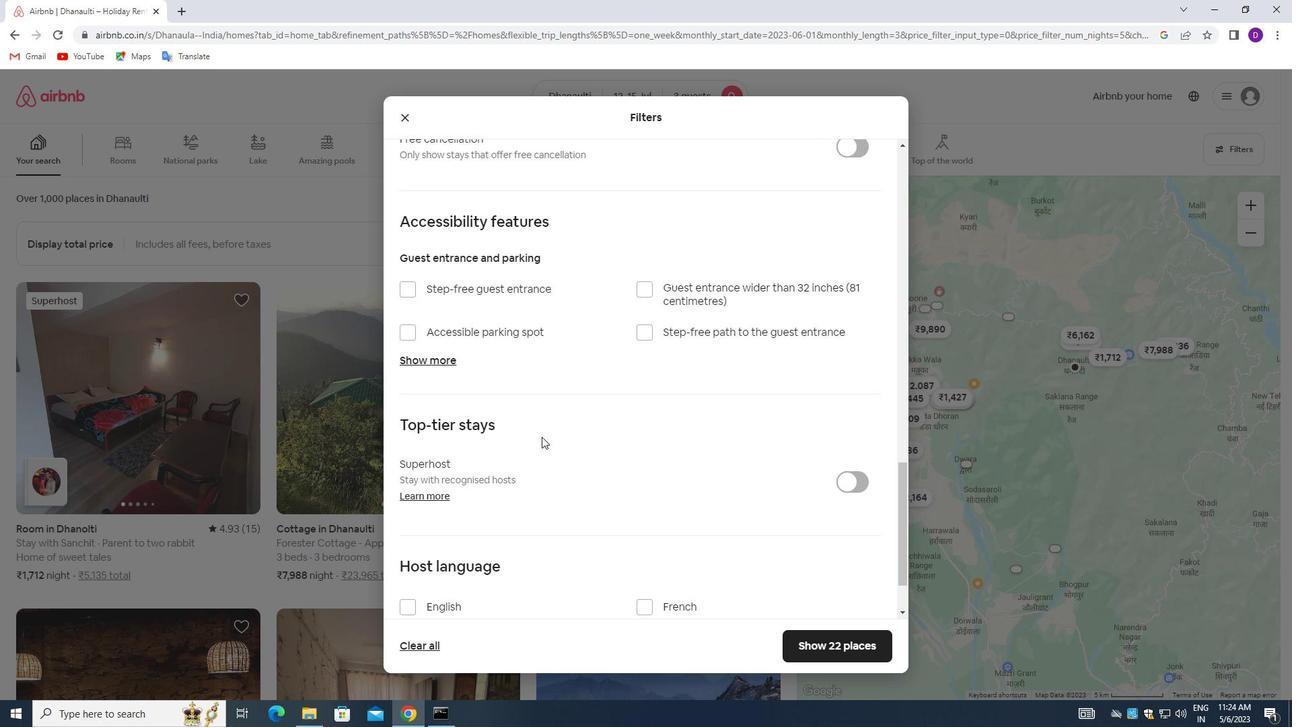 
Action: Mouse scrolled (543, 441) with delta (0, 0)
Screenshot: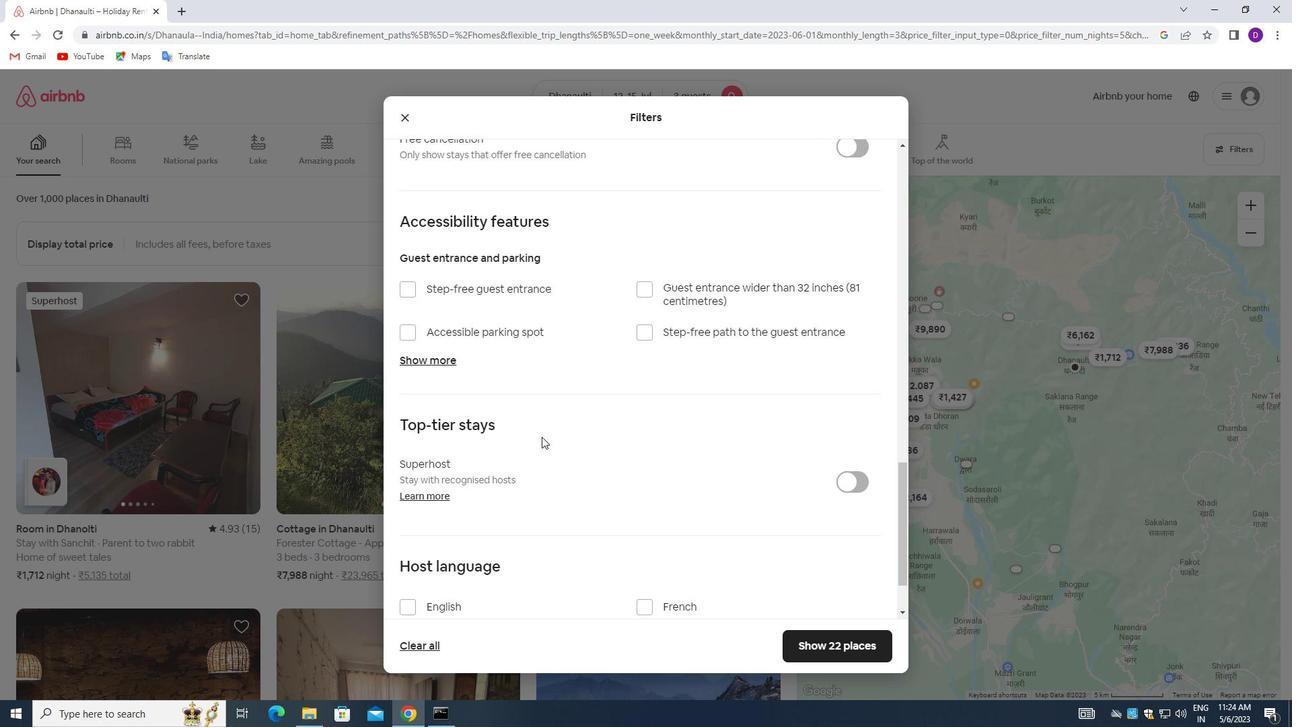 
Action: Mouse moved to (543, 443)
Screenshot: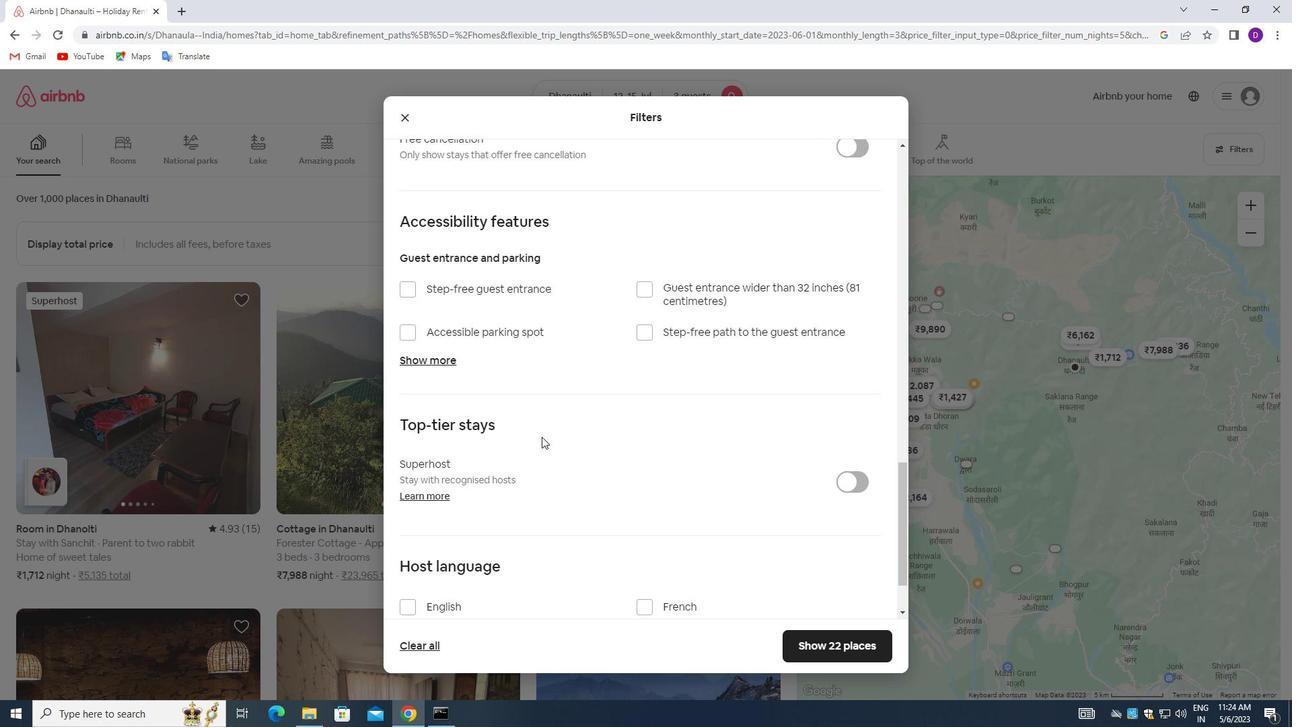 
Action: Mouse scrolled (543, 442) with delta (0, 0)
Screenshot: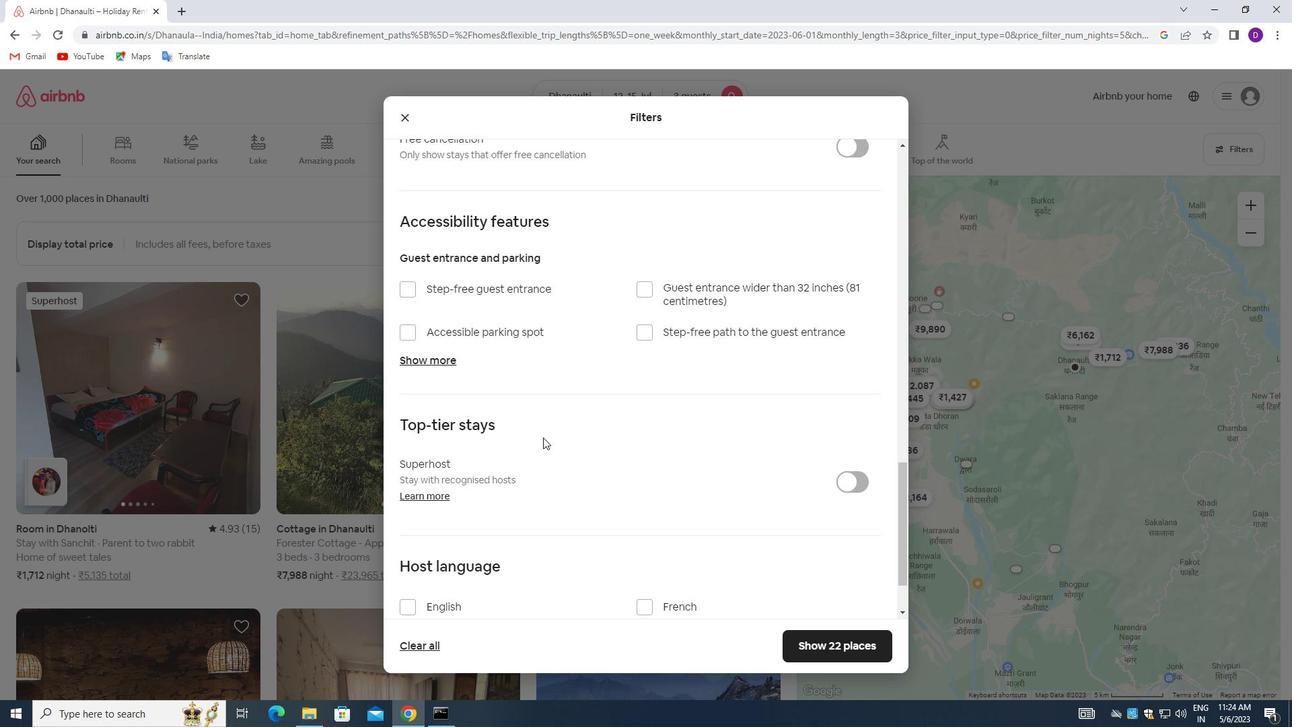 
Action: Mouse moved to (408, 523)
Screenshot: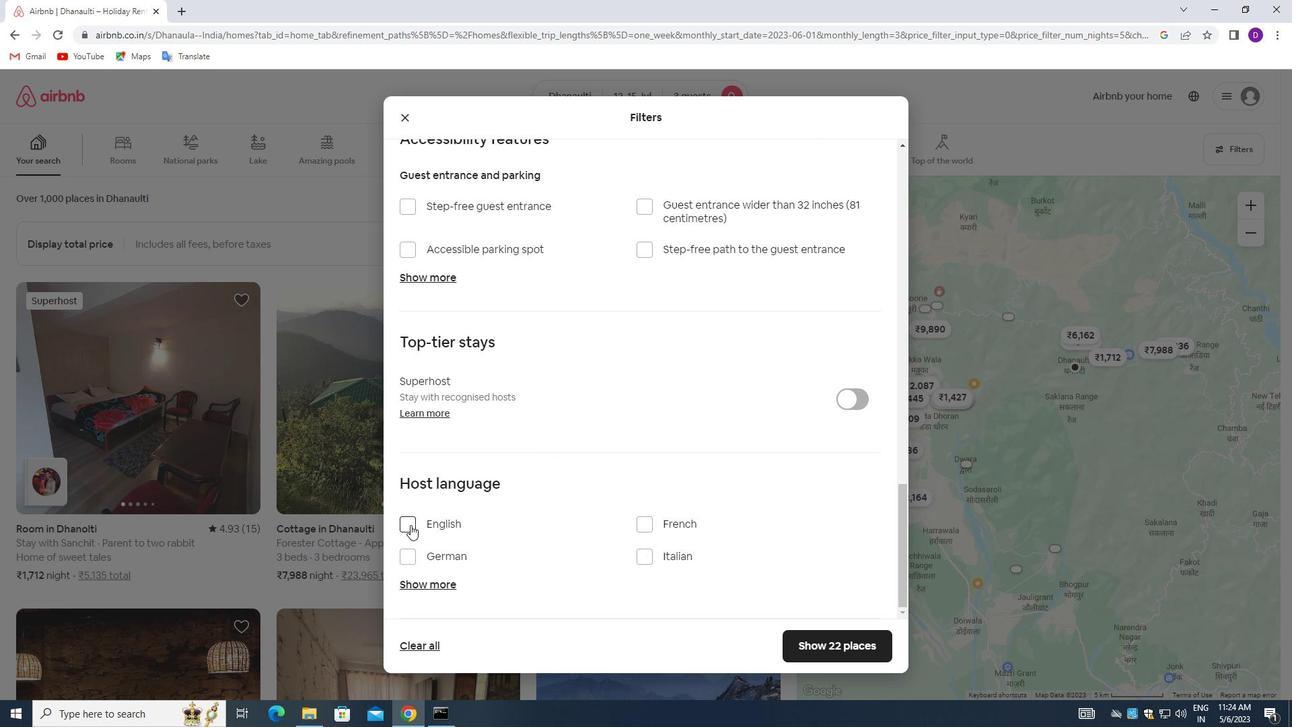 
Action: Mouse pressed left at (408, 523)
Screenshot: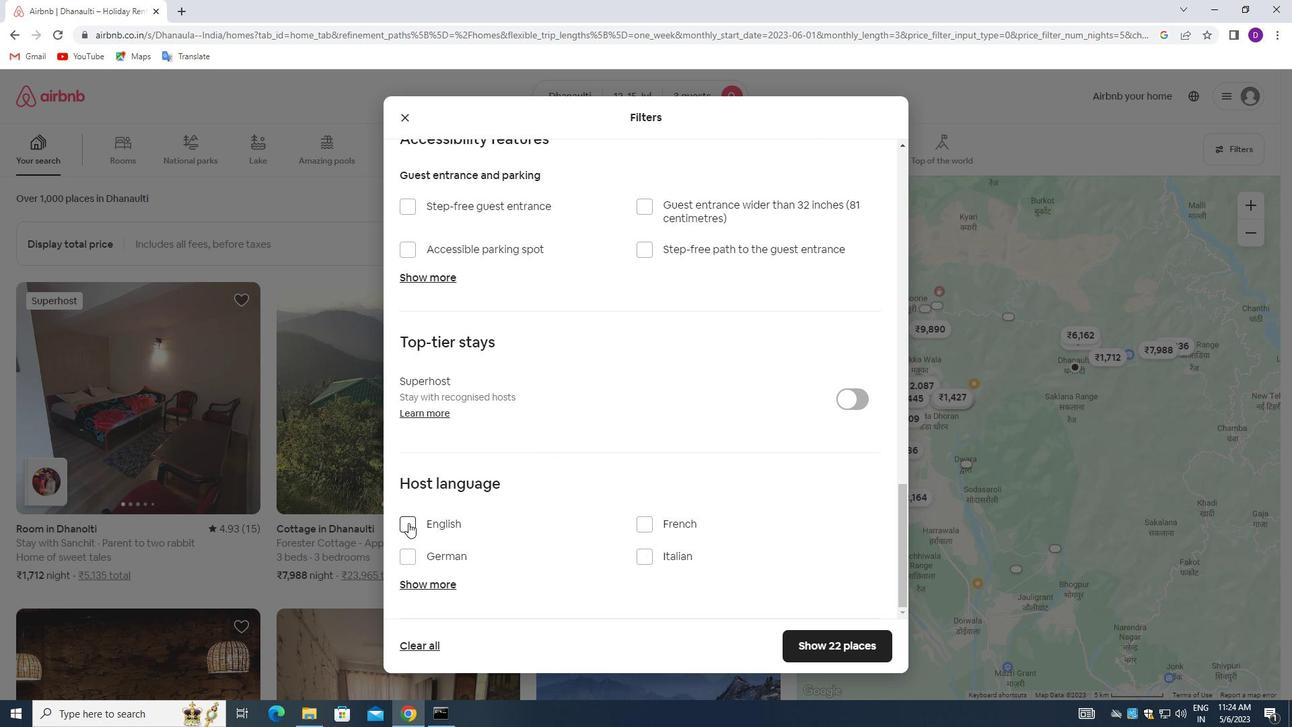 
Action: Mouse moved to (810, 578)
Screenshot: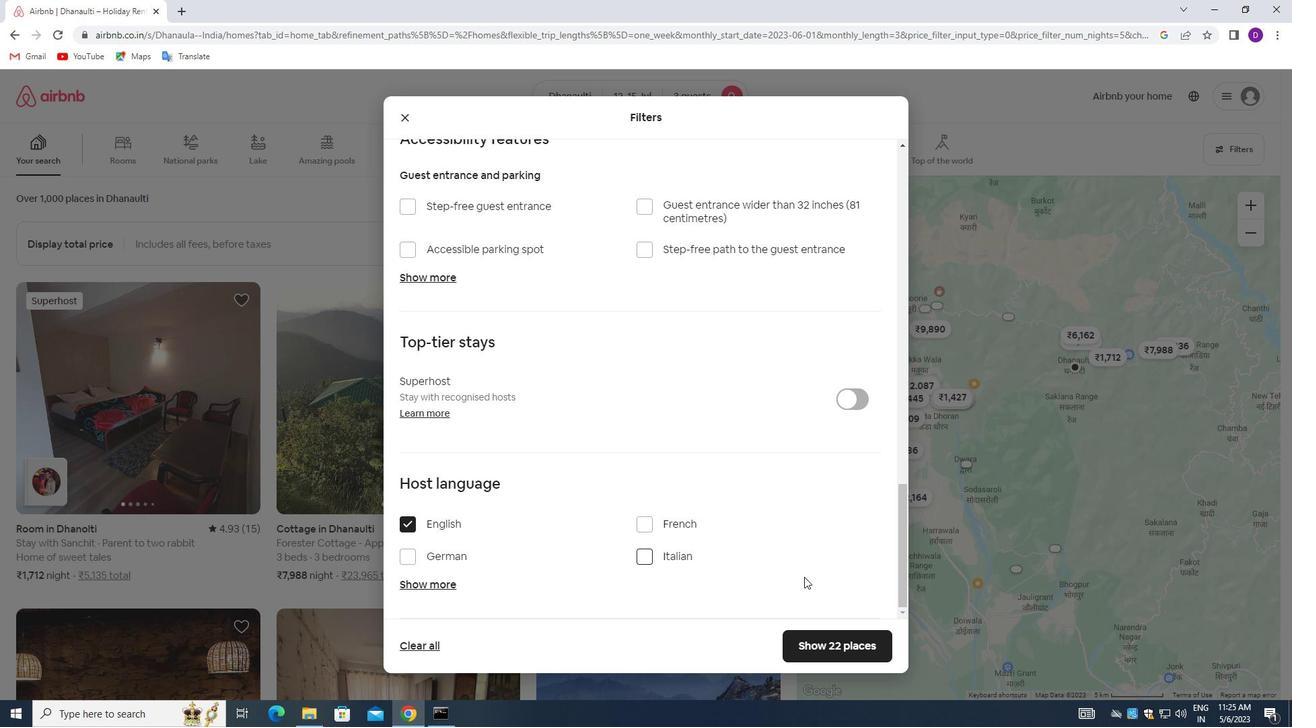 
Action: Mouse scrolled (810, 577) with delta (0, 0)
Screenshot: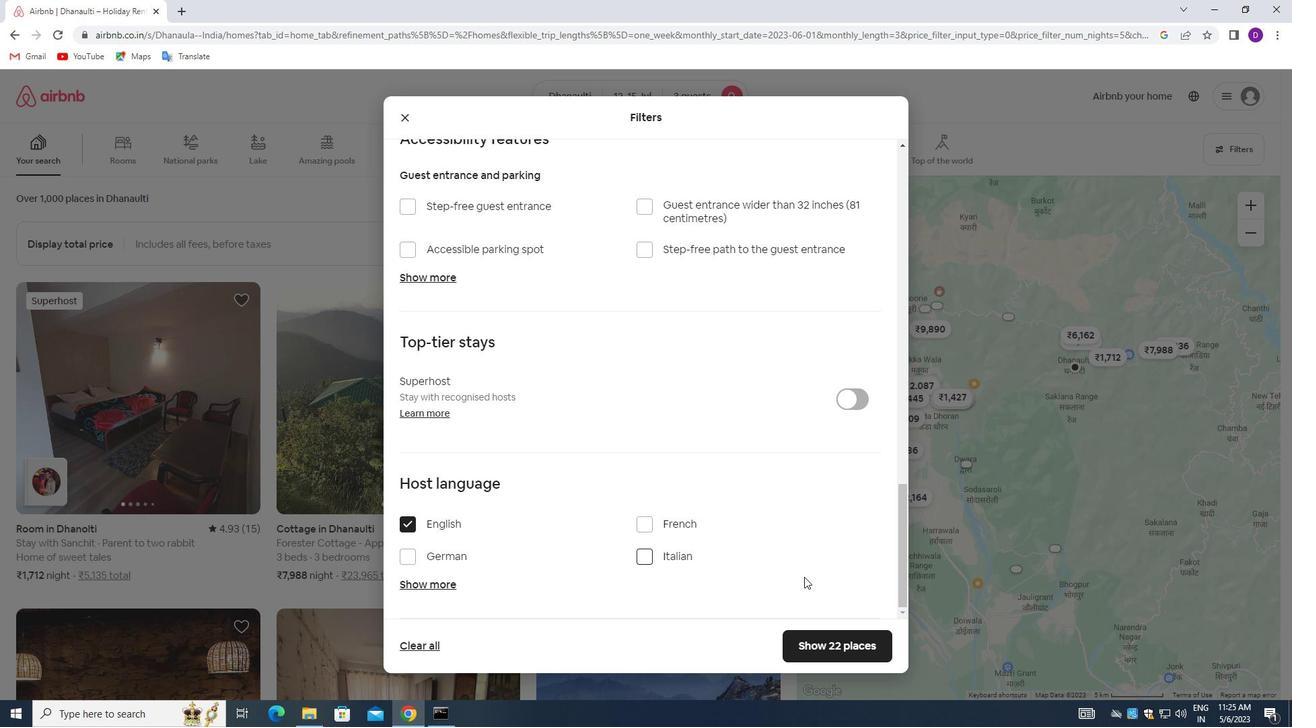 
Action: Mouse scrolled (810, 577) with delta (0, 0)
Screenshot: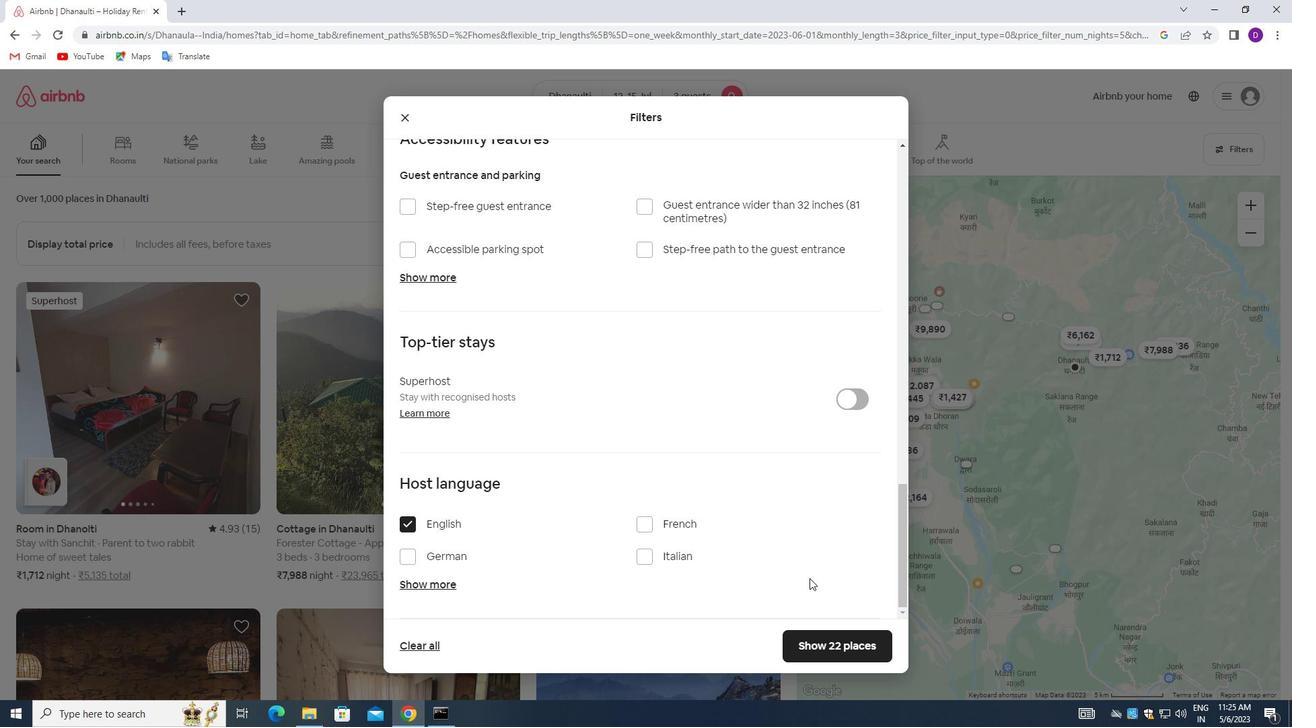 
Action: Mouse scrolled (810, 577) with delta (0, 0)
Screenshot: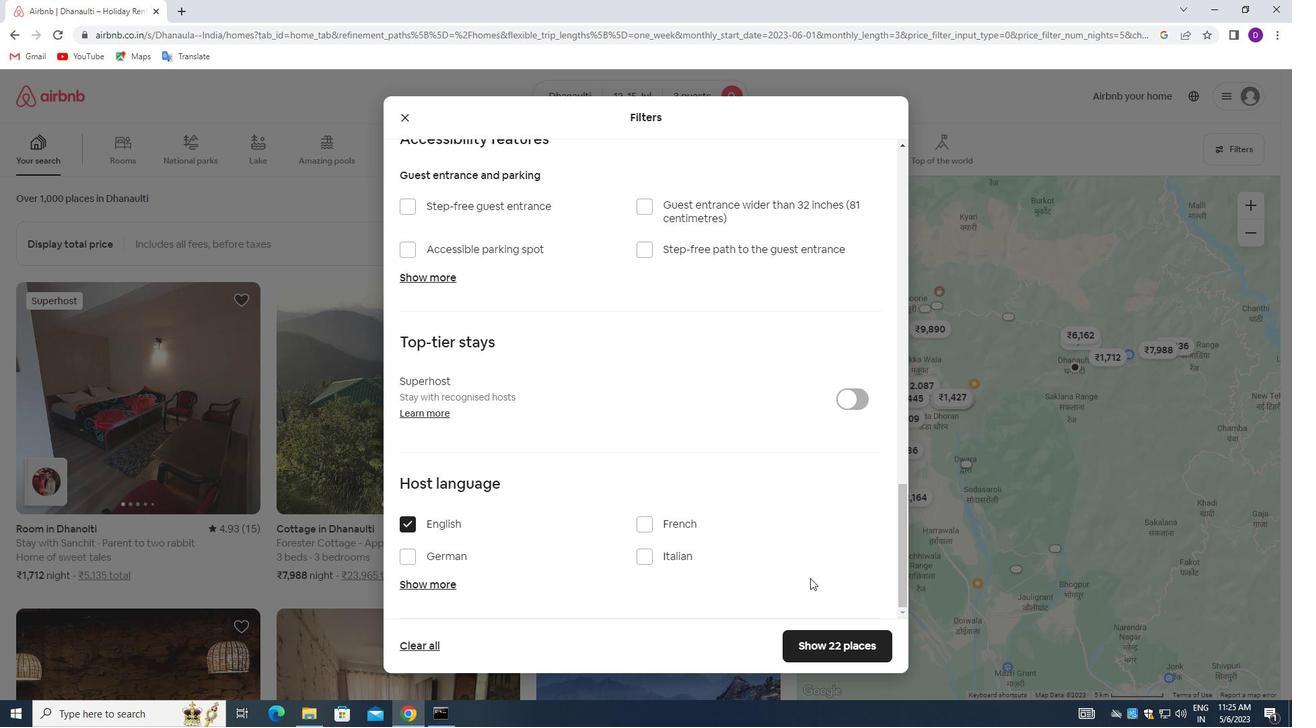 
Action: Mouse scrolled (810, 577) with delta (0, 0)
Screenshot: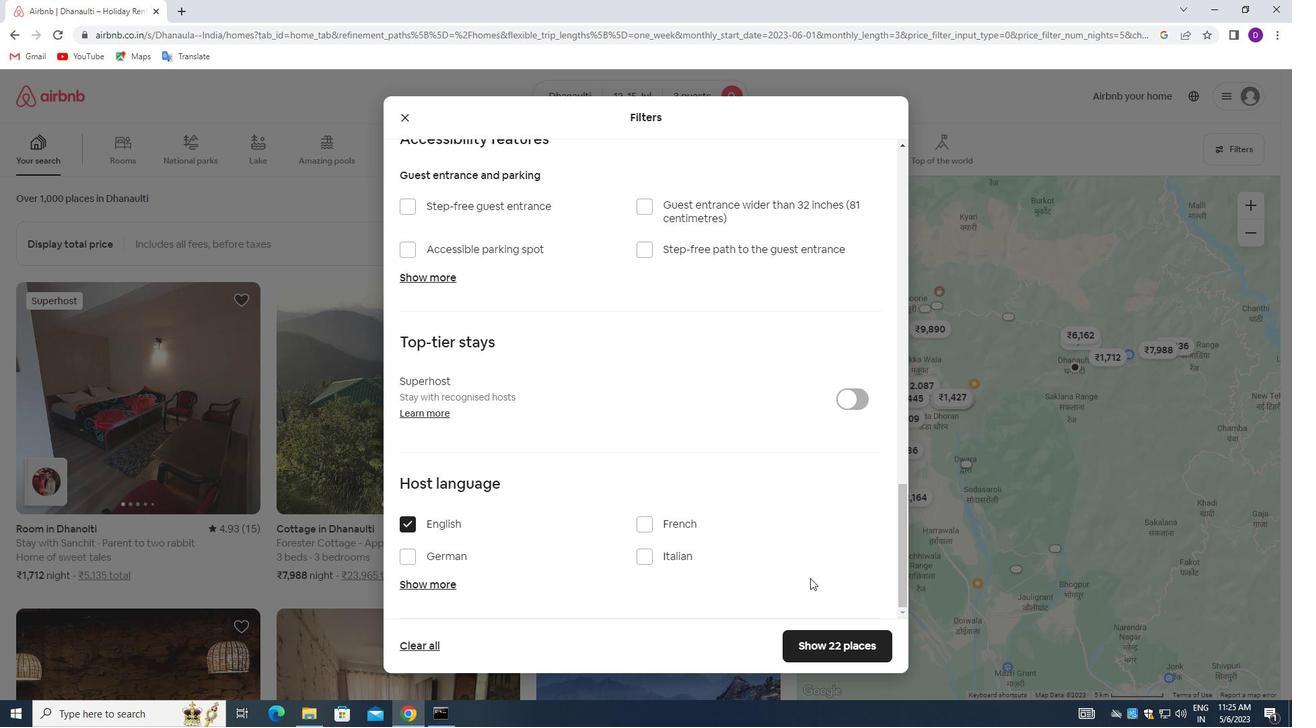 
Action: Mouse moved to (811, 581)
Screenshot: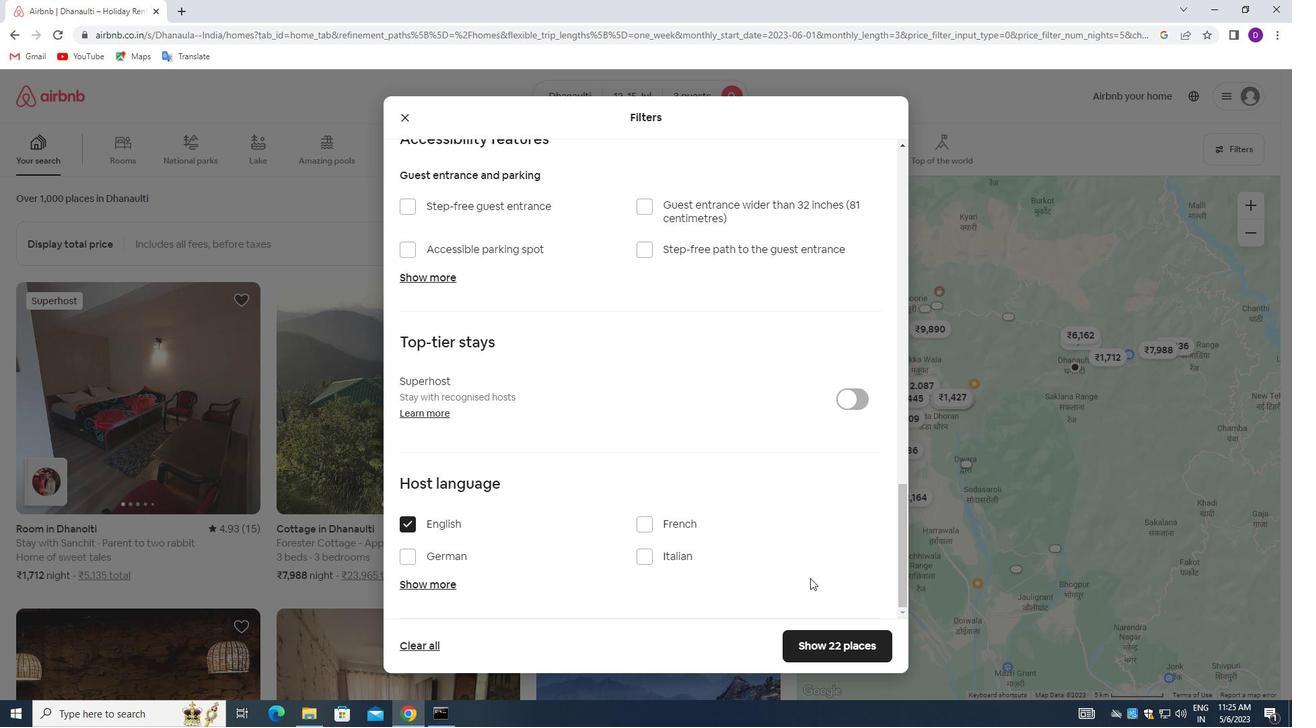 
Action: Mouse scrolled (811, 581) with delta (0, 0)
Screenshot: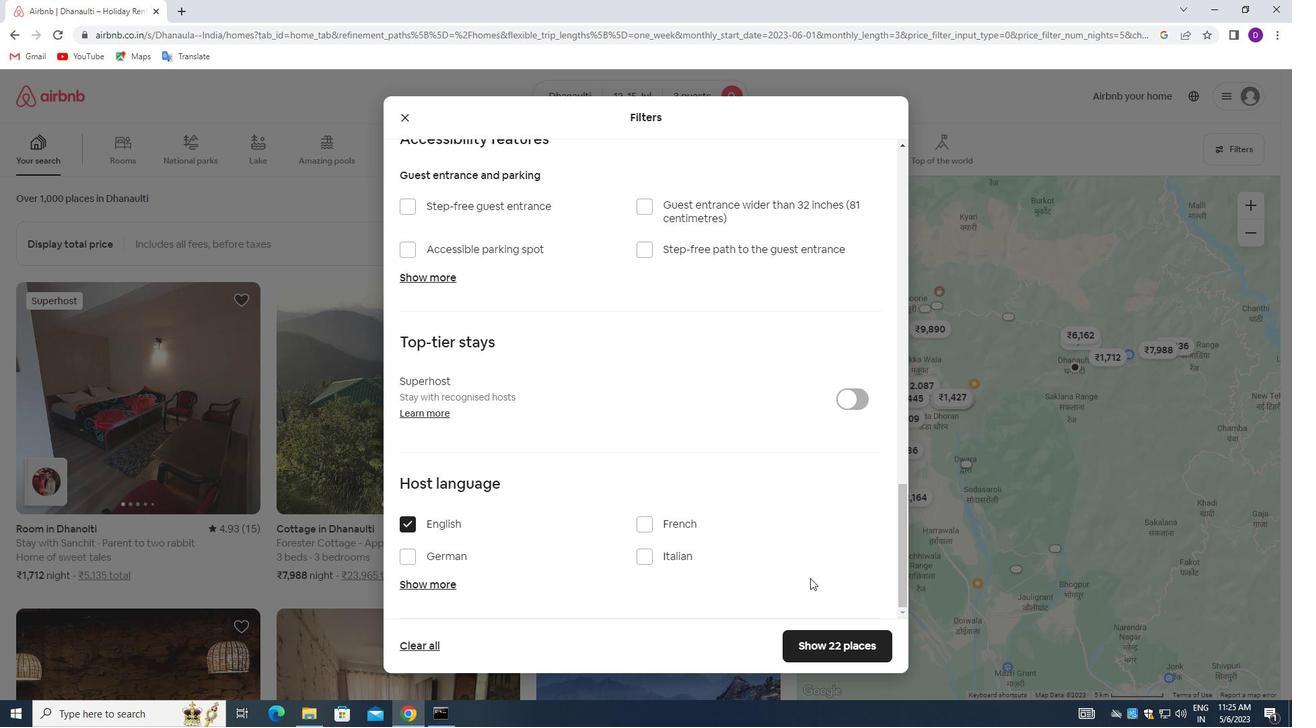 
Action: Mouse moved to (797, 641)
Screenshot: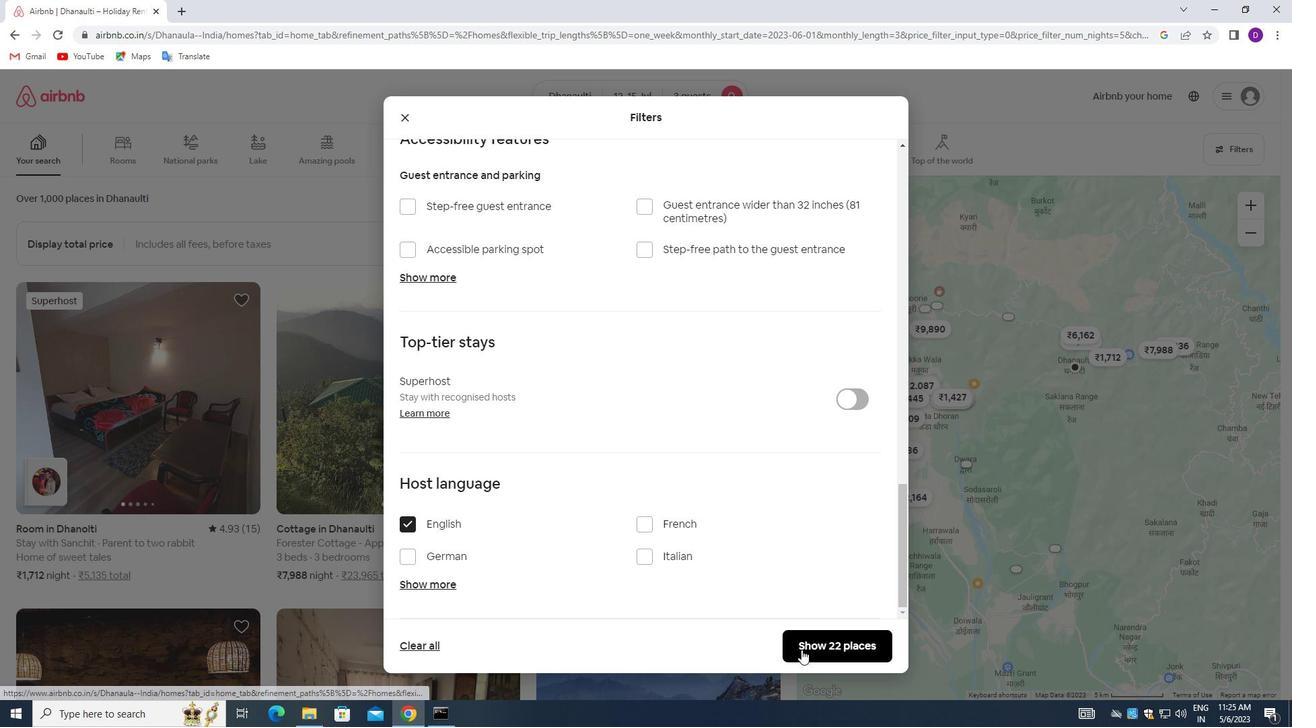 
Action: Mouse pressed left at (797, 641)
Screenshot: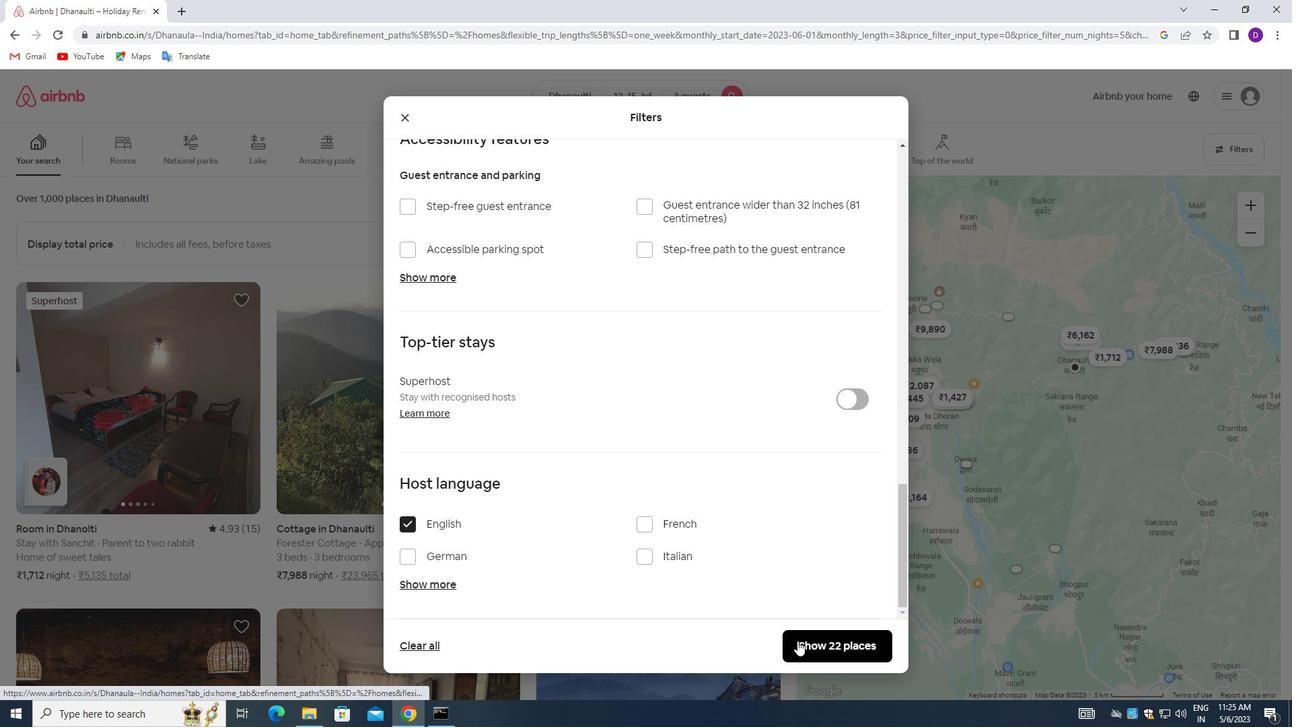 
Action: Mouse moved to (753, 442)
Screenshot: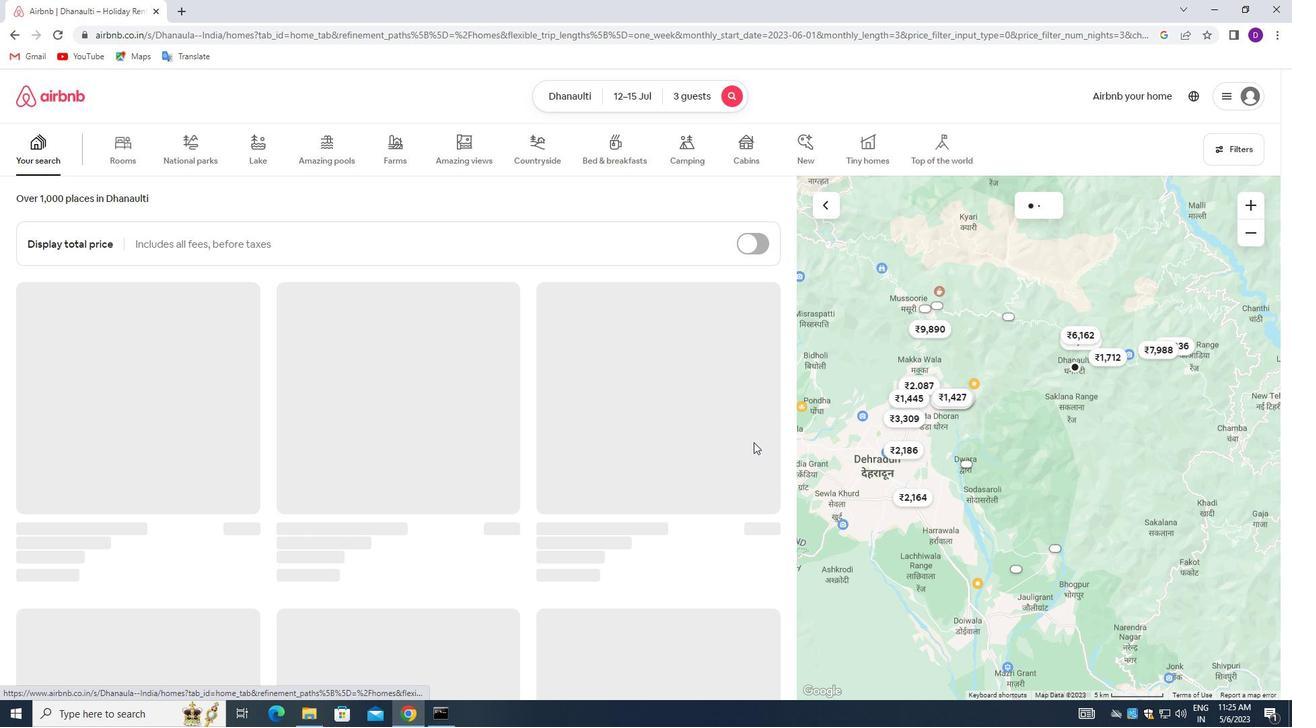 
